Task: Find connections with filter location Bredbury with filter topic #Humanresourcewith filter profile language Potuguese with filter current company Job Vacancy Result (official) with filter school Dyal Singh College with filter industry Newspaper Publishing with filter service category Lead Generation with filter keywords title Mathematician
Action: Mouse moved to (641, 98)
Screenshot: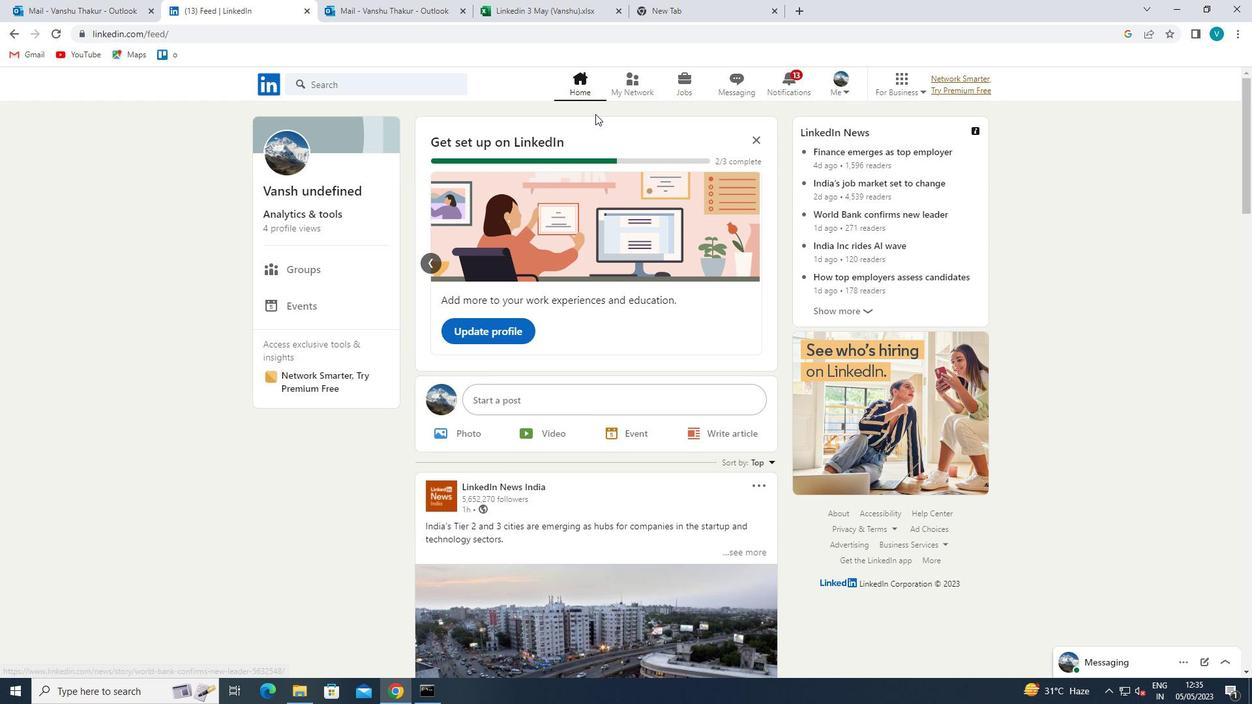 
Action: Mouse pressed left at (641, 98)
Screenshot: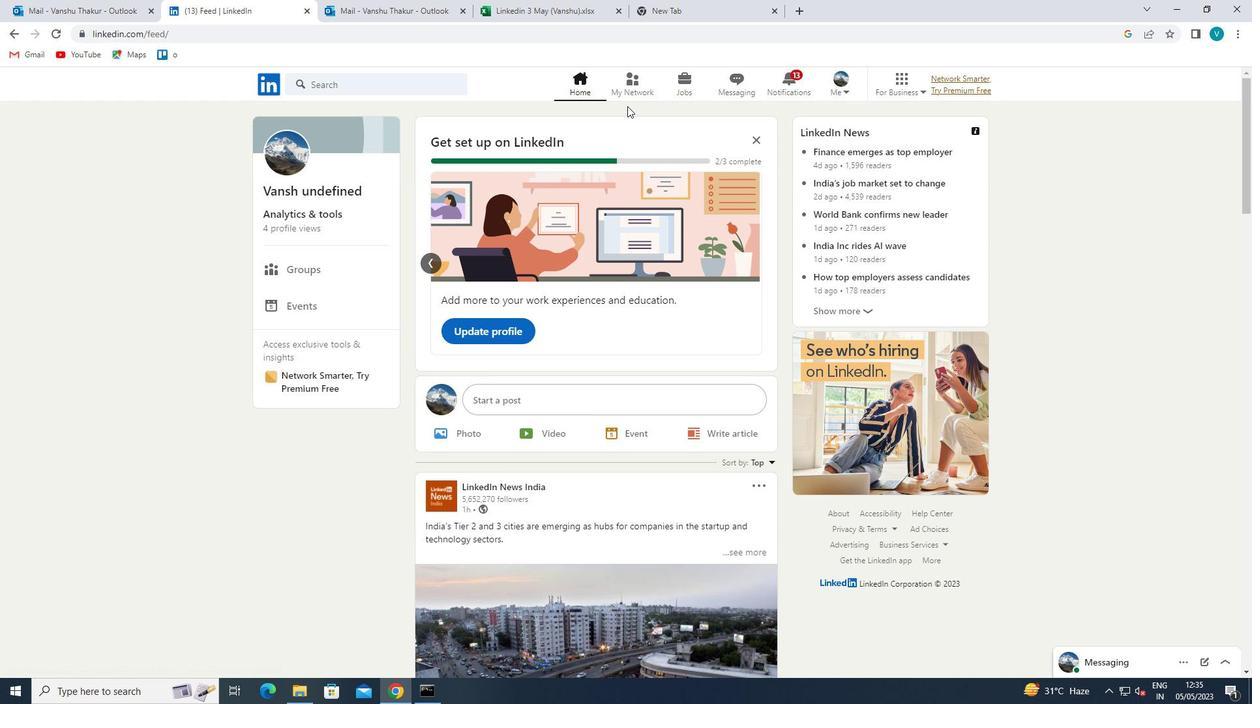 
Action: Mouse moved to (376, 165)
Screenshot: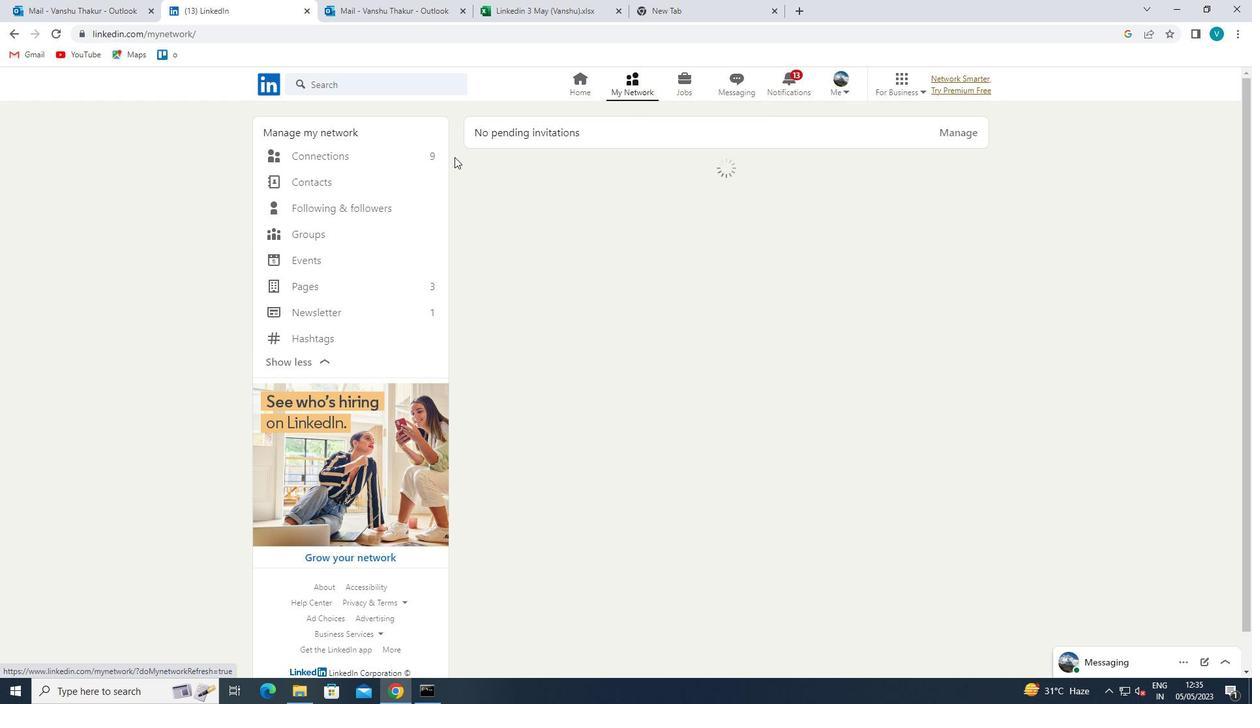 
Action: Mouse pressed left at (376, 165)
Screenshot: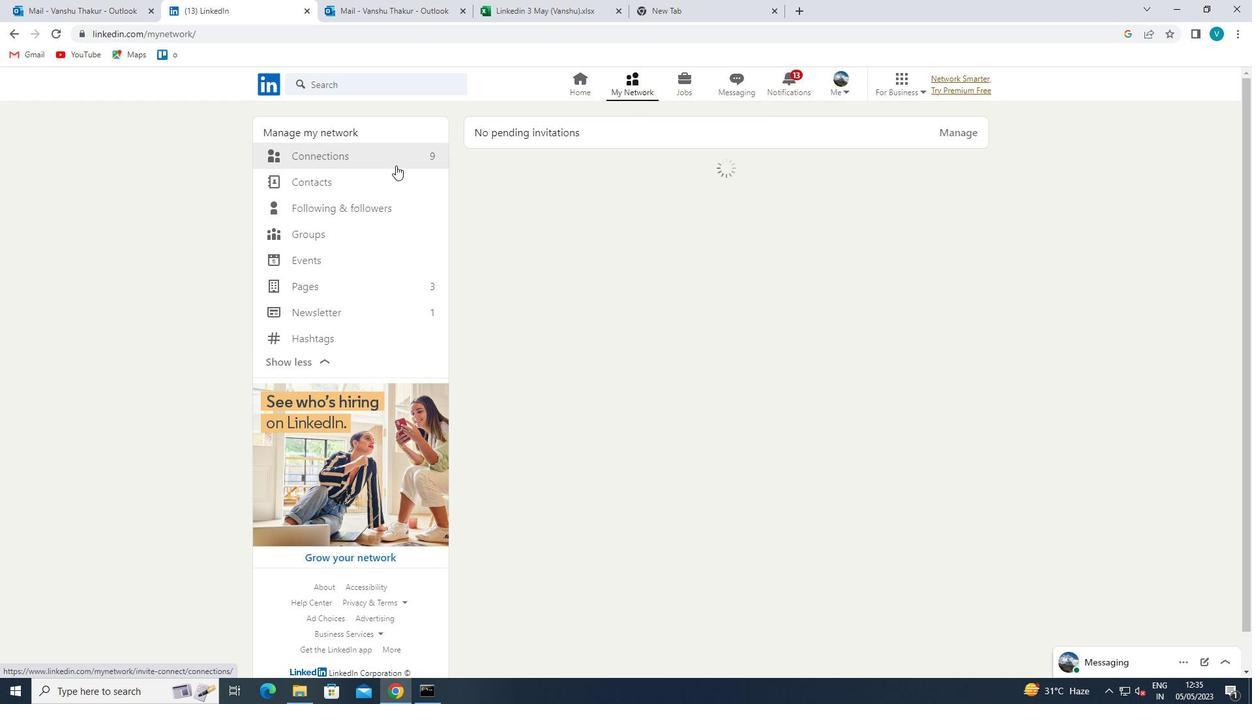 
Action: Mouse moved to (388, 150)
Screenshot: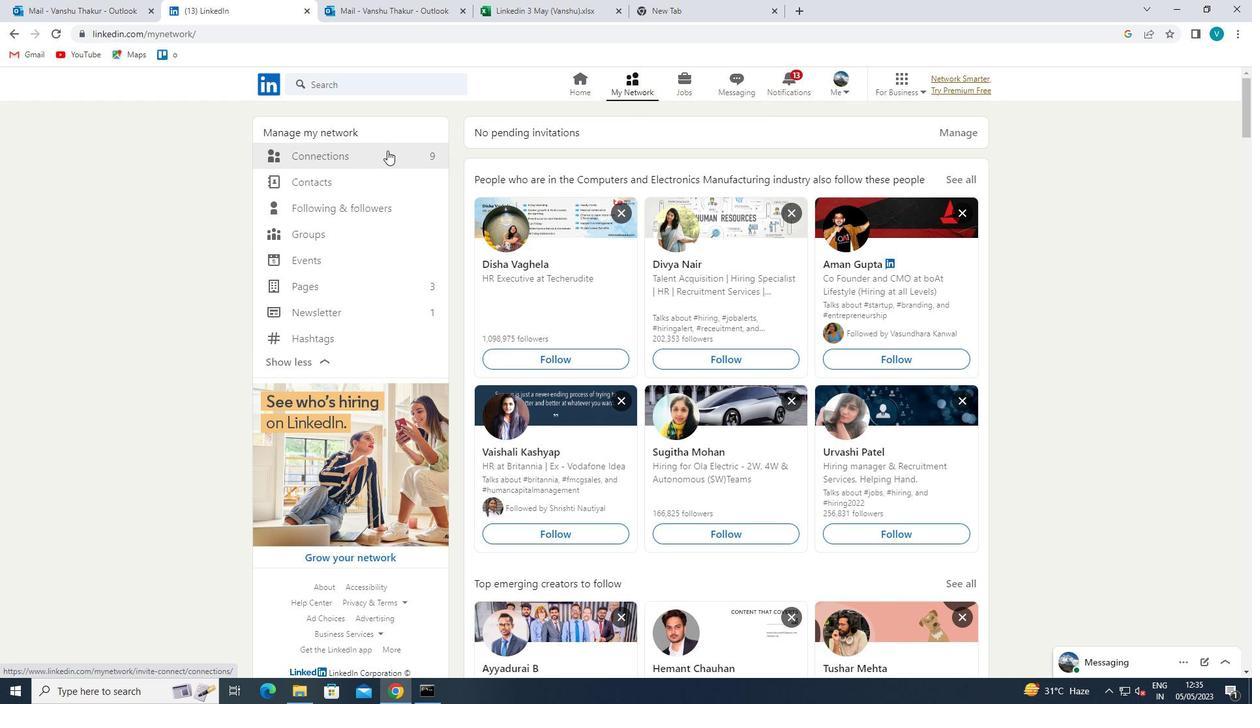 
Action: Mouse pressed left at (388, 150)
Screenshot: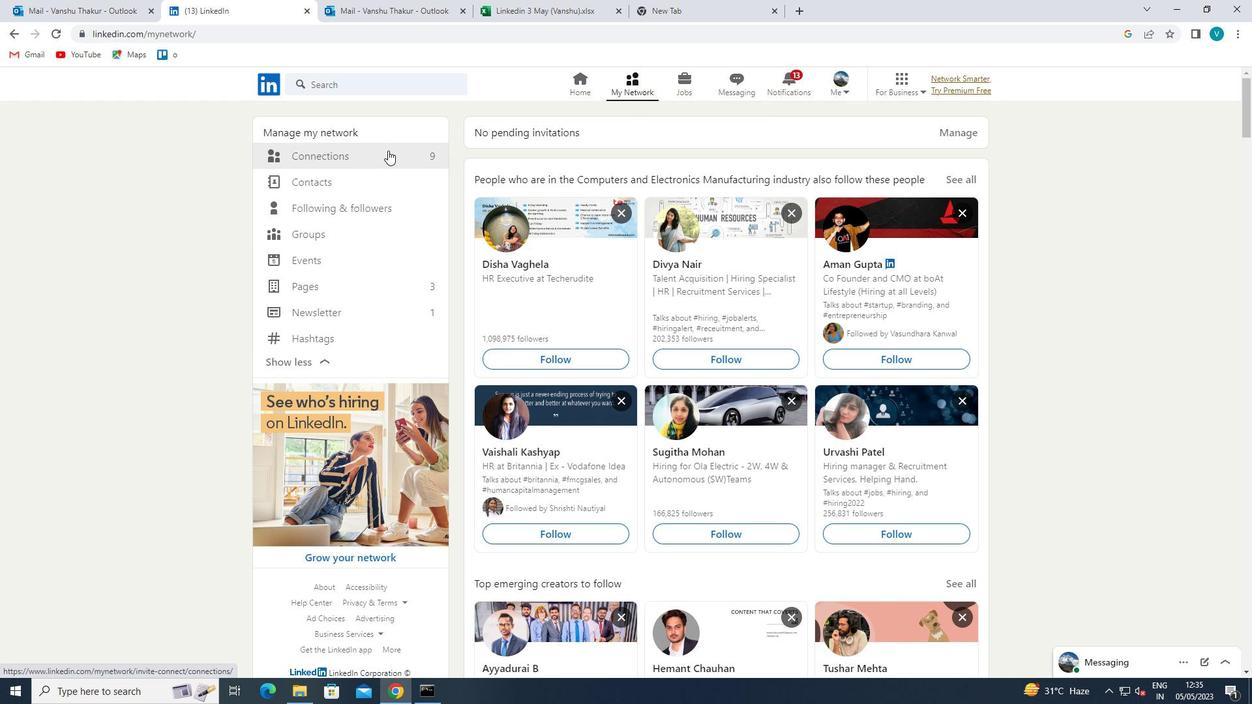 
Action: Mouse moved to (738, 160)
Screenshot: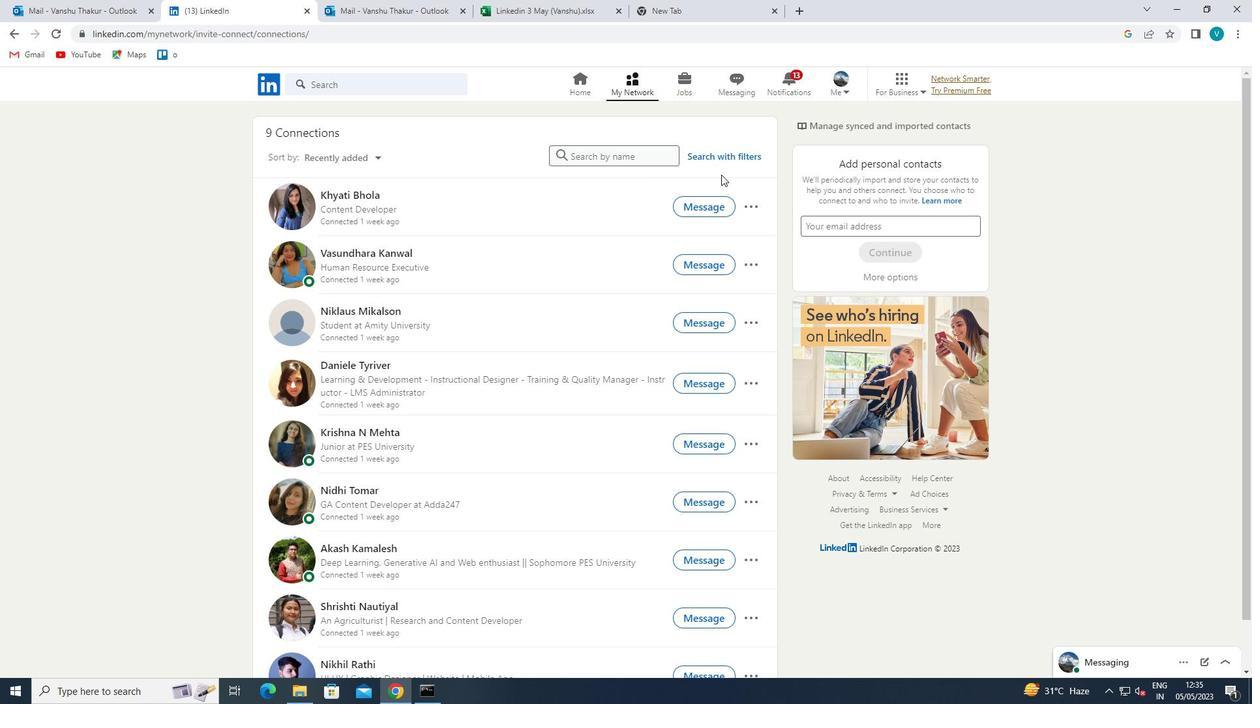 
Action: Mouse pressed left at (738, 160)
Screenshot: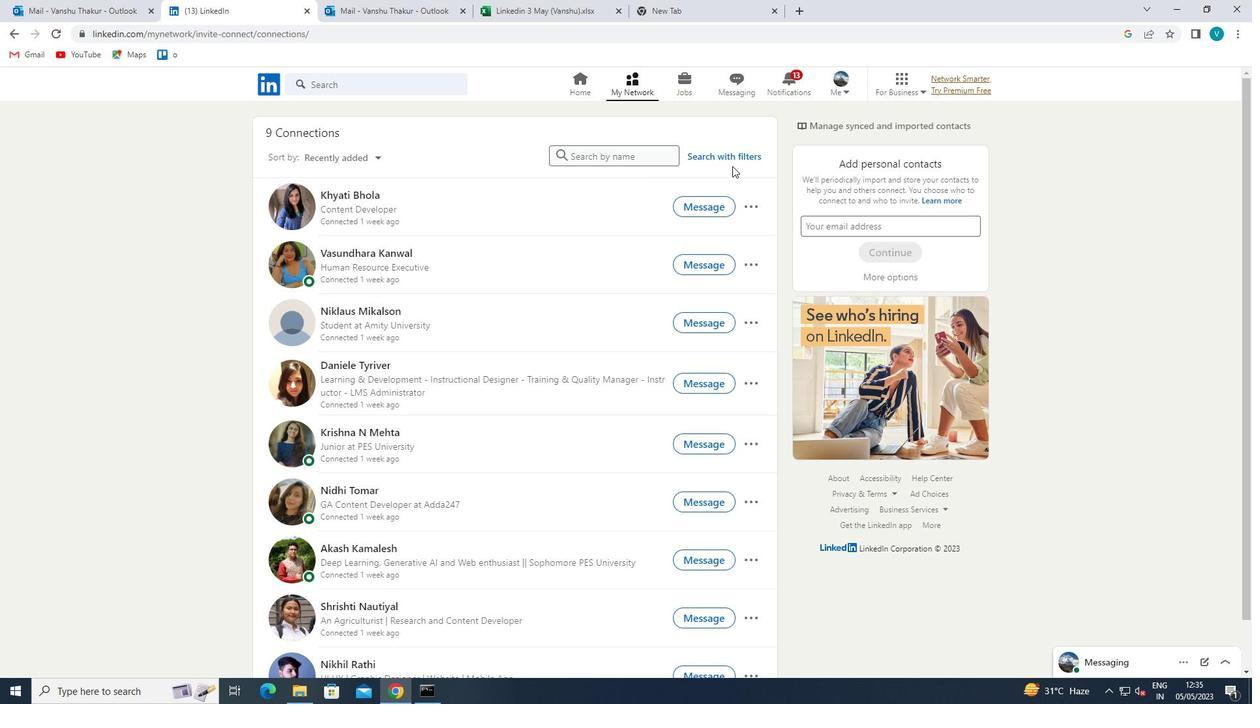 
Action: Mouse moved to (628, 120)
Screenshot: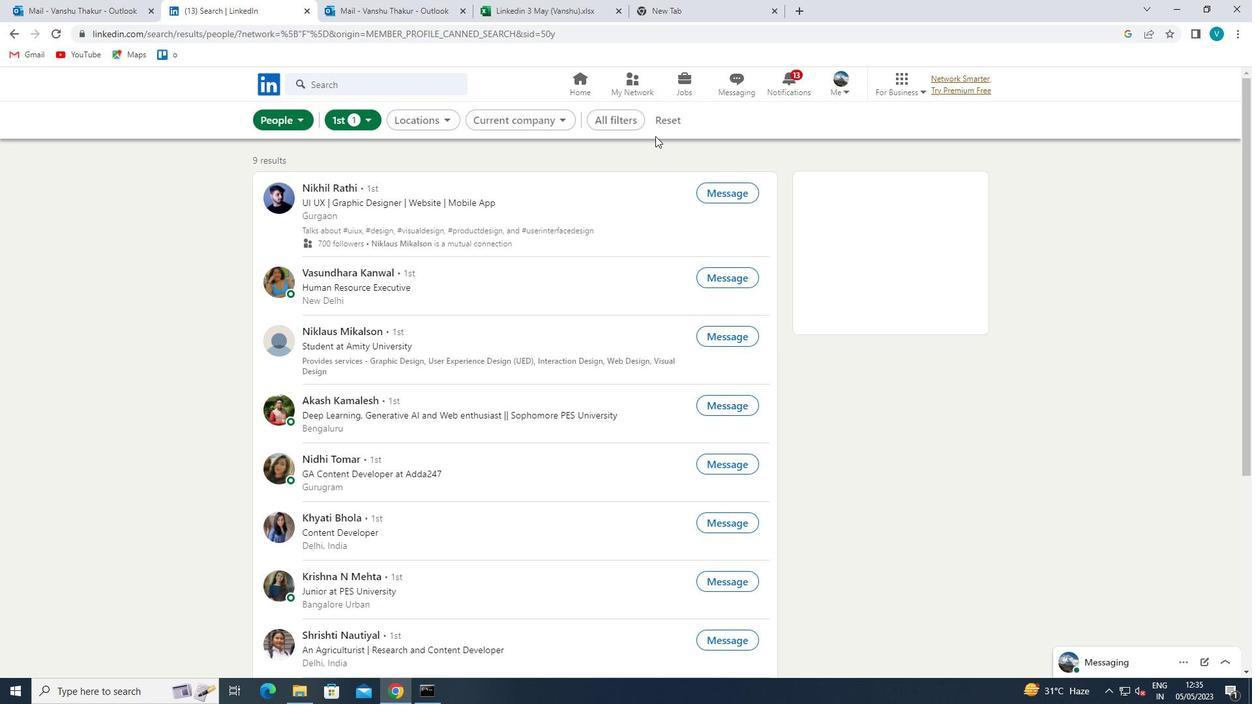 
Action: Mouse pressed left at (628, 120)
Screenshot: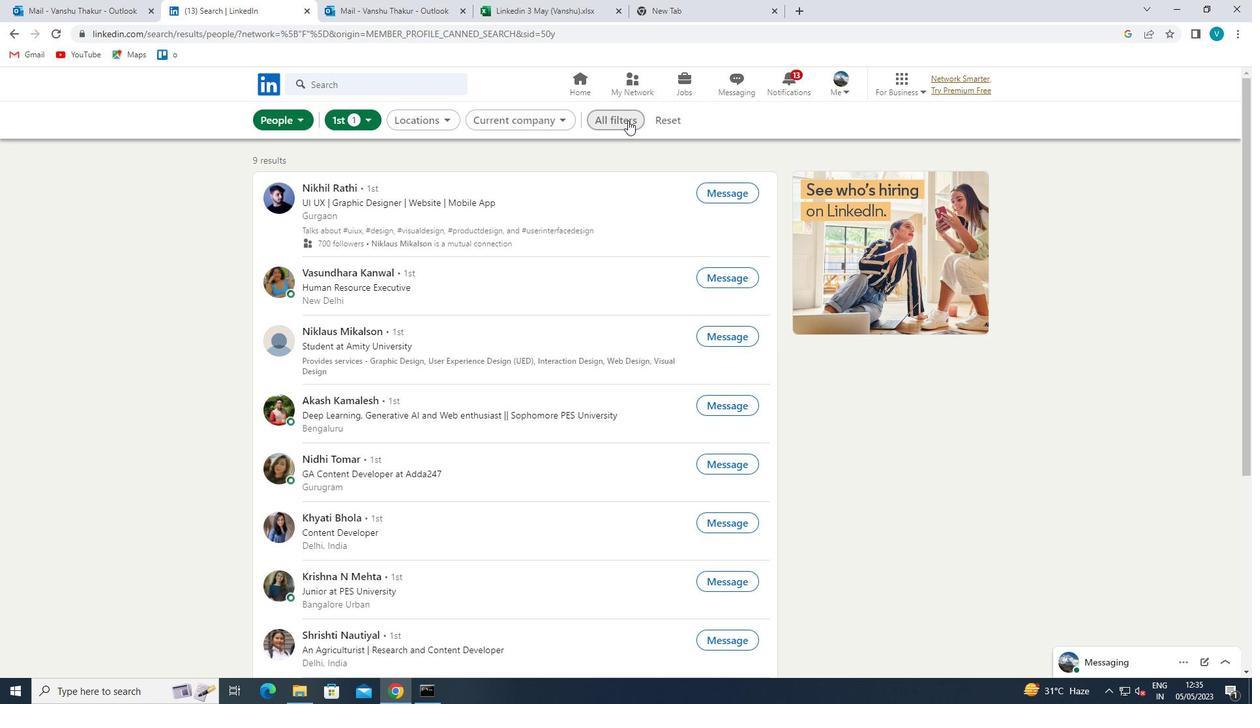 
Action: Mouse moved to (1109, 288)
Screenshot: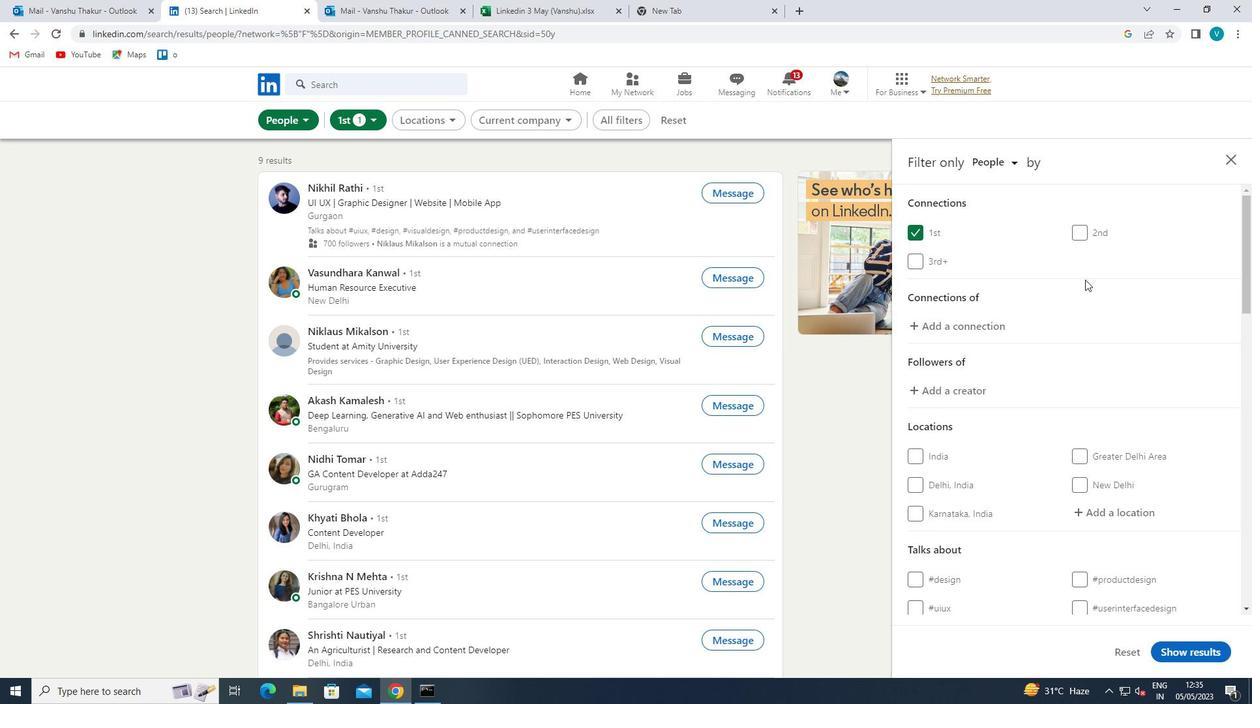 
Action: Mouse scrolled (1109, 287) with delta (0, 0)
Screenshot: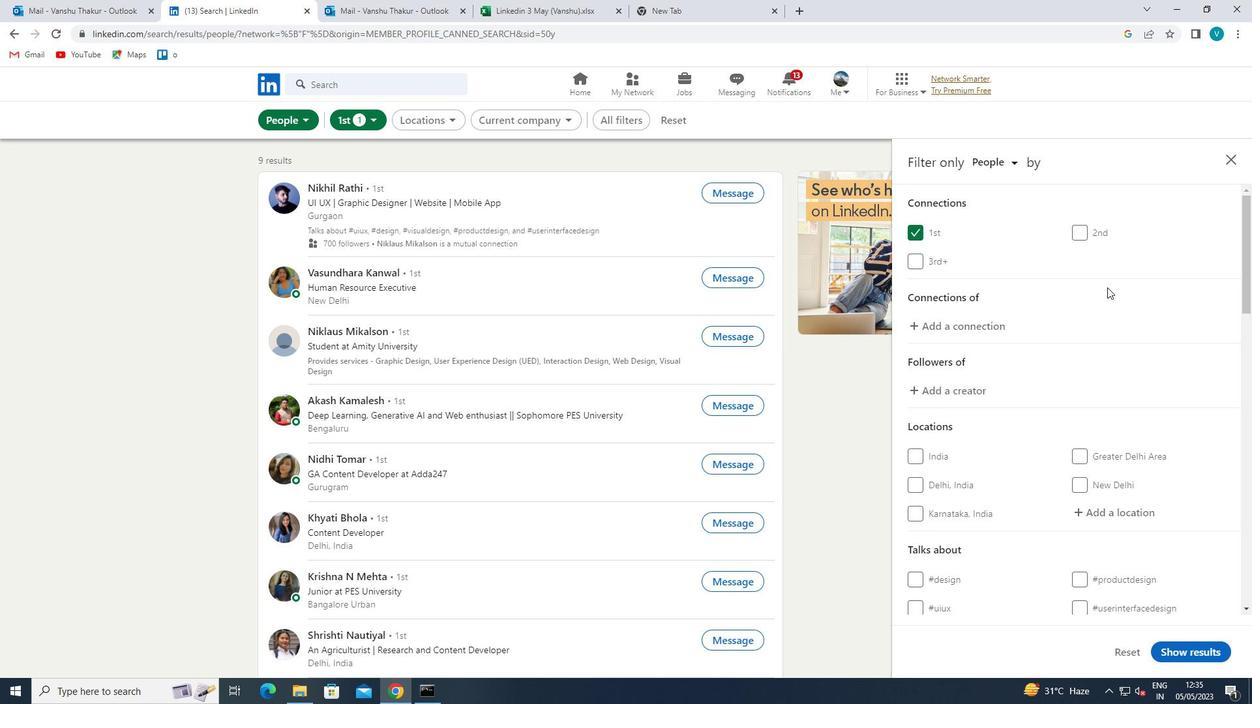 
Action: Mouse moved to (1110, 288)
Screenshot: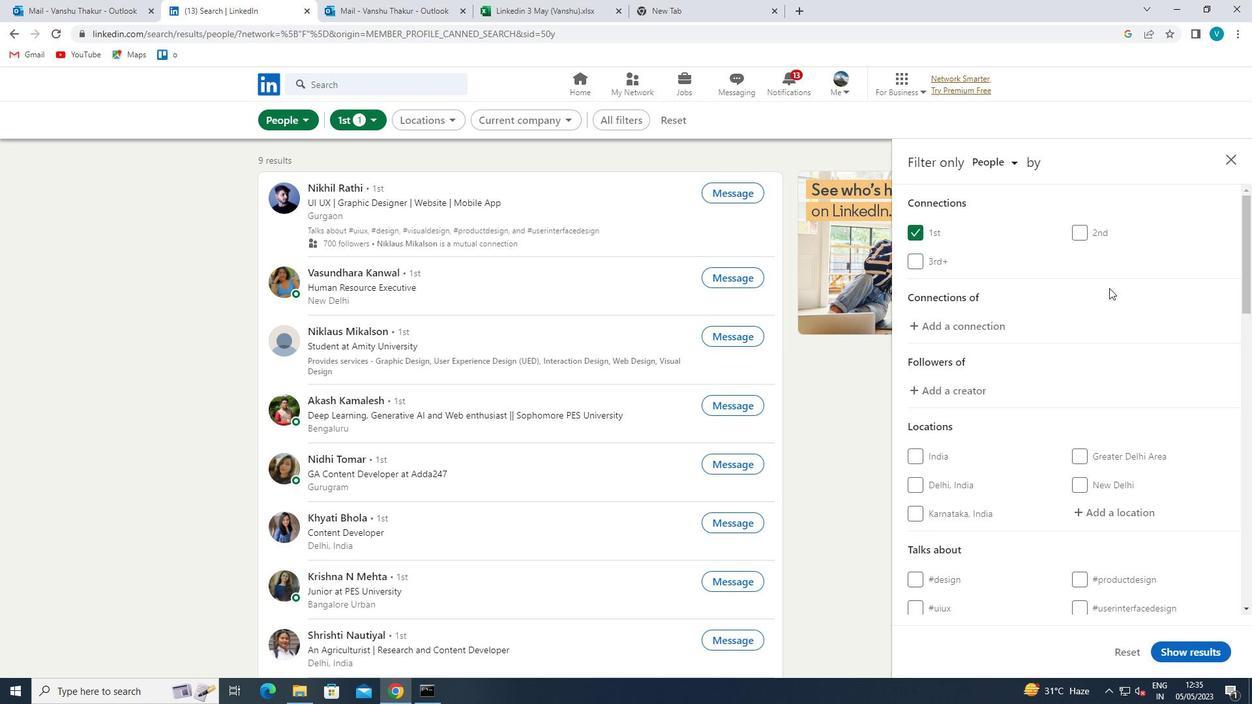 
Action: Mouse scrolled (1110, 288) with delta (0, 0)
Screenshot: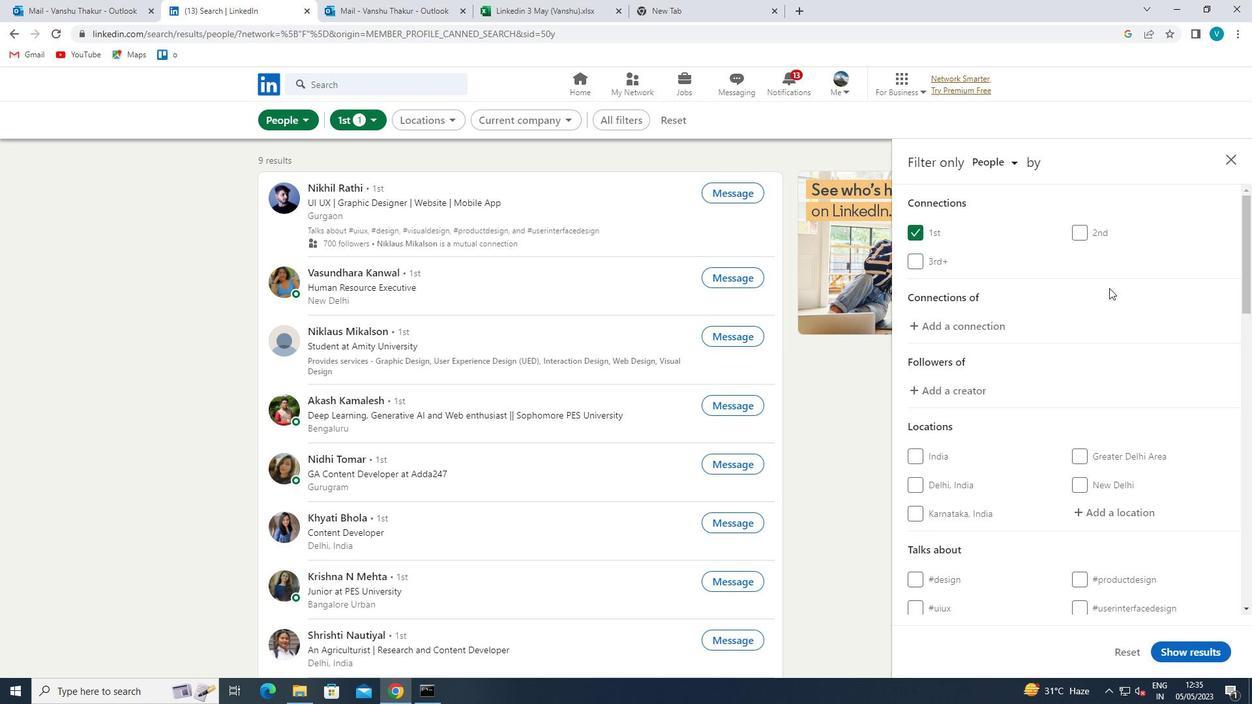 
Action: Mouse moved to (1111, 289)
Screenshot: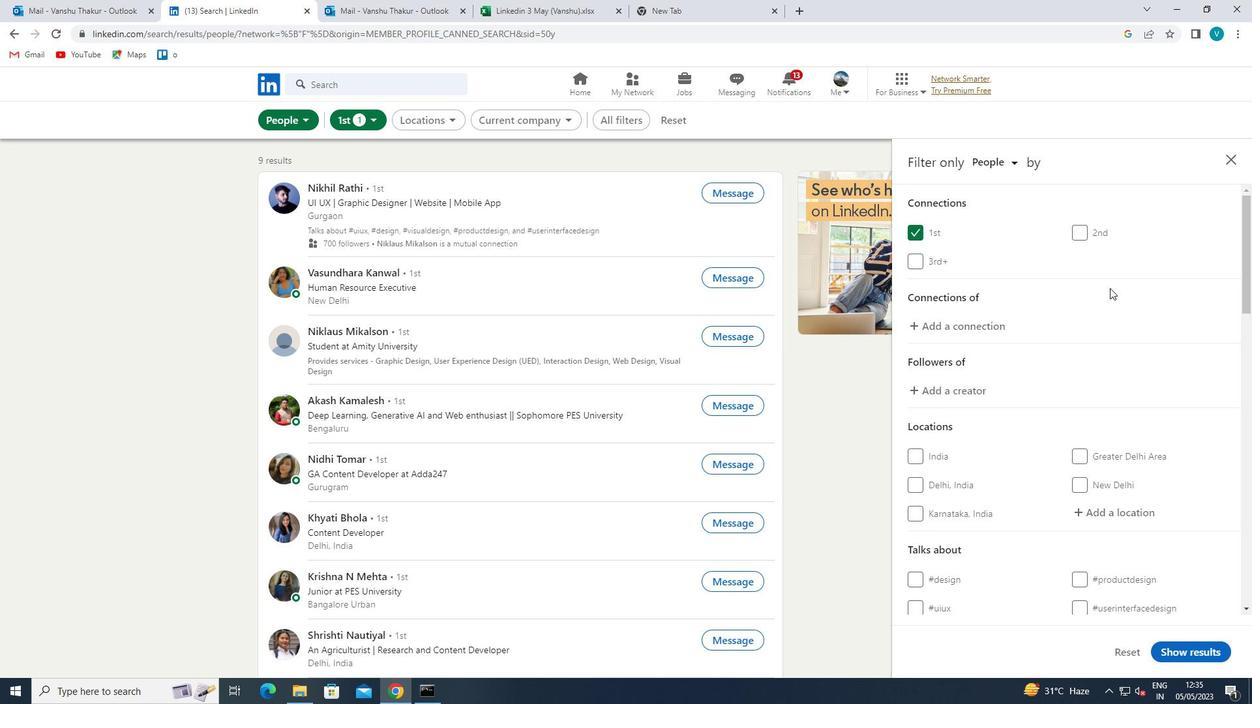 
Action: Mouse scrolled (1111, 288) with delta (0, 0)
Screenshot: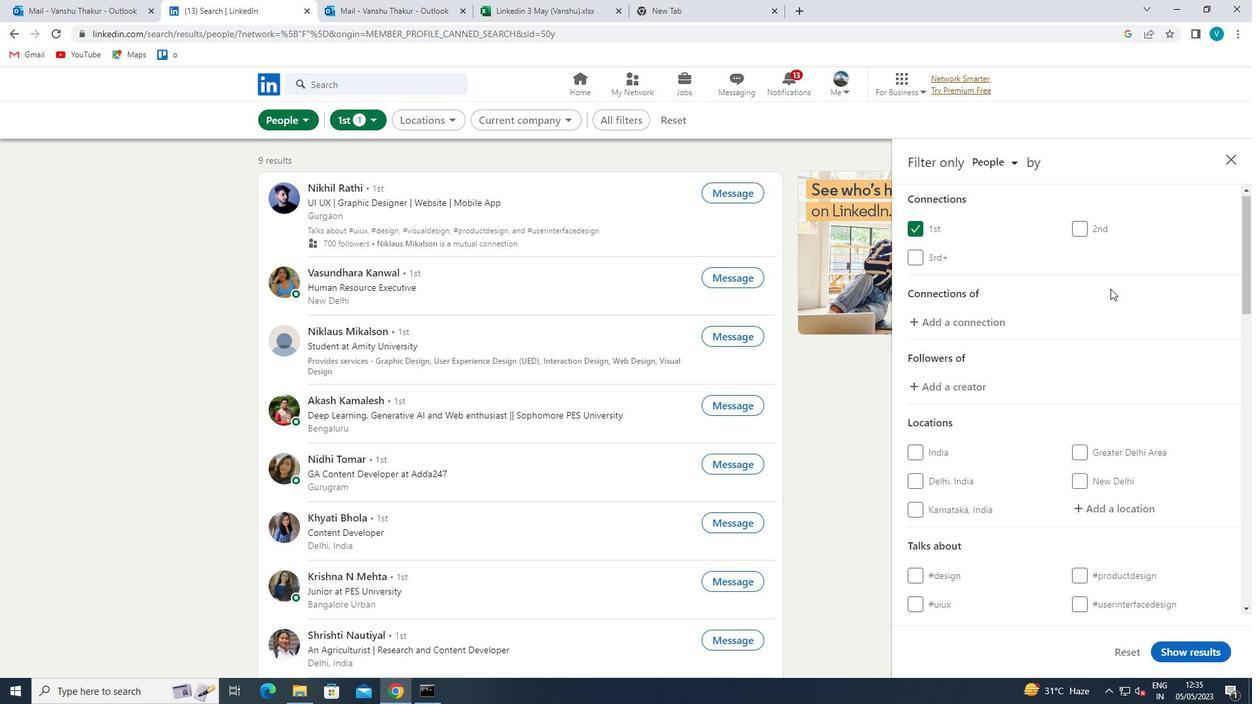 
Action: Mouse moved to (1113, 314)
Screenshot: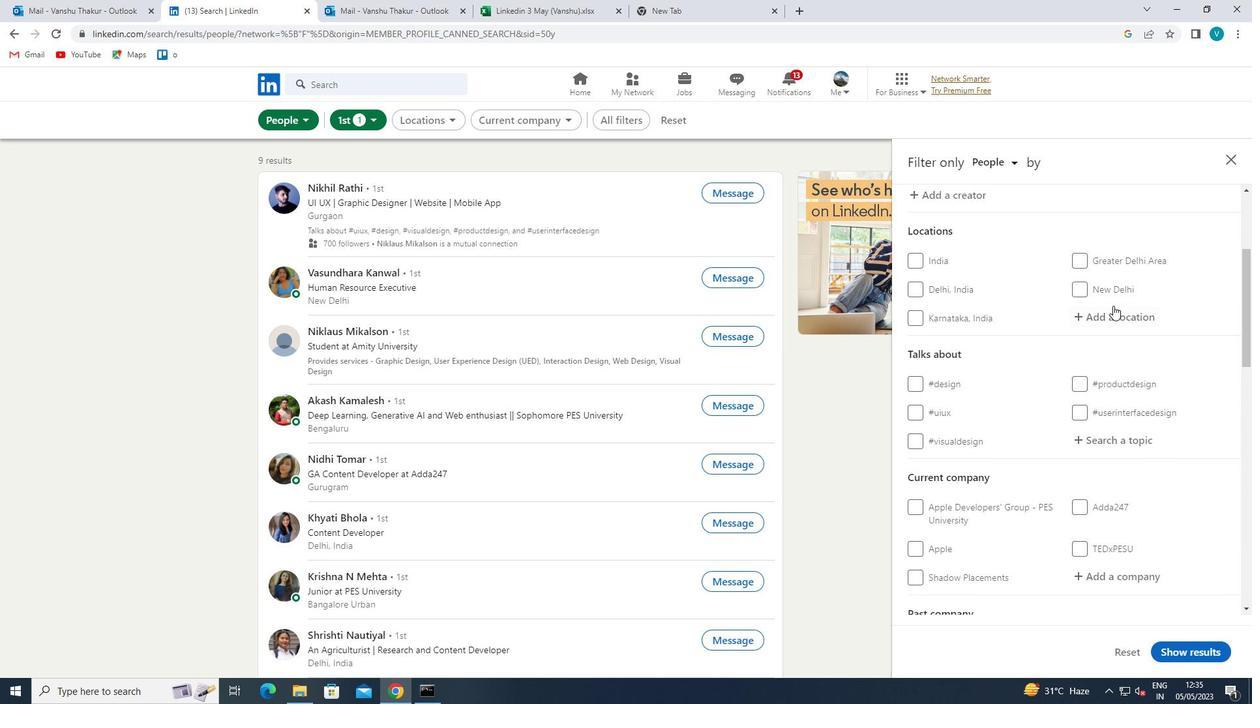 
Action: Mouse pressed left at (1113, 314)
Screenshot: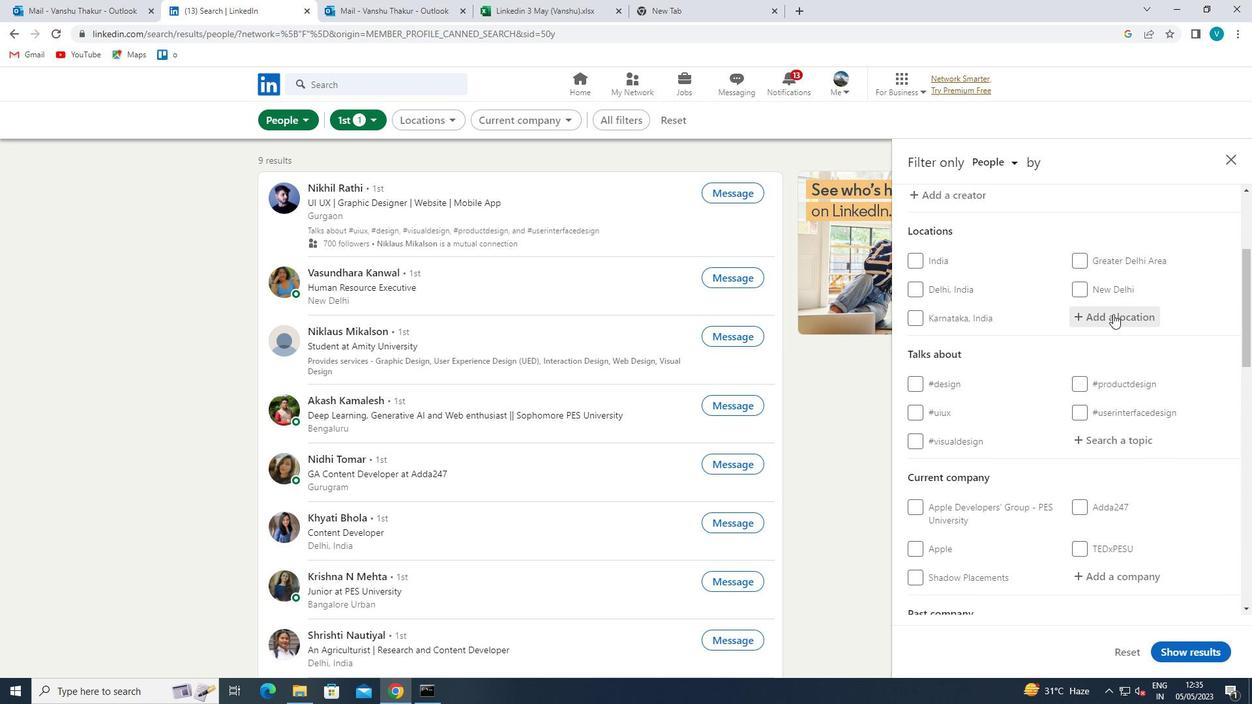 
Action: Mouse moved to (1053, 281)
Screenshot: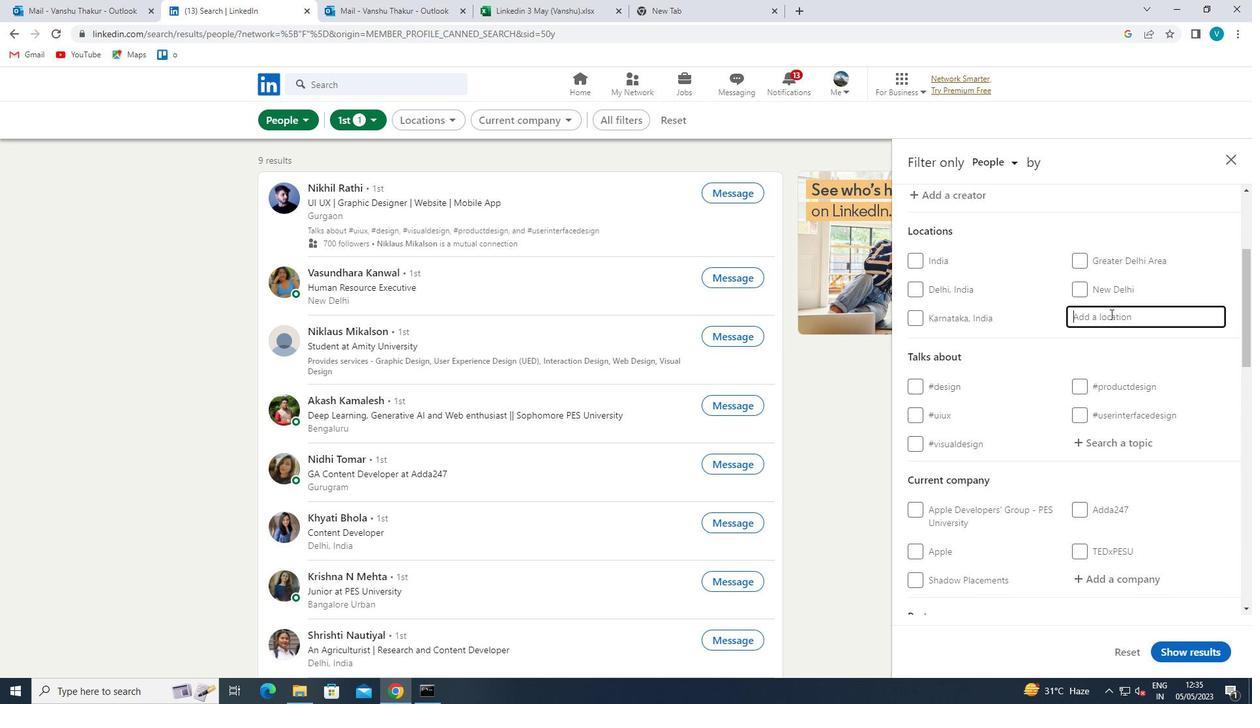 
Action: Key pressed <Key.shift>BREDBURY
Screenshot: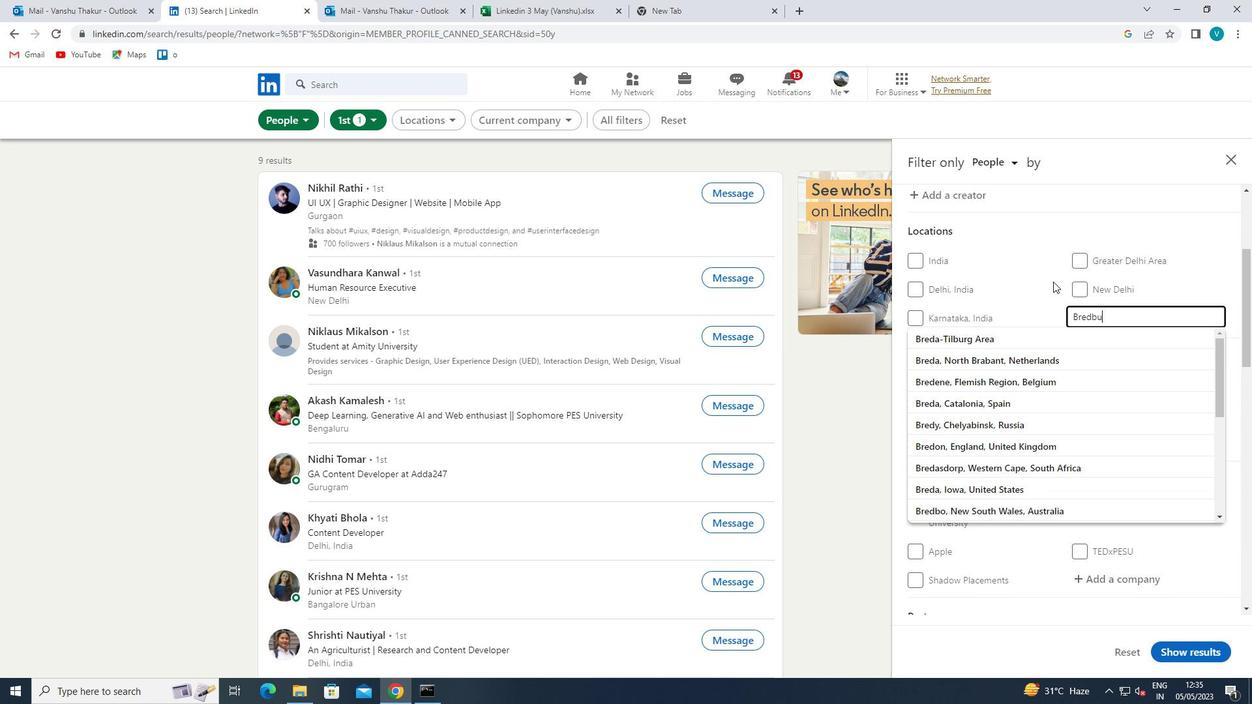 
Action: Mouse moved to (1064, 318)
Screenshot: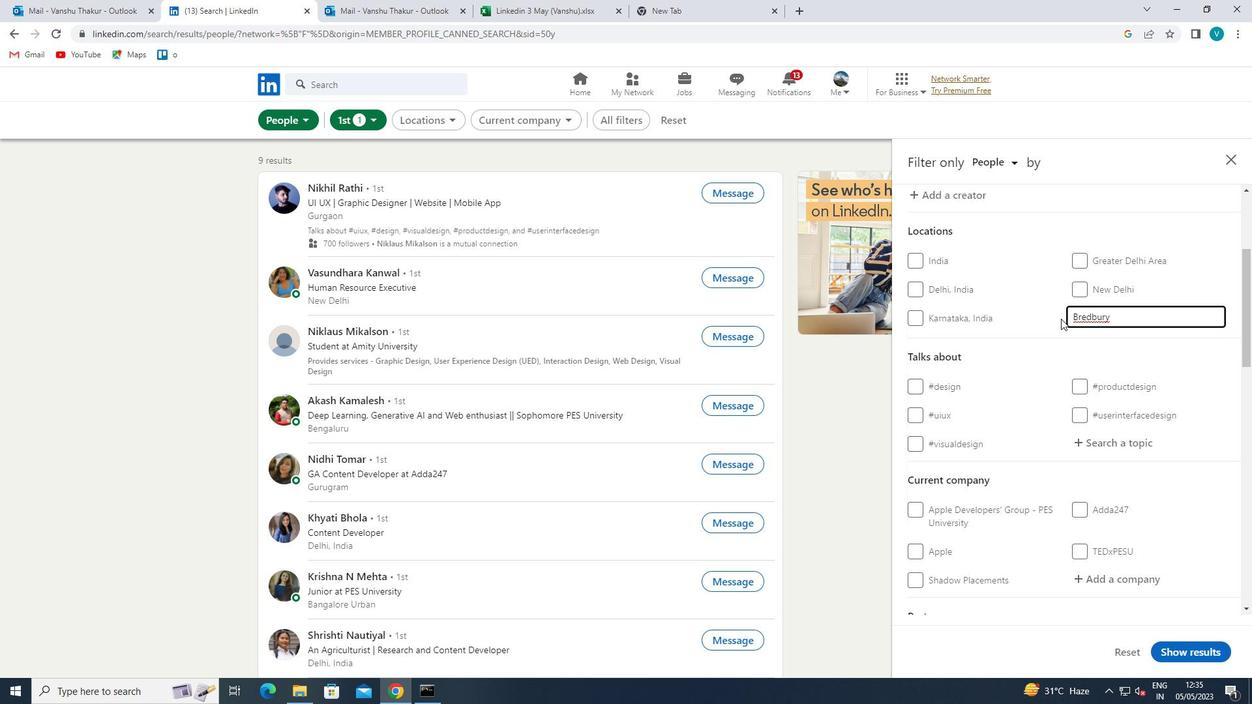 
Action: Mouse pressed left at (1064, 318)
Screenshot: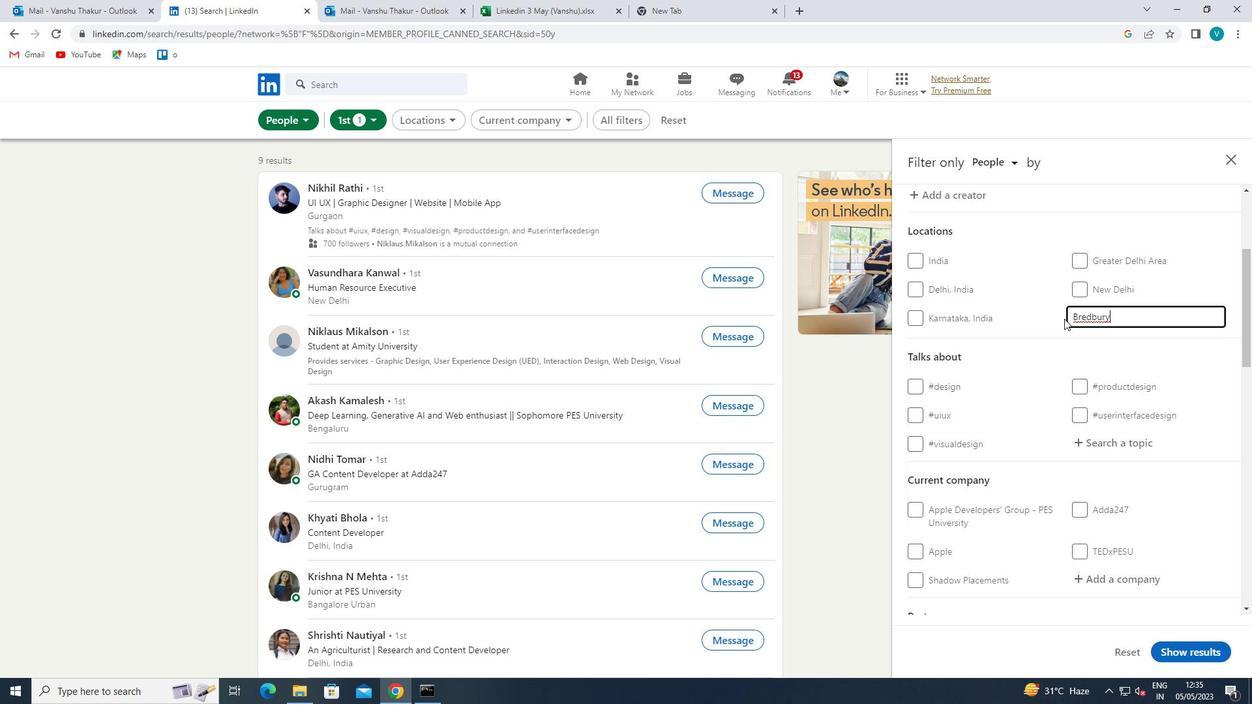 
Action: Mouse scrolled (1064, 318) with delta (0, 0)
Screenshot: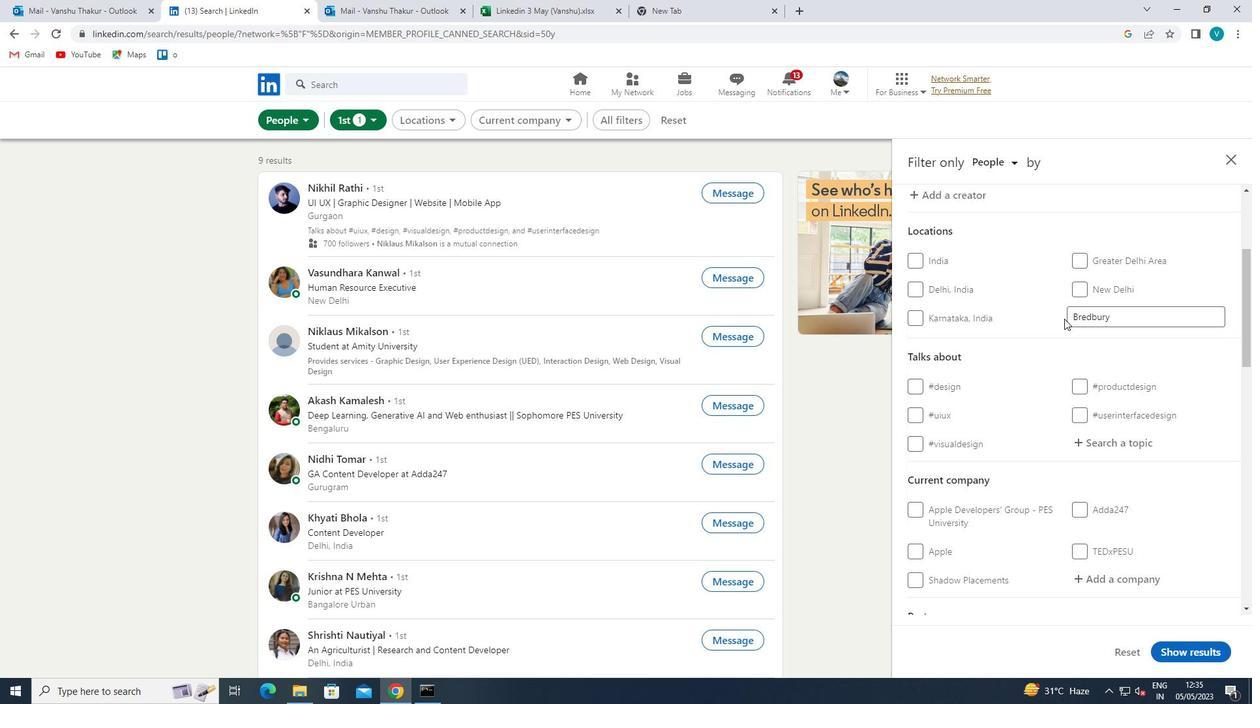 
Action: Mouse scrolled (1064, 318) with delta (0, 0)
Screenshot: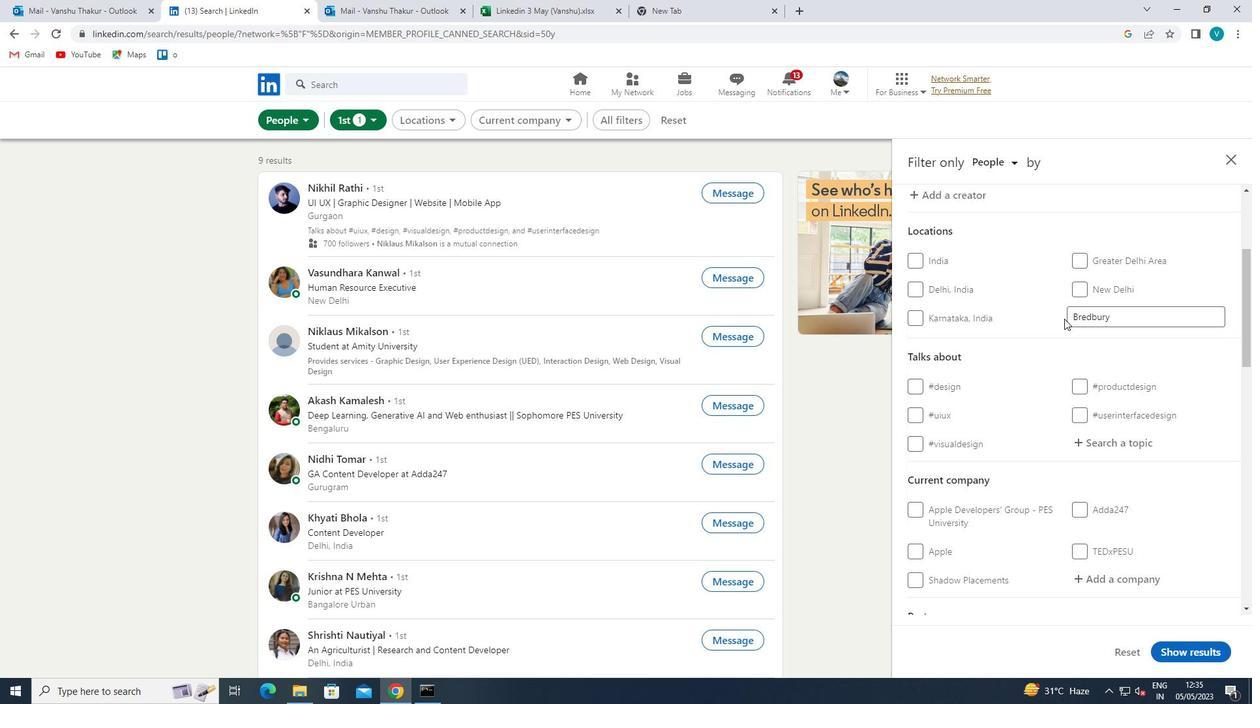 
Action: Mouse moved to (1084, 308)
Screenshot: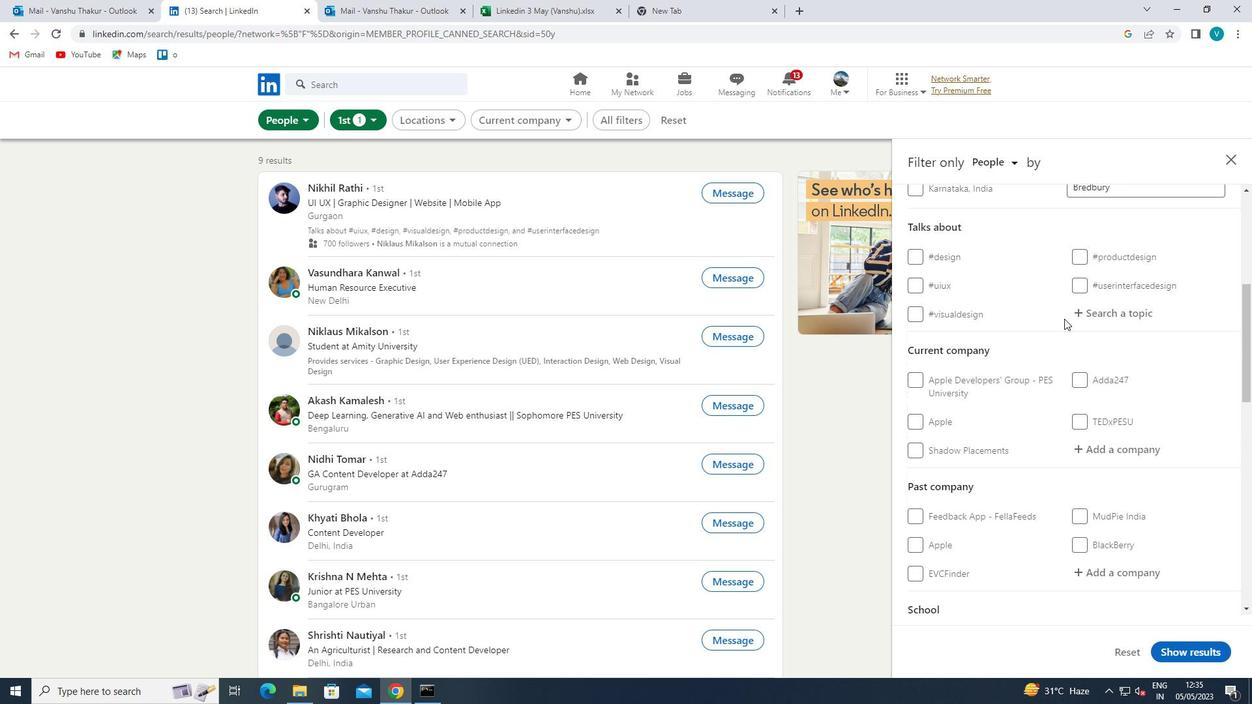 
Action: Mouse pressed left at (1084, 308)
Screenshot: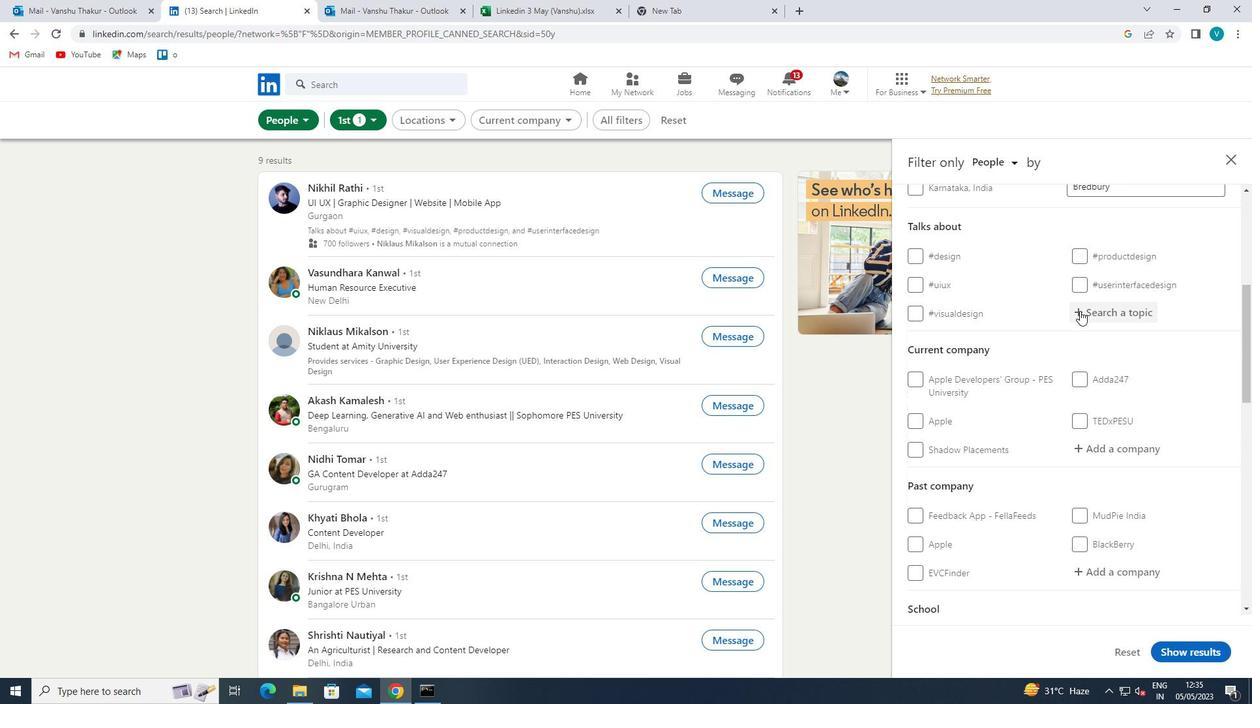 
Action: Key pressed HUMANRESO
Screenshot: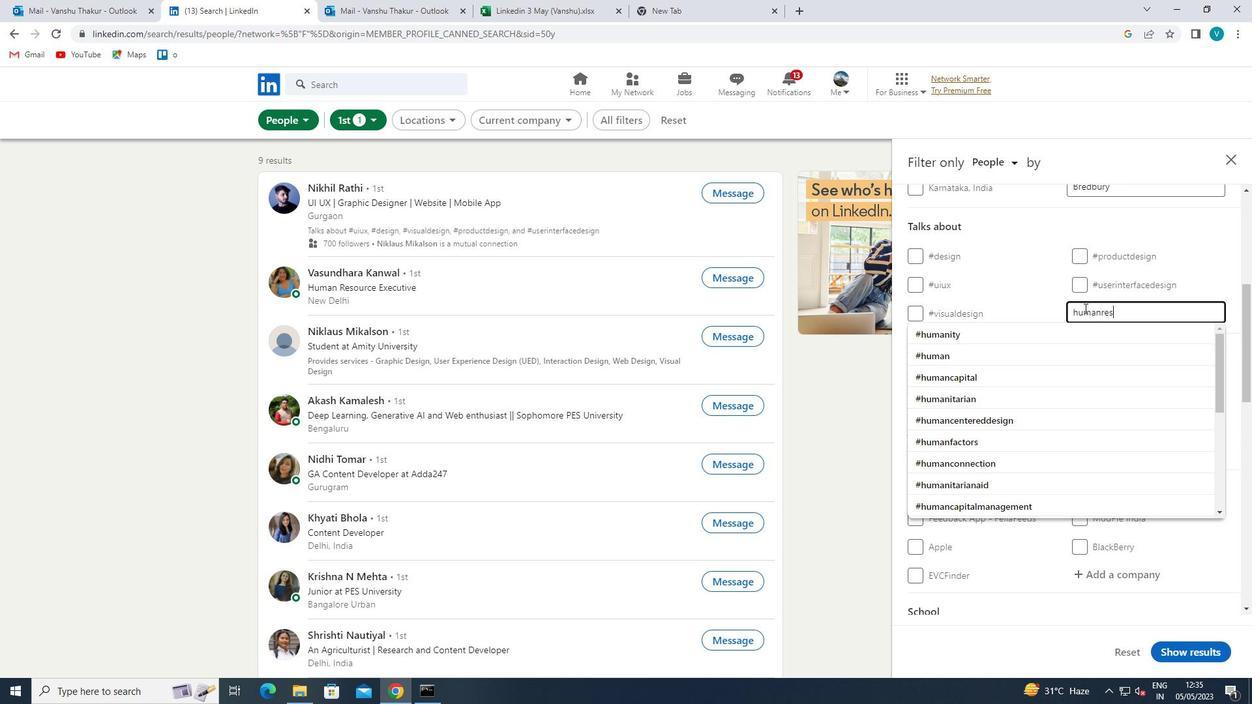 
Action: Mouse moved to (1047, 352)
Screenshot: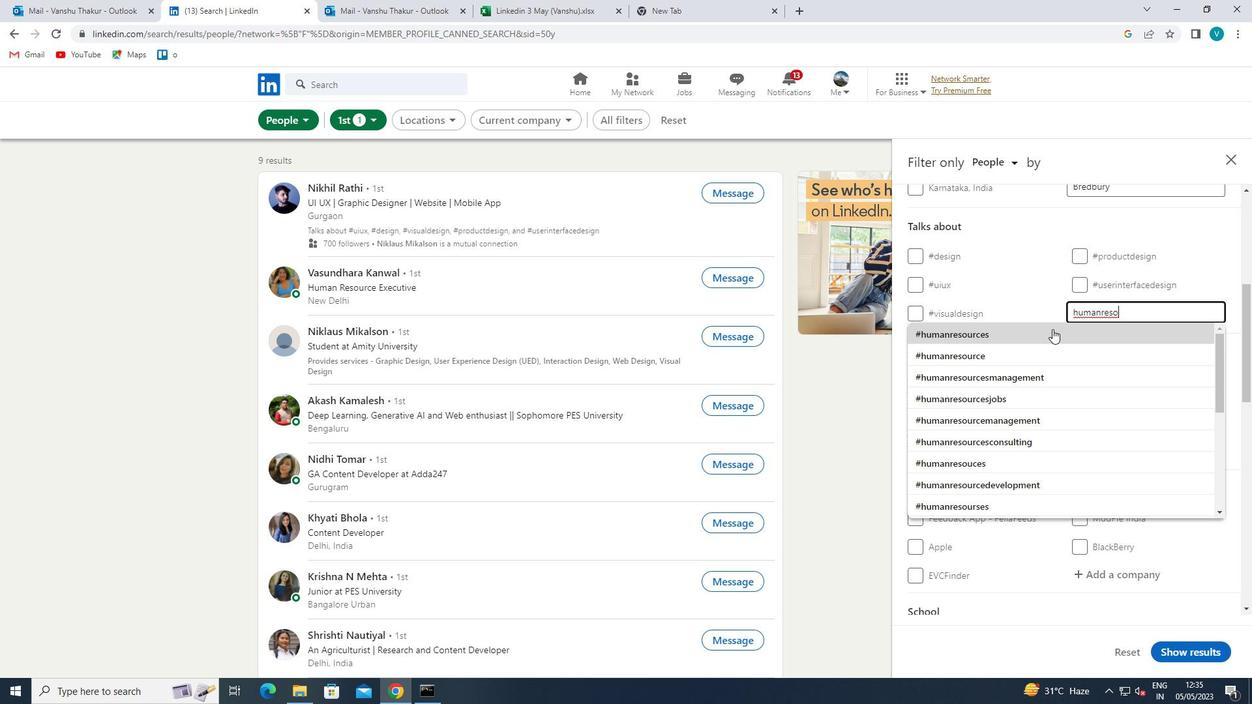 
Action: Mouse pressed left at (1047, 352)
Screenshot: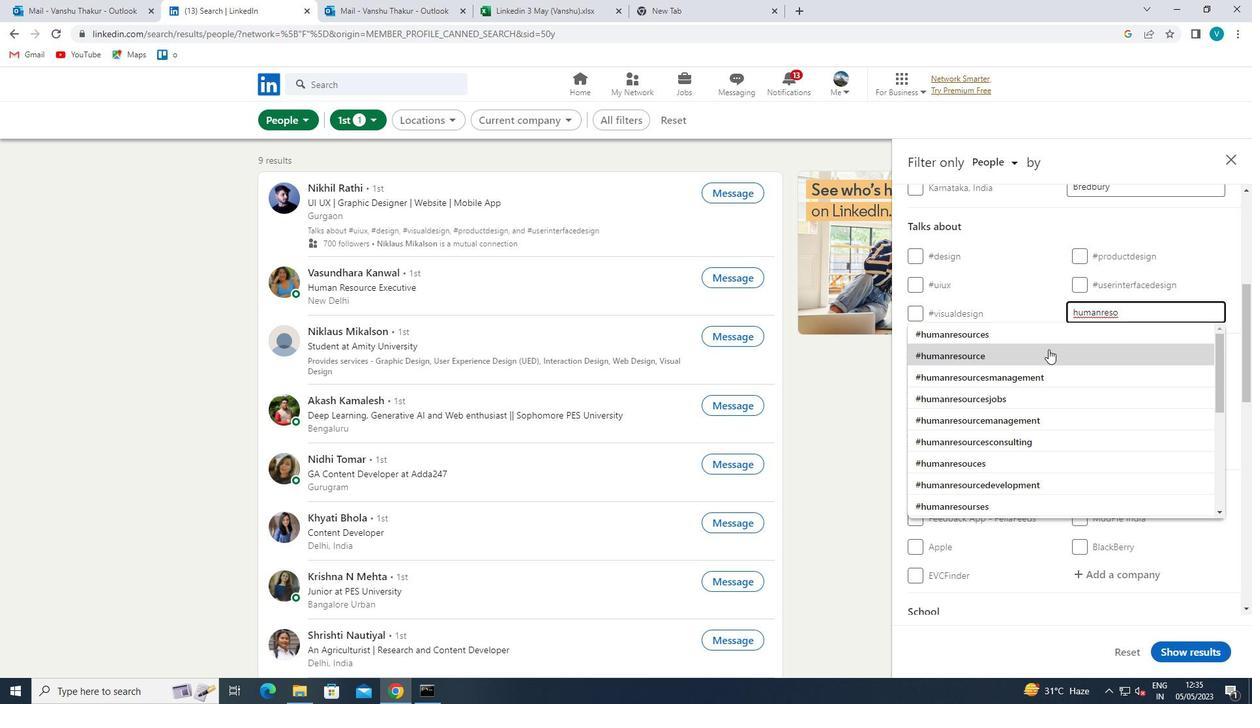 
Action: Mouse scrolled (1047, 352) with delta (0, 0)
Screenshot: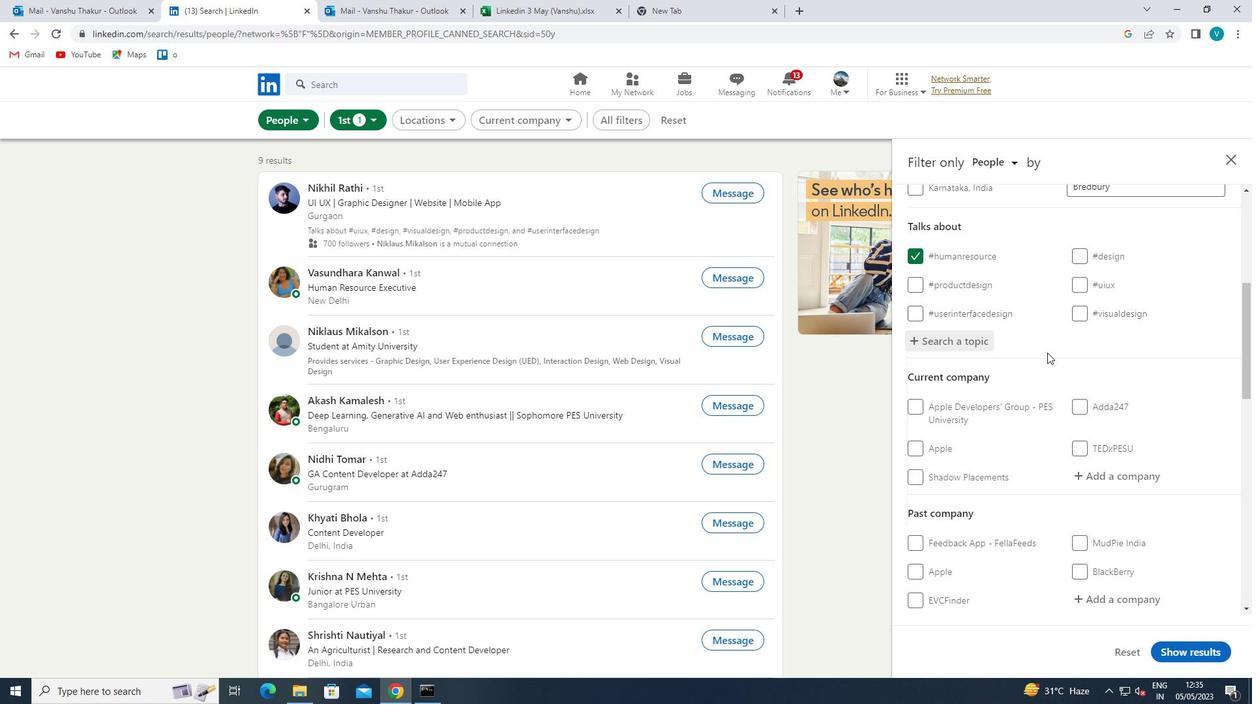 
Action: Mouse scrolled (1047, 352) with delta (0, 0)
Screenshot: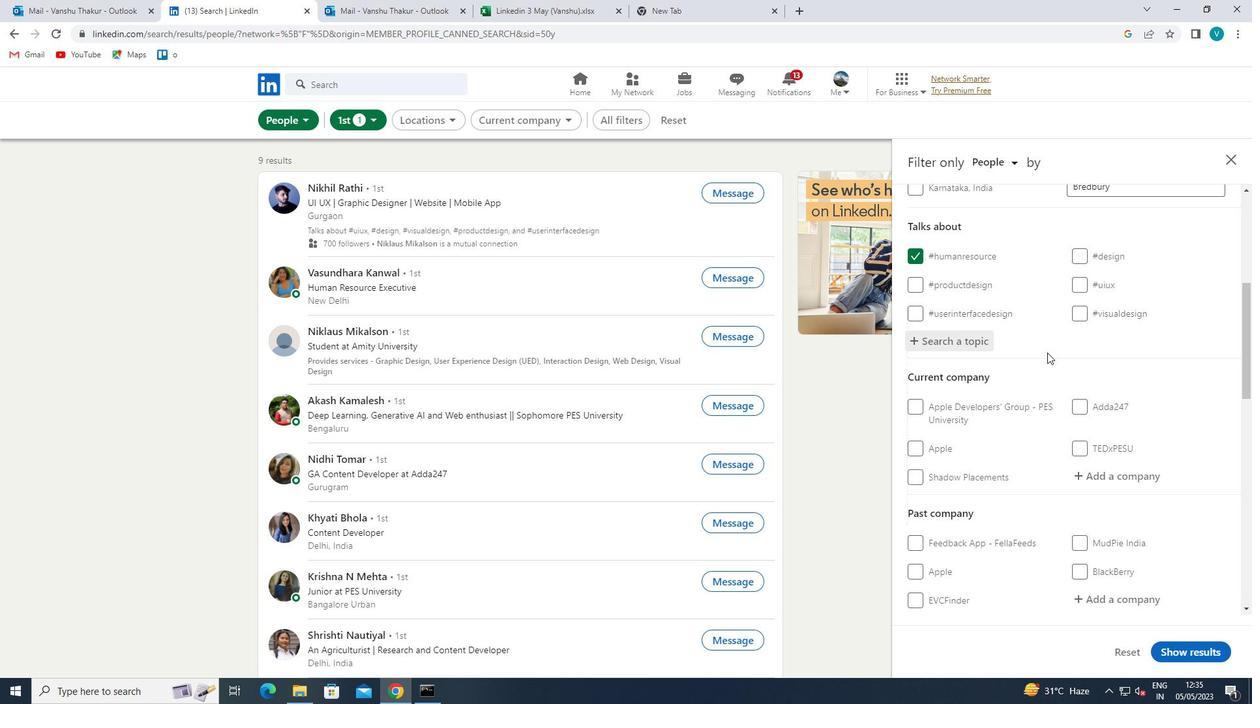 
Action: Mouse scrolled (1047, 352) with delta (0, 0)
Screenshot: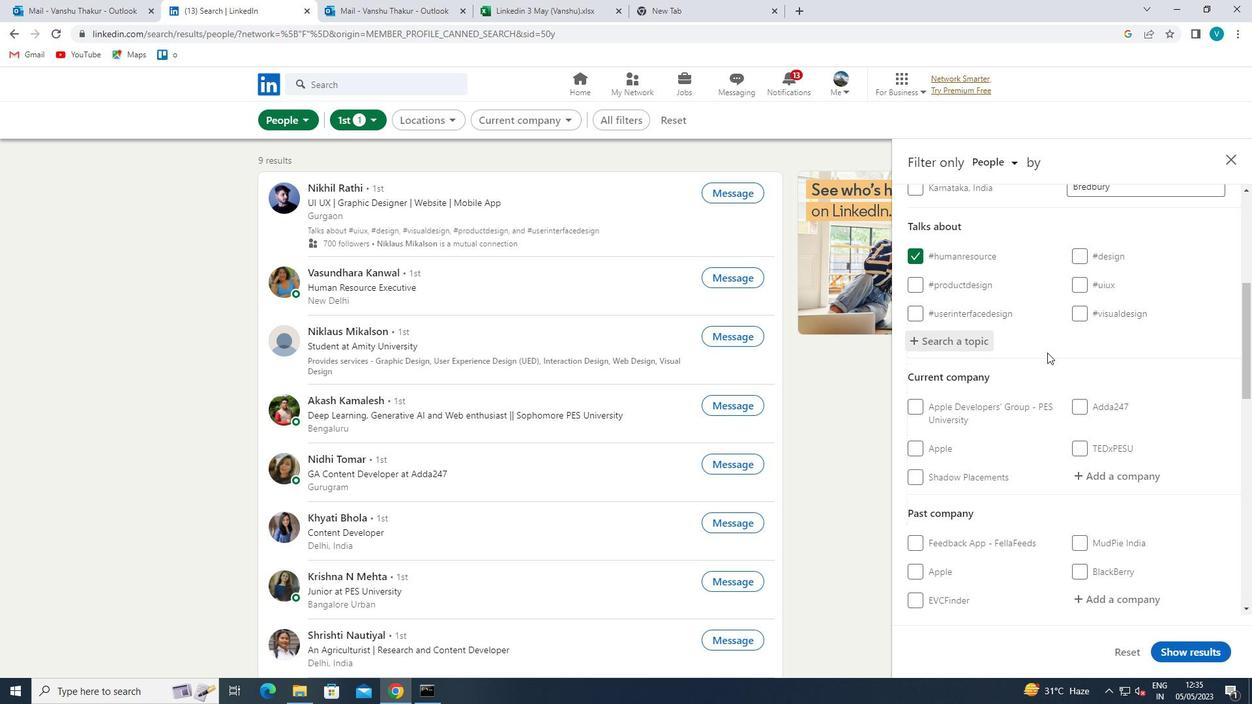 
Action: Mouse moved to (1095, 313)
Screenshot: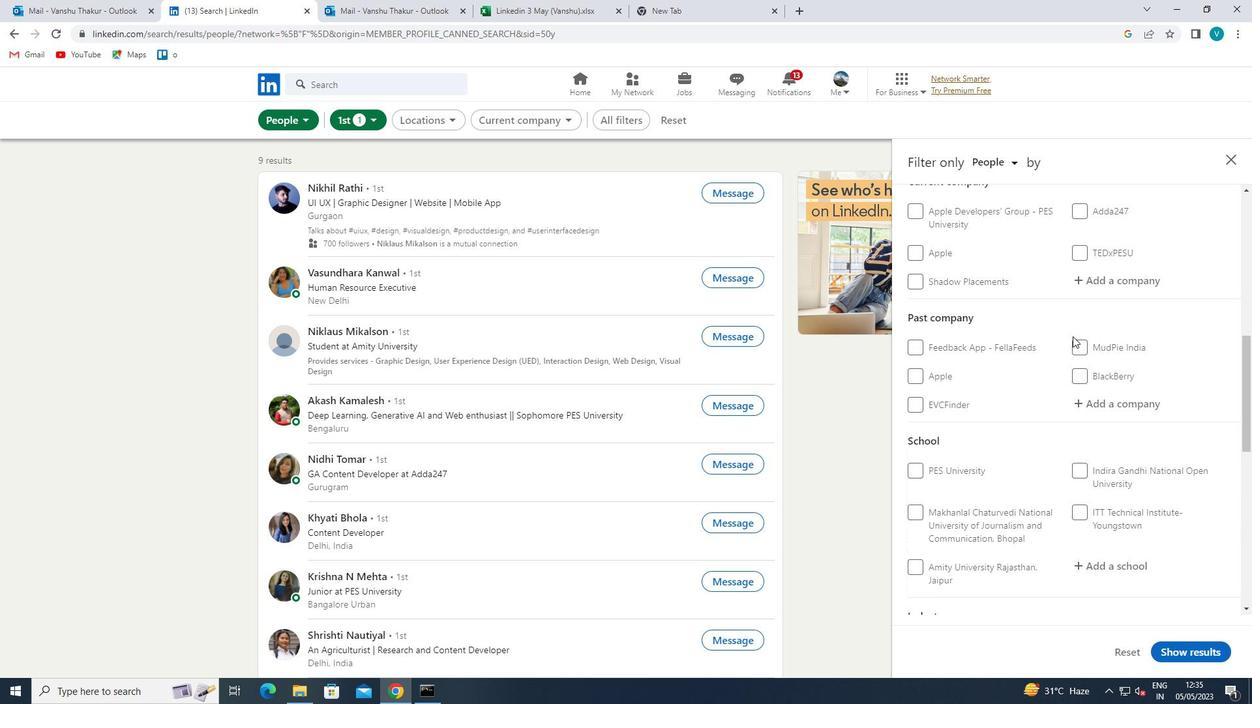 
Action: Mouse scrolled (1095, 313) with delta (0, 0)
Screenshot: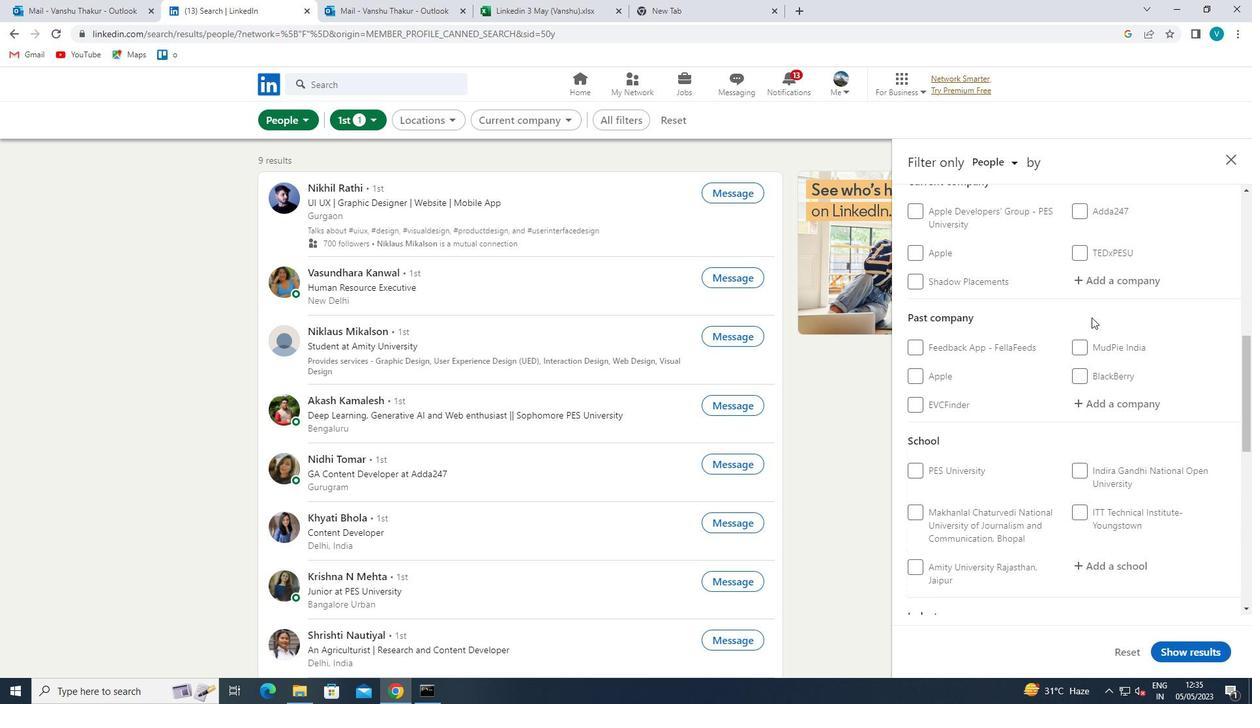 
Action: Mouse moved to (1101, 353)
Screenshot: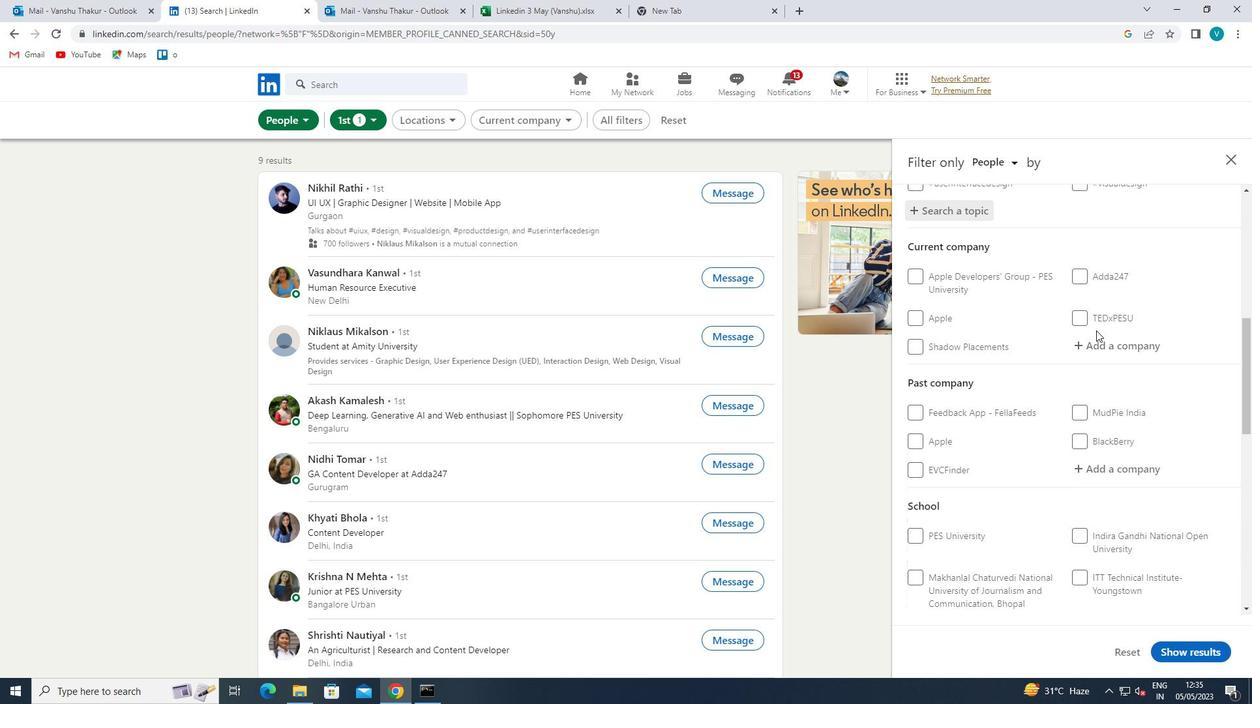 
Action: Mouse pressed left at (1101, 353)
Screenshot: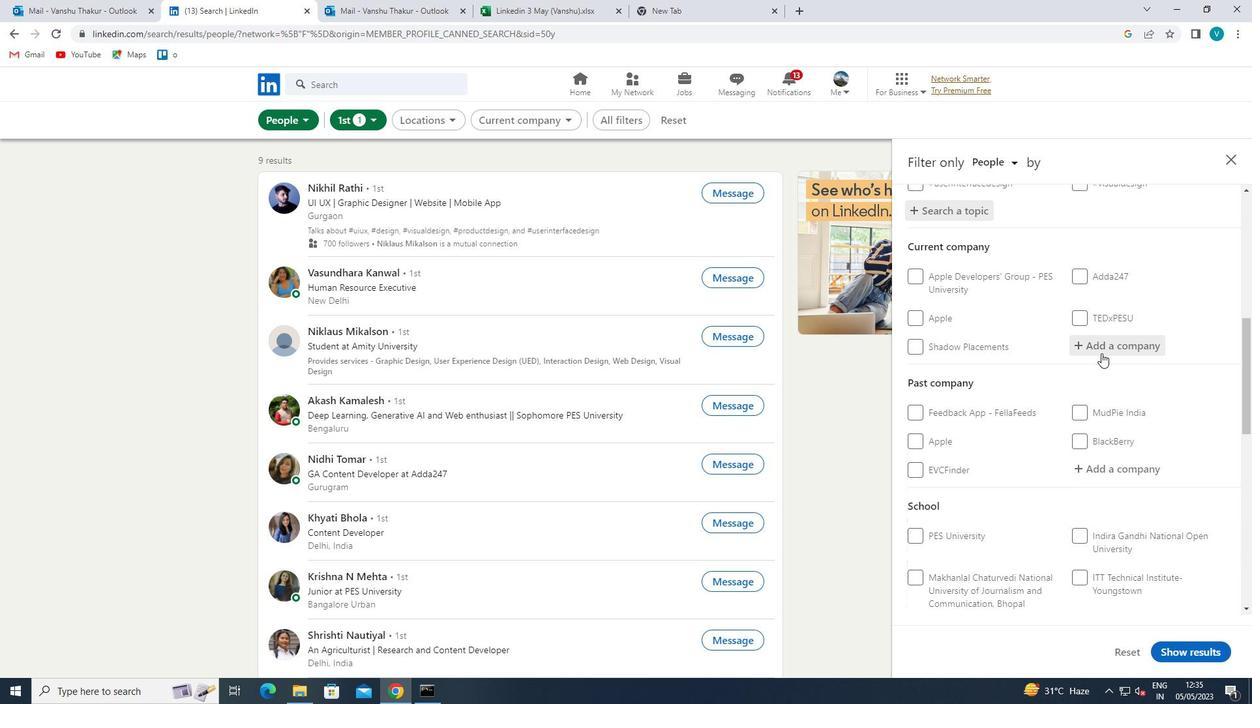 
Action: Key pressed <Key.shift>JOB<Key.space><Key.shift>VACANCY
Screenshot: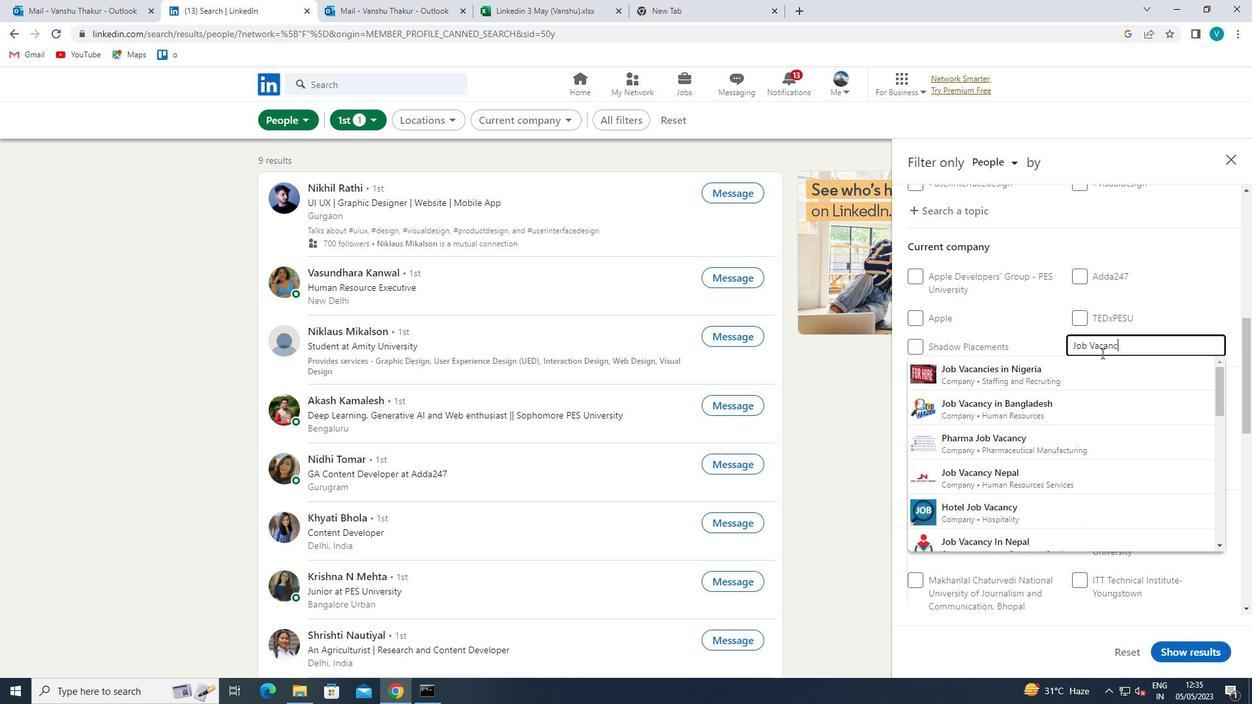 
Action: Mouse moved to (1133, 315)
Screenshot: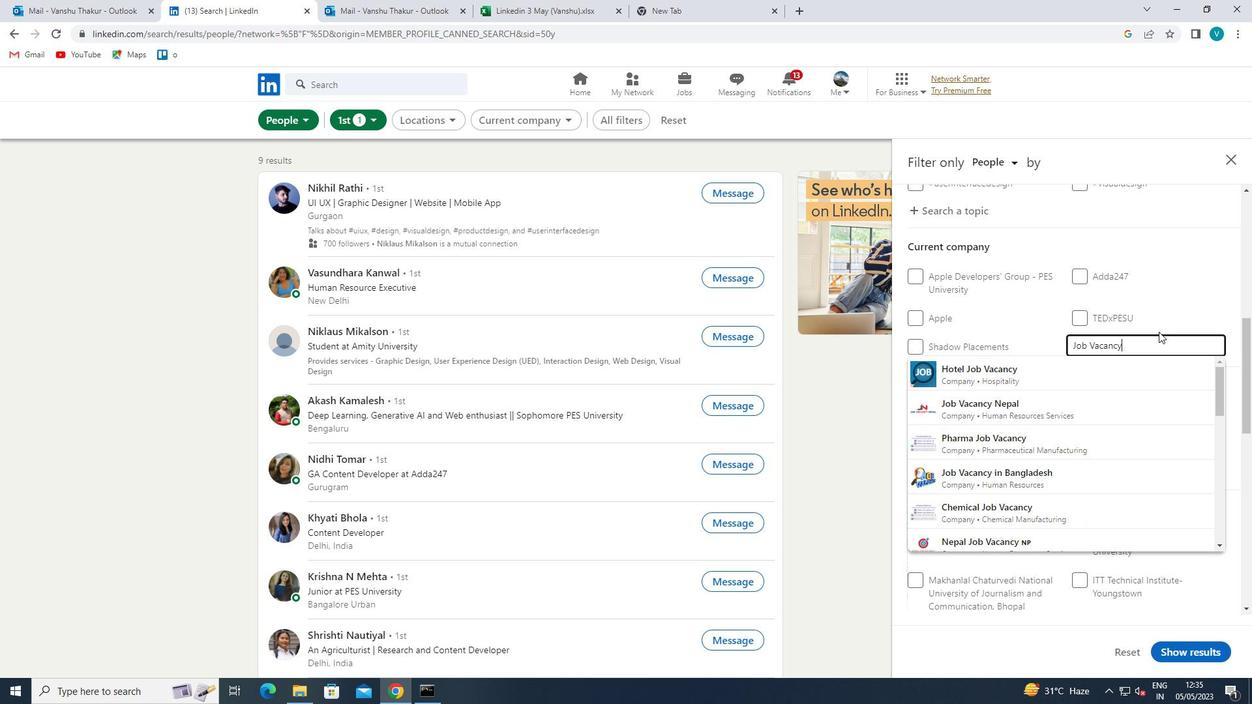
Action: Key pressed <Key.space><Key.shift>RESULT
Screenshot: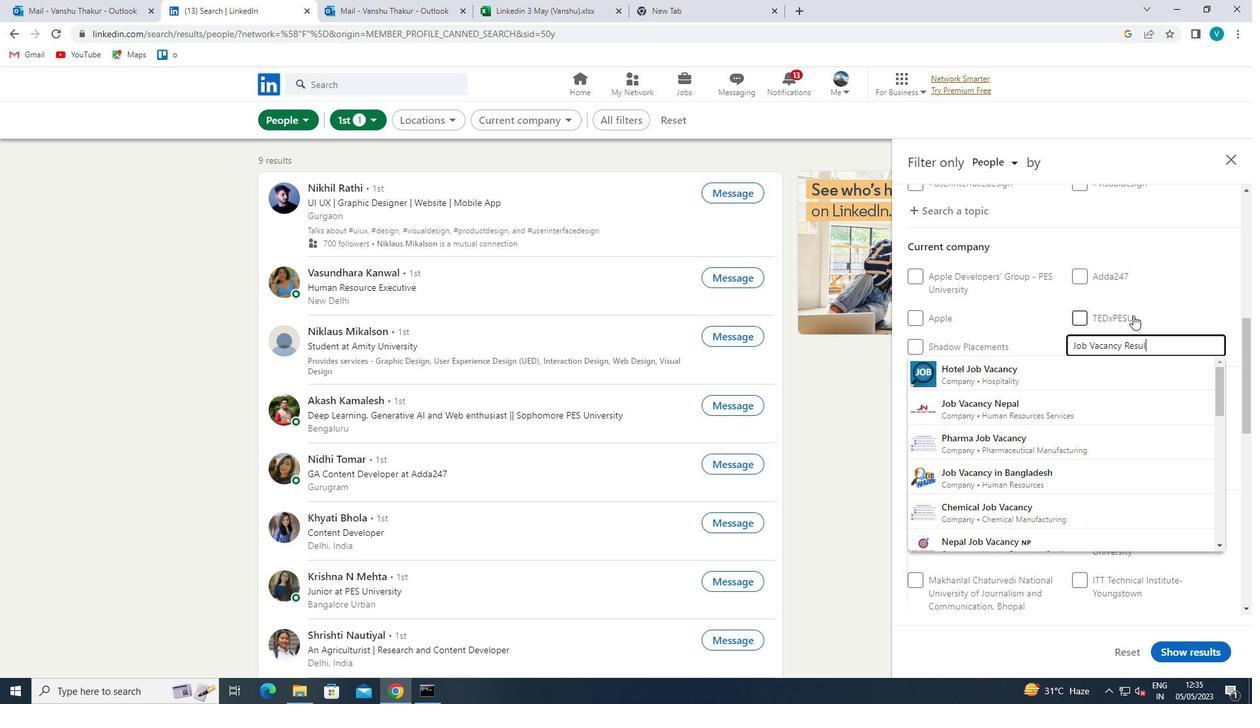 
Action: Mouse moved to (1083, 366)
Screenshot: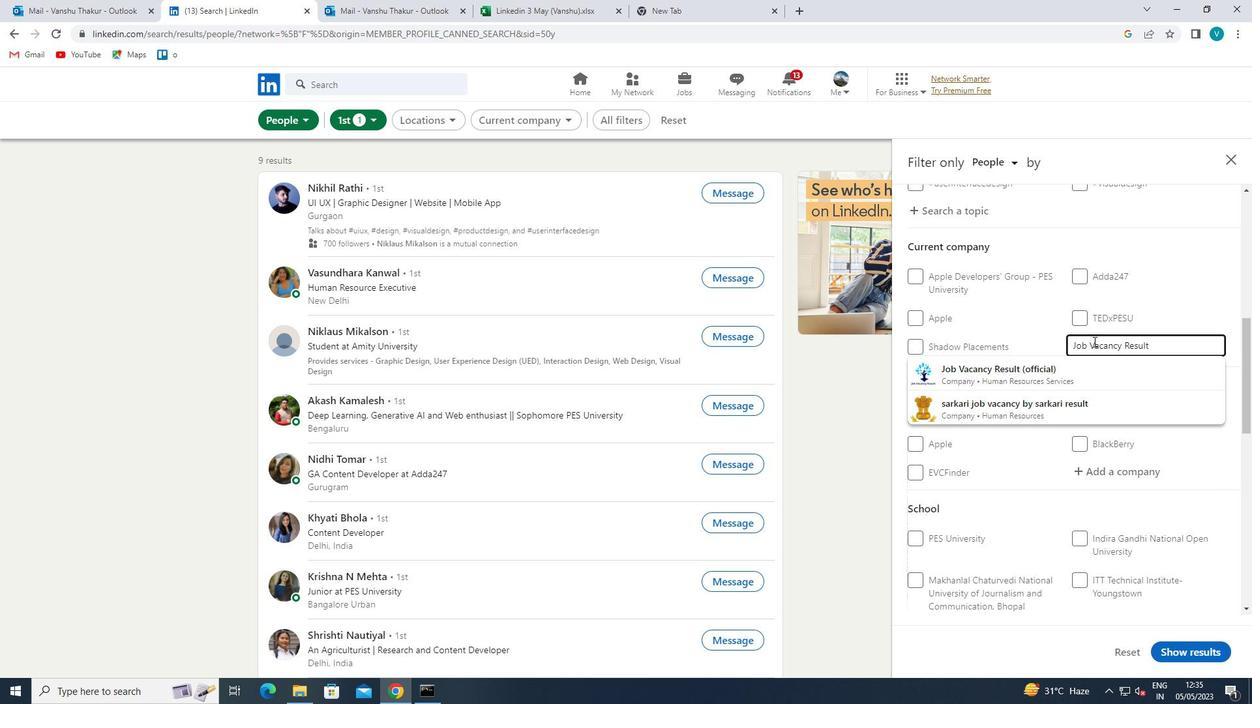 
Action: Mouse pressed left at (1083, 366)
Screenshot: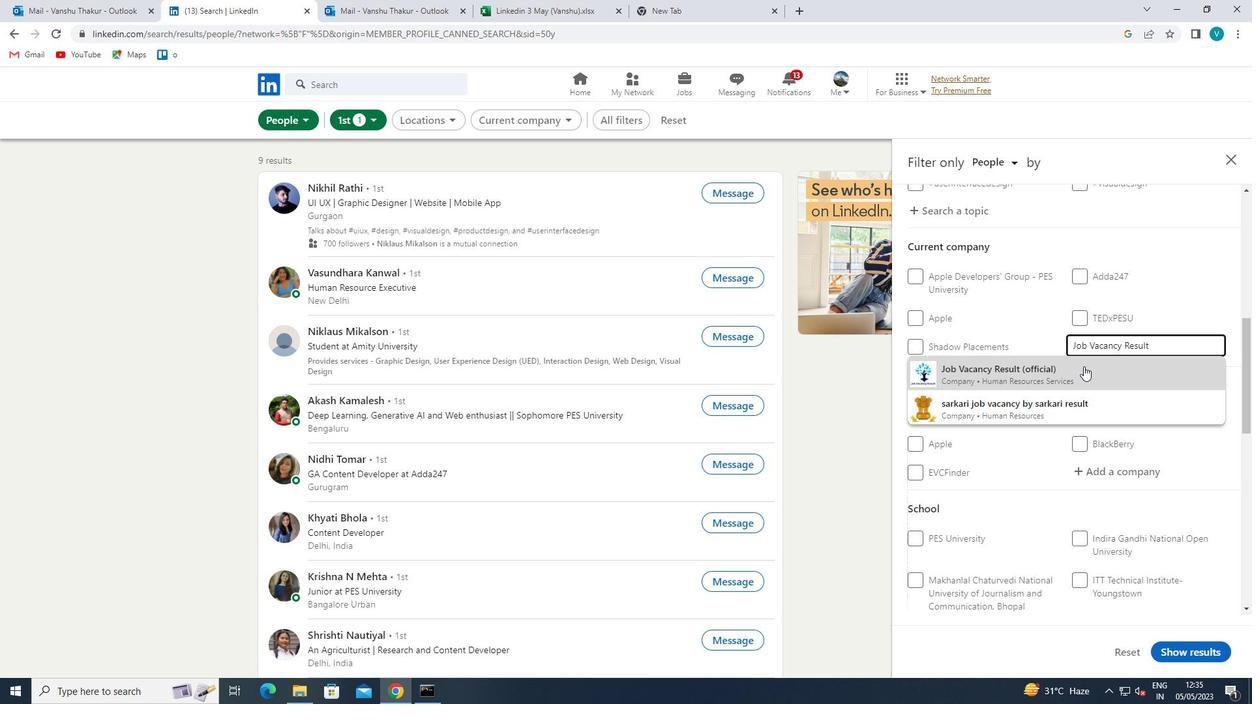 
Action: Mouse scrolled (1083, 365) with delta (0, 0)
Screenshot: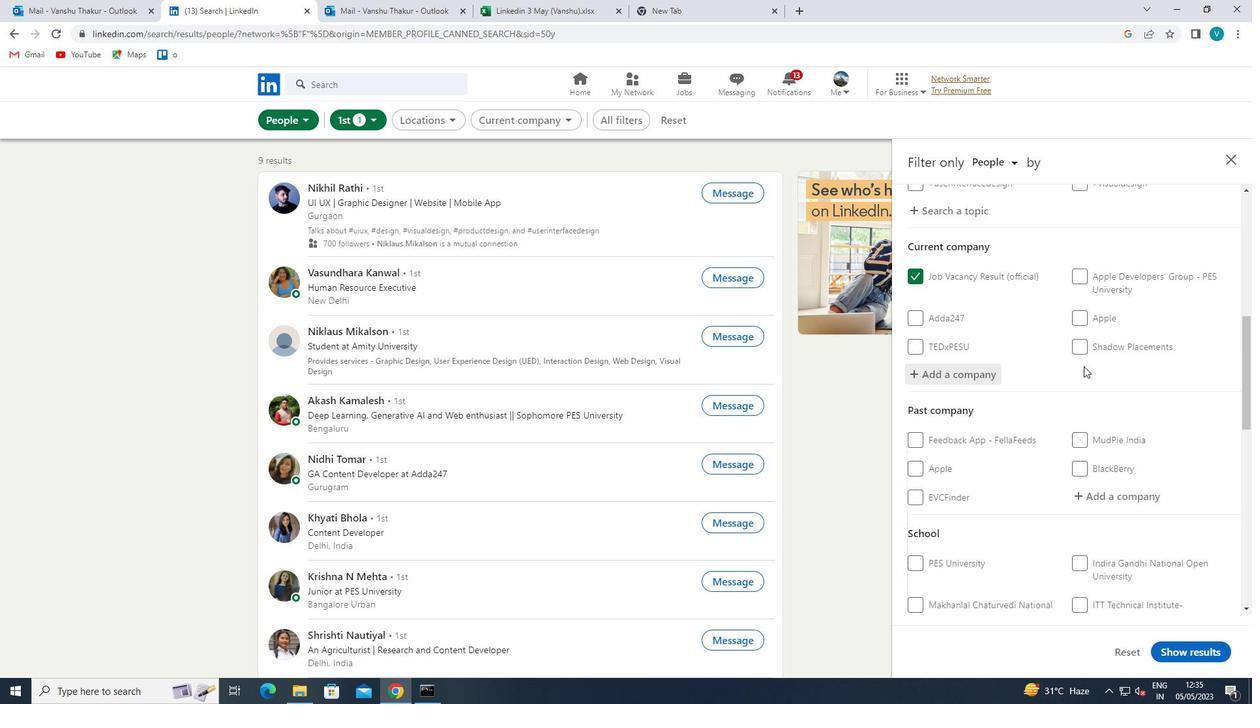
Action: Mouse scrolled (1083, 365) with delta (0, 0)
Screenshot: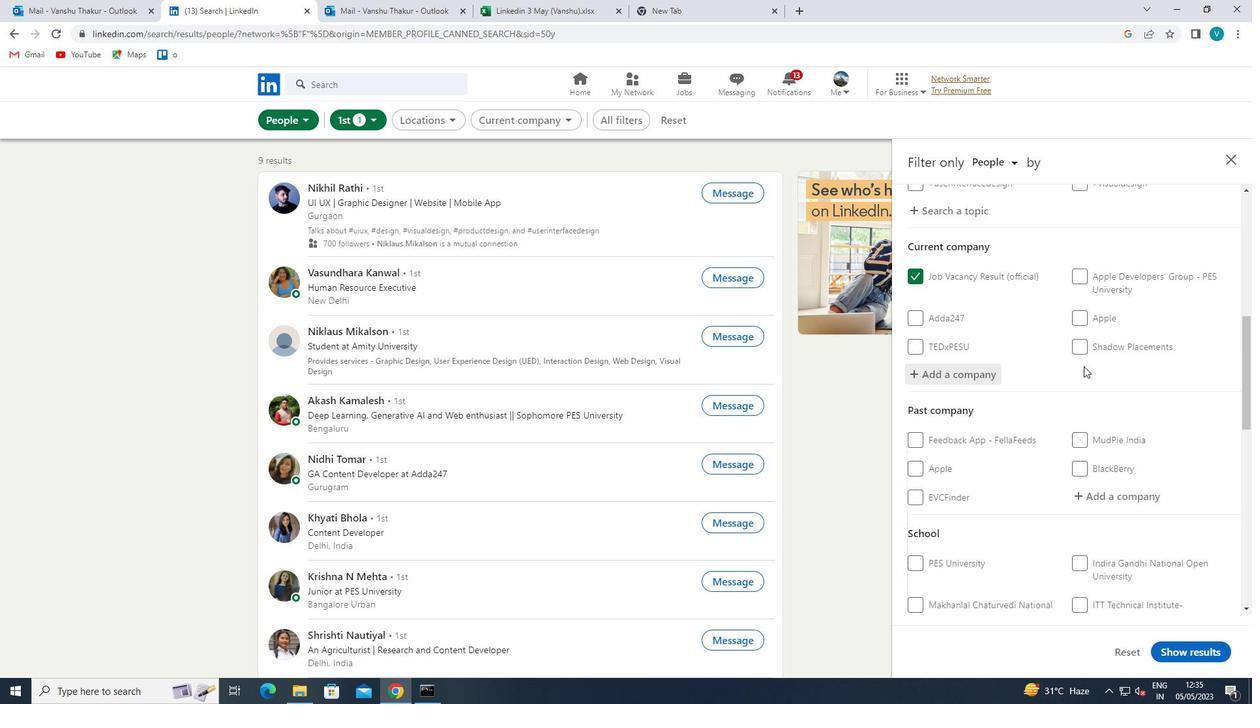 
Action: Mouse scrolled (1083, 365) with delta (0, 0)
Screenshot: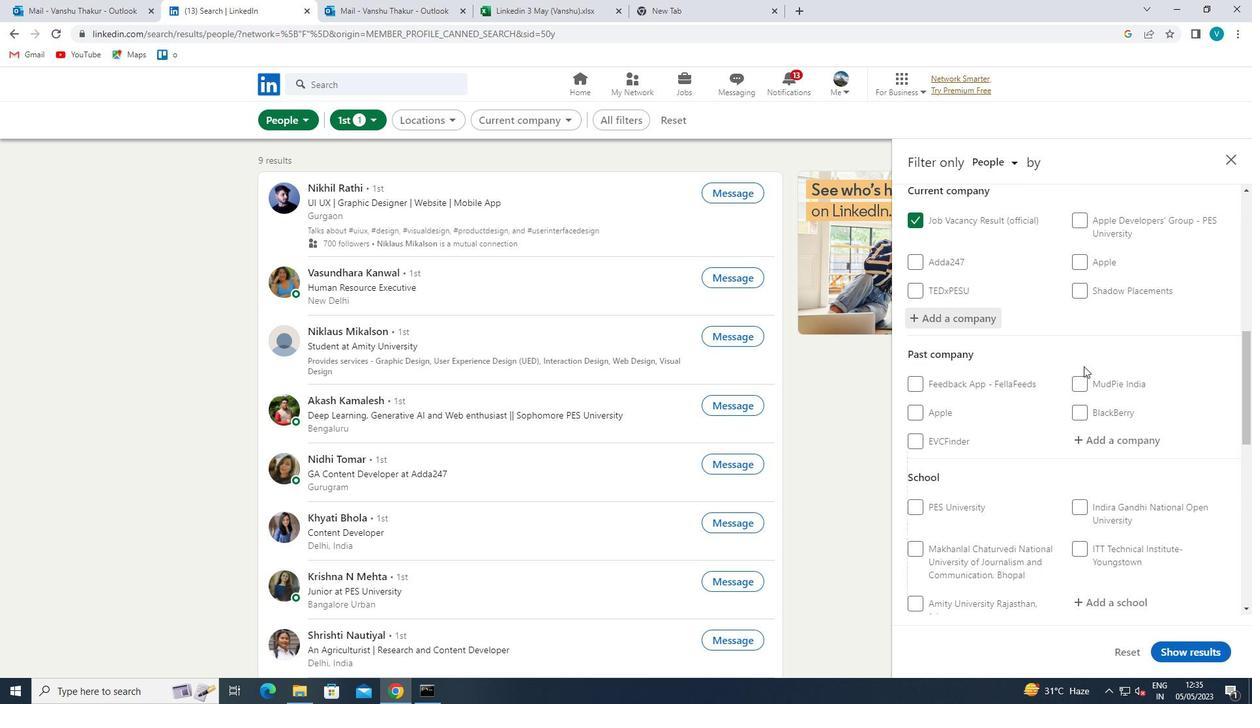 
Action: Mouse moved to (1115, 467)
Screenshot: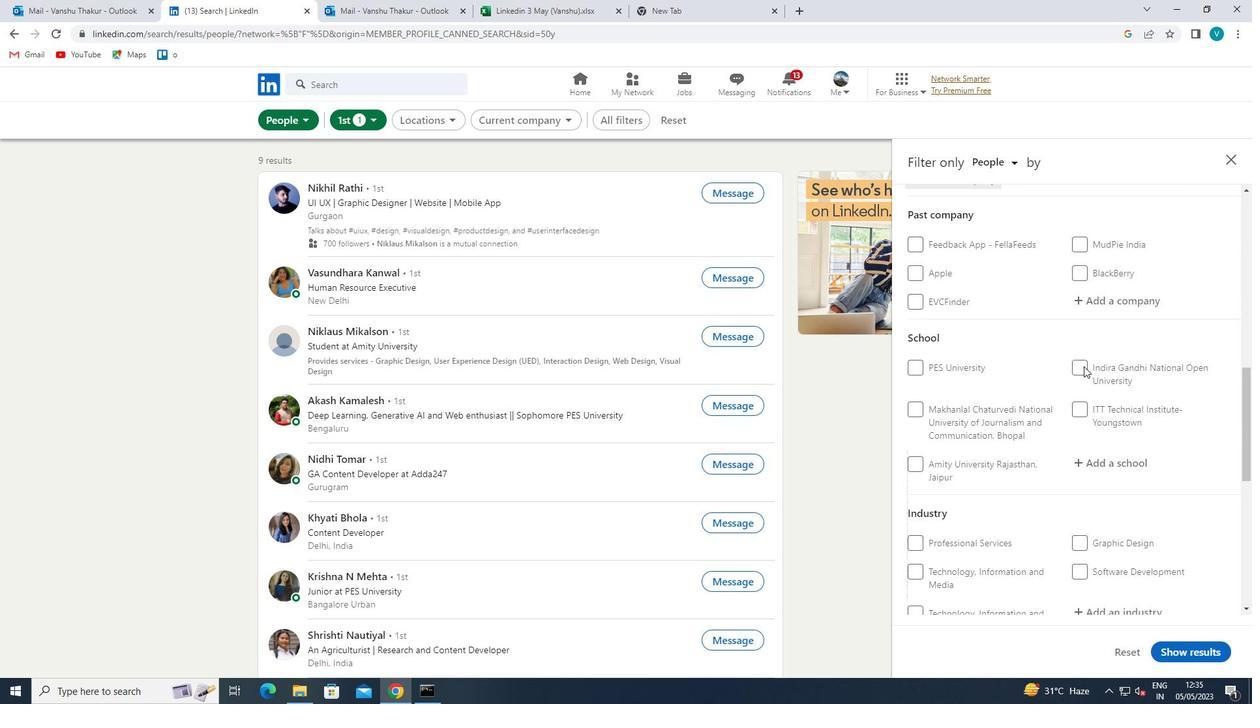 
Action: Mouse pressed left at (1115, 467)
Screenshot: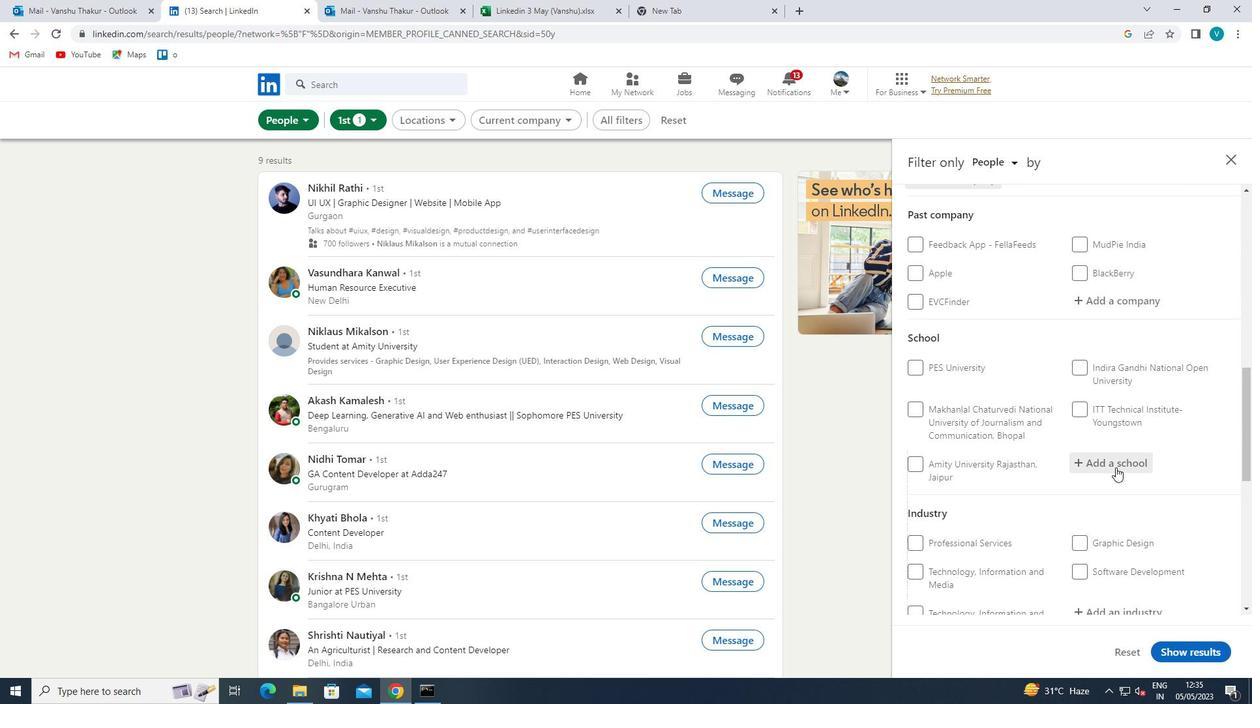 
Action: Key pressed <Key.shift>DYAL<Key.space>
Screenshot: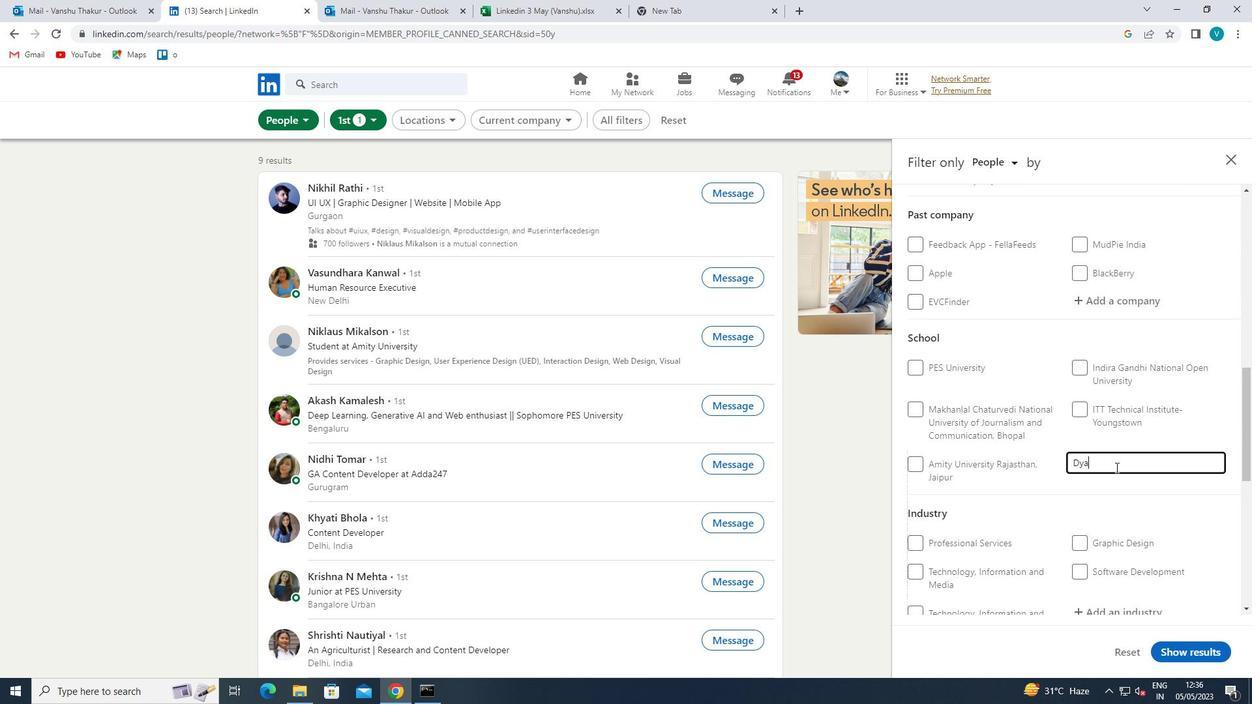 
Action: Mouse moved to (1100, 484)
Screenshot: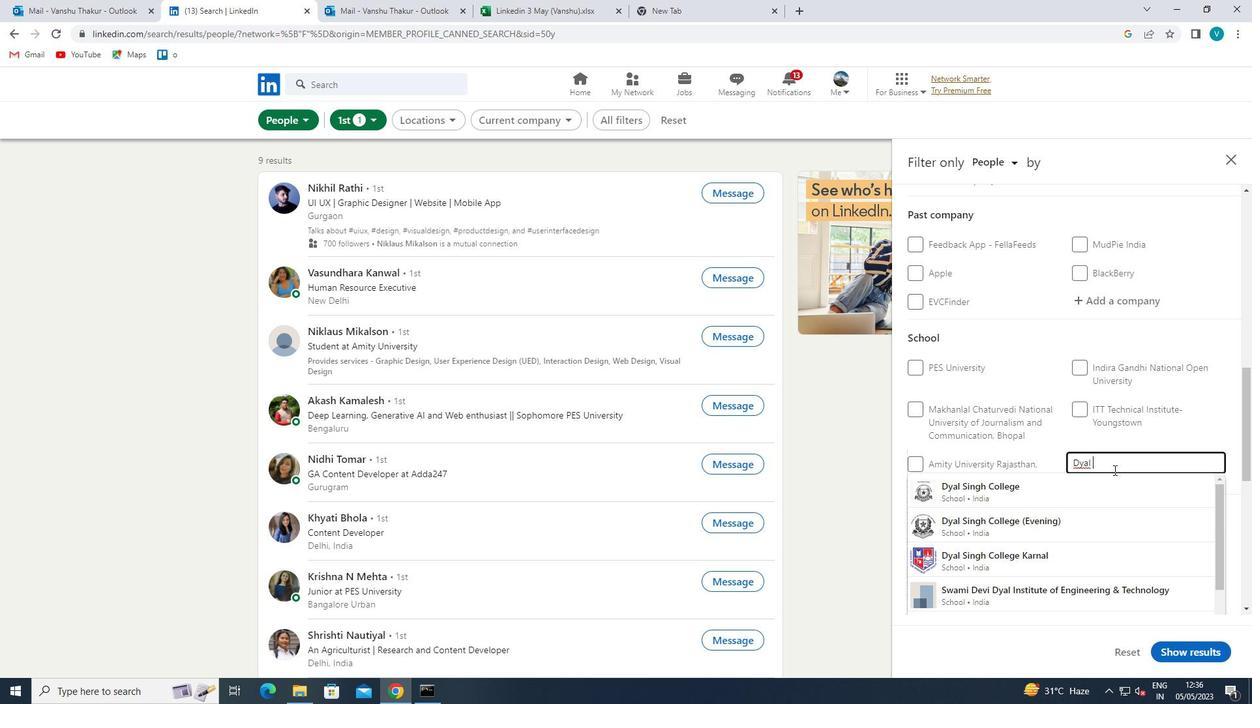 
Action: Mouse pressed left at (1100, 484)
Screenshot: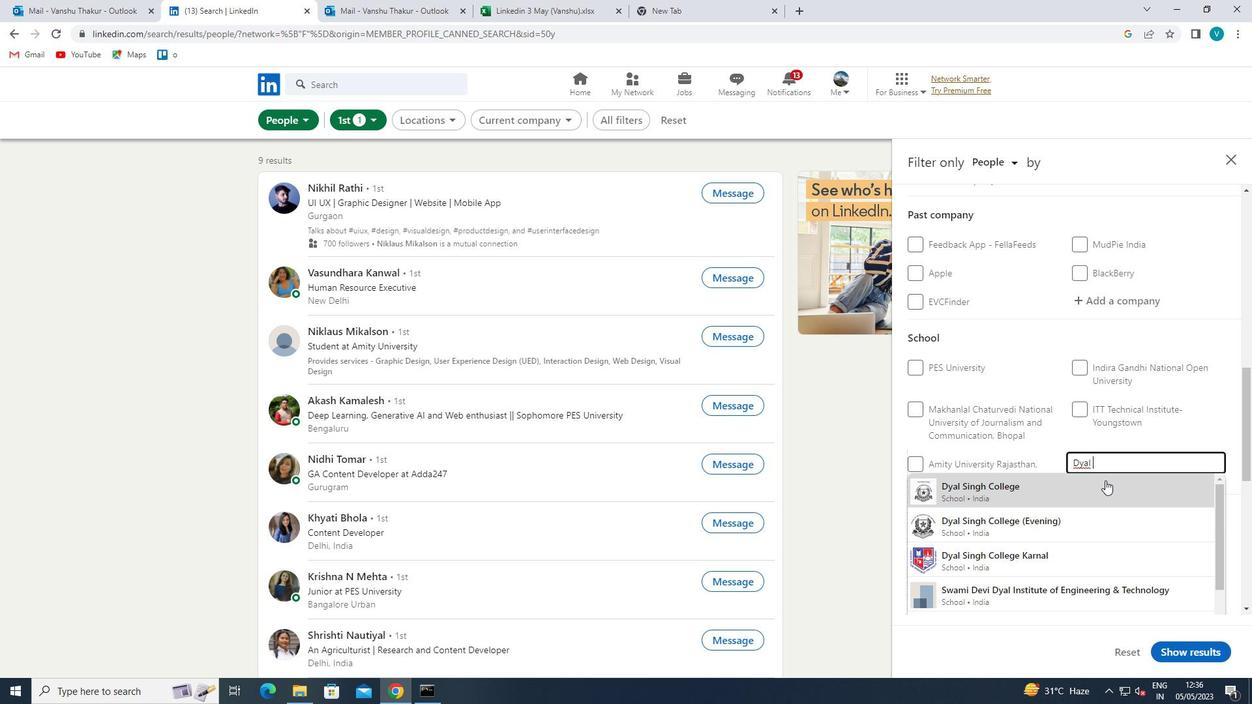 
Action: Mouse moved to (1102, 484)
Screenshot: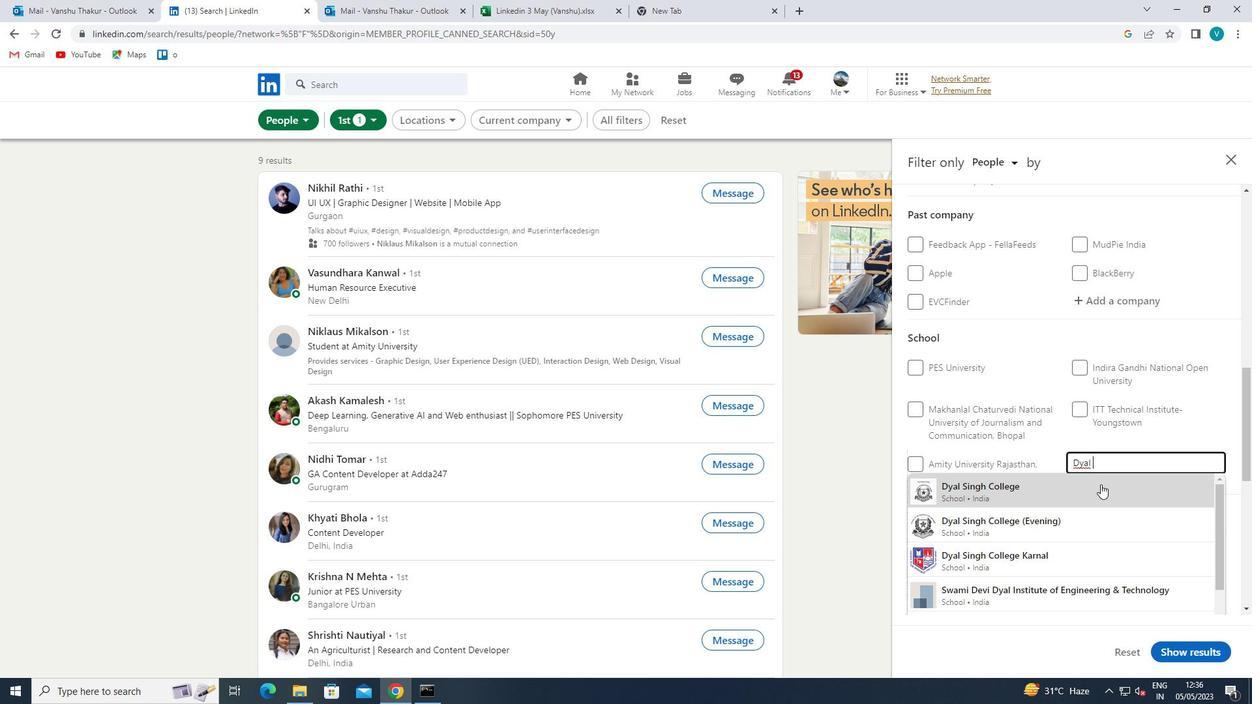 
Action: Mouse scrolled (1102, 483) with delta (0, 0)
Screenshot: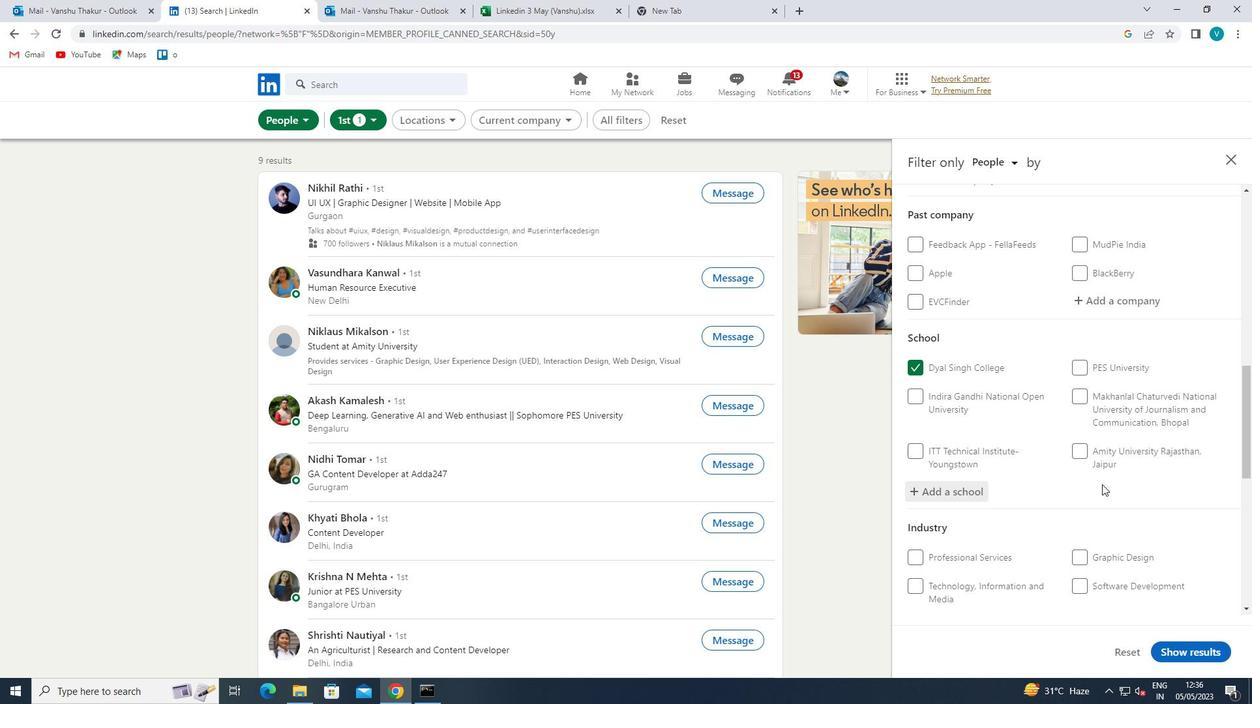 
Action: Mouse scrolled (1102, 483) with delta (0, 0)
Screenshot: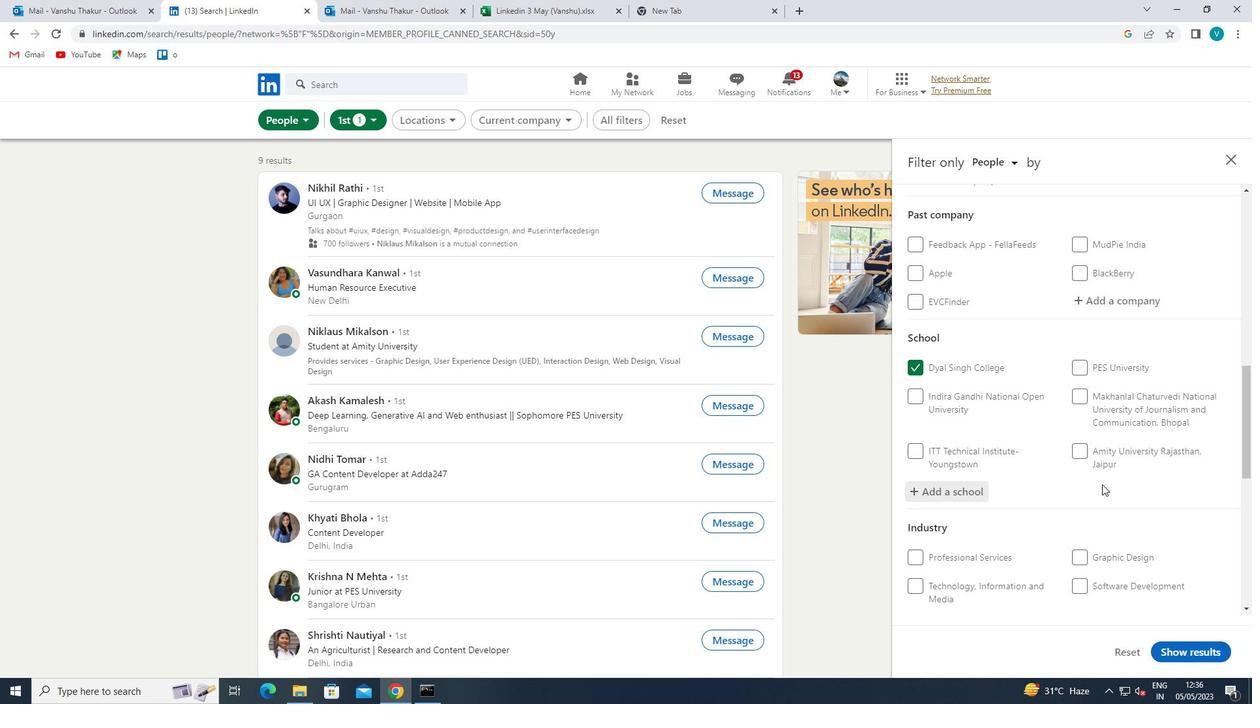 
Action: Mouse scrolled (1102, 483) with delta (0, 0)
Screenshot: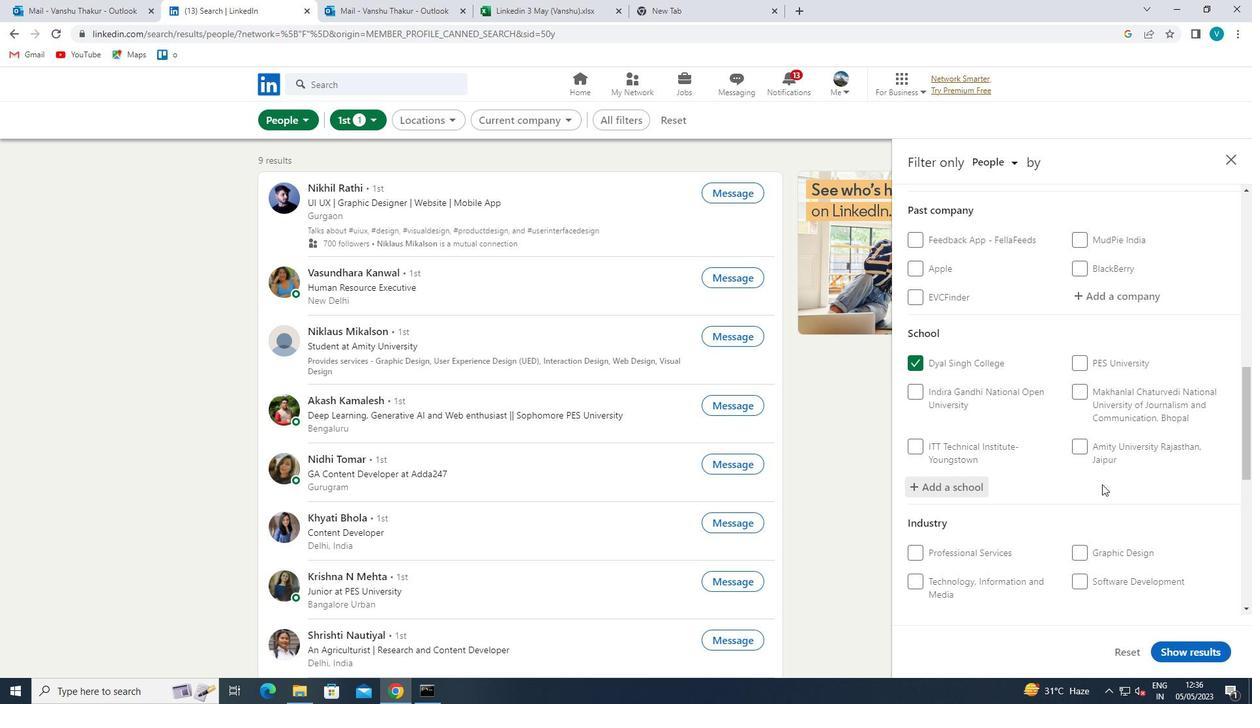 
Action: Mouse moved to (1117, 425)
Screenshot: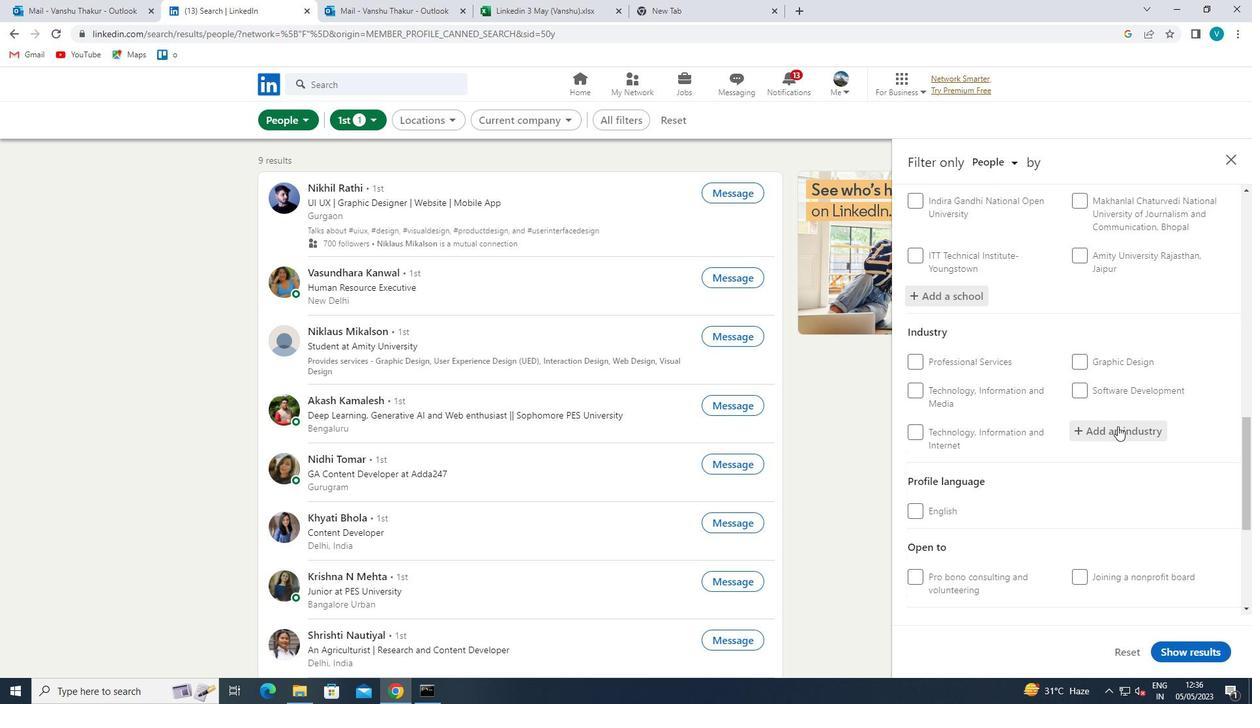 
Action: Mouse pressed left at (1117, 425)
Screenshot: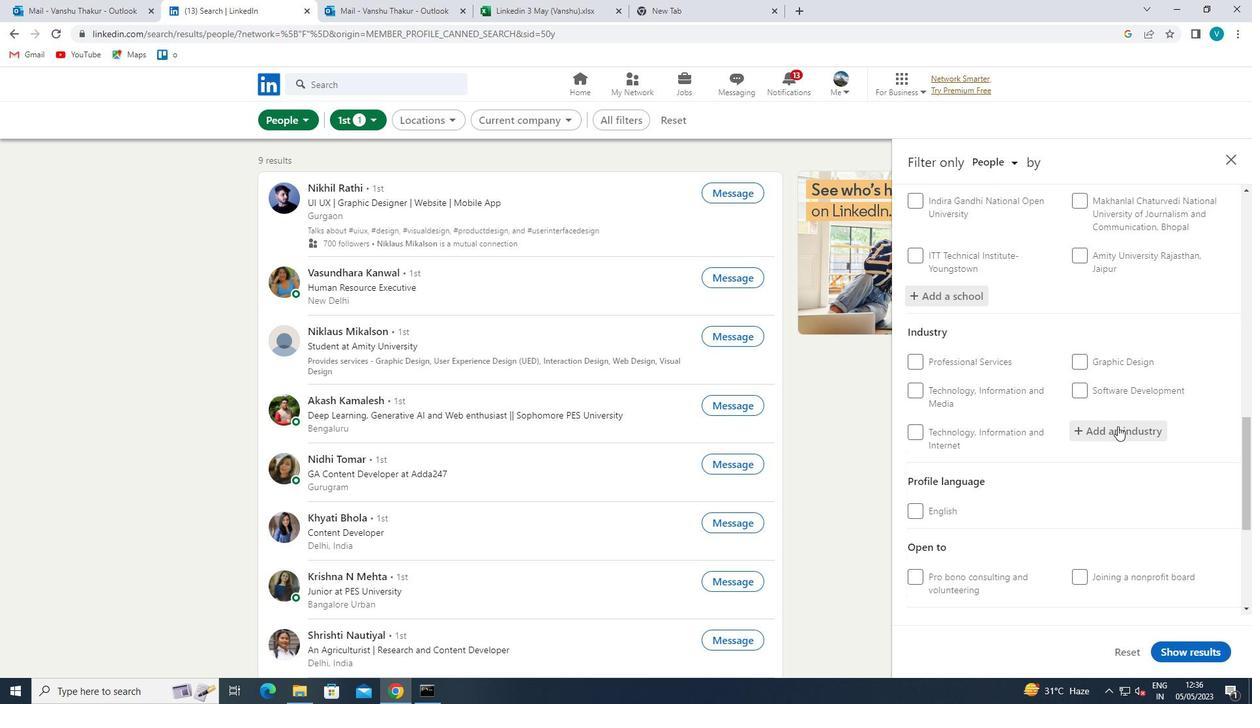 
Action: Key pressed <Key.shift>NEWSPAP
Screenshot: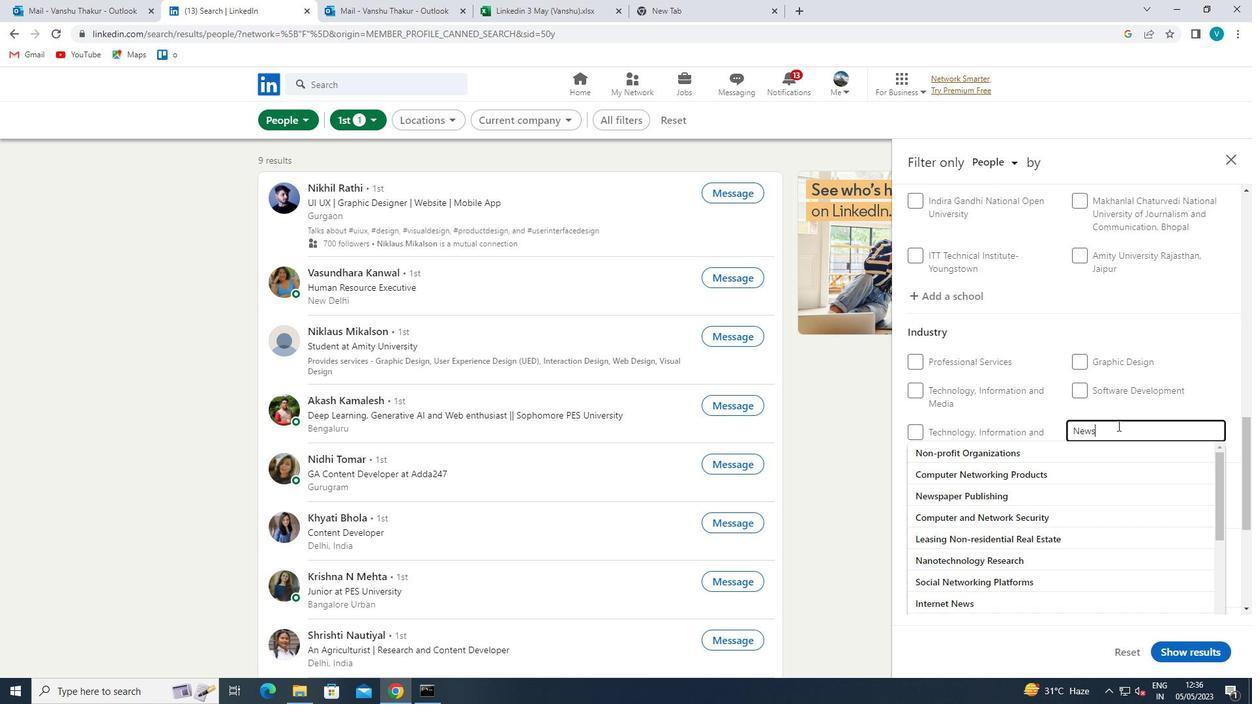 
Action: Mouse moved to (1098, 444)
Screenshot: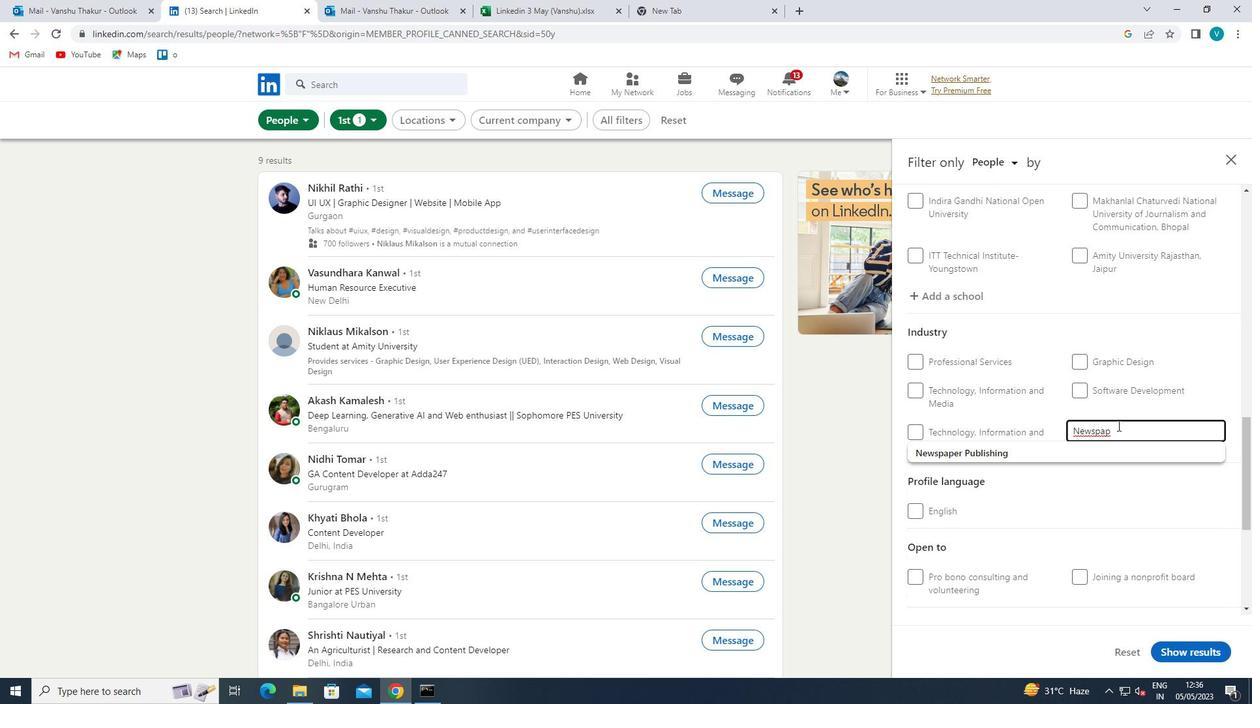 
Action: Mouse pressed left at (1098, 444)
Screenshot: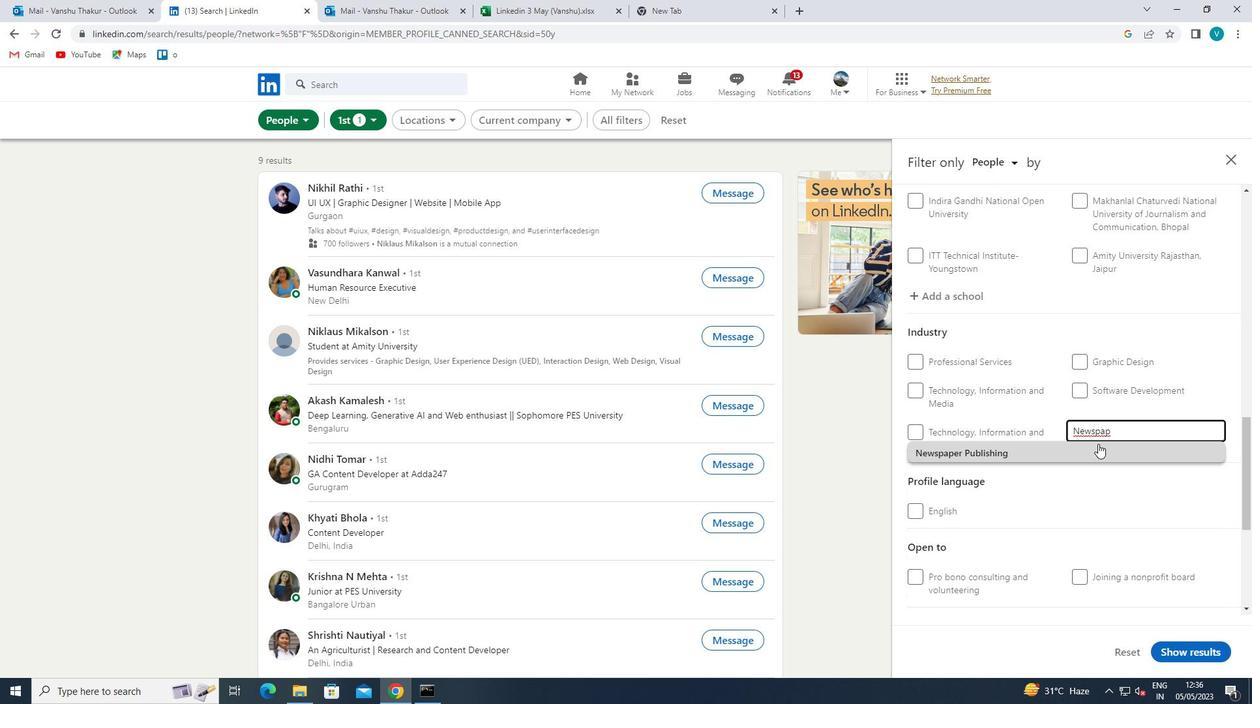
Action: Mouse scrolled (1098, 443) with delta (0, 0)
Screenshot: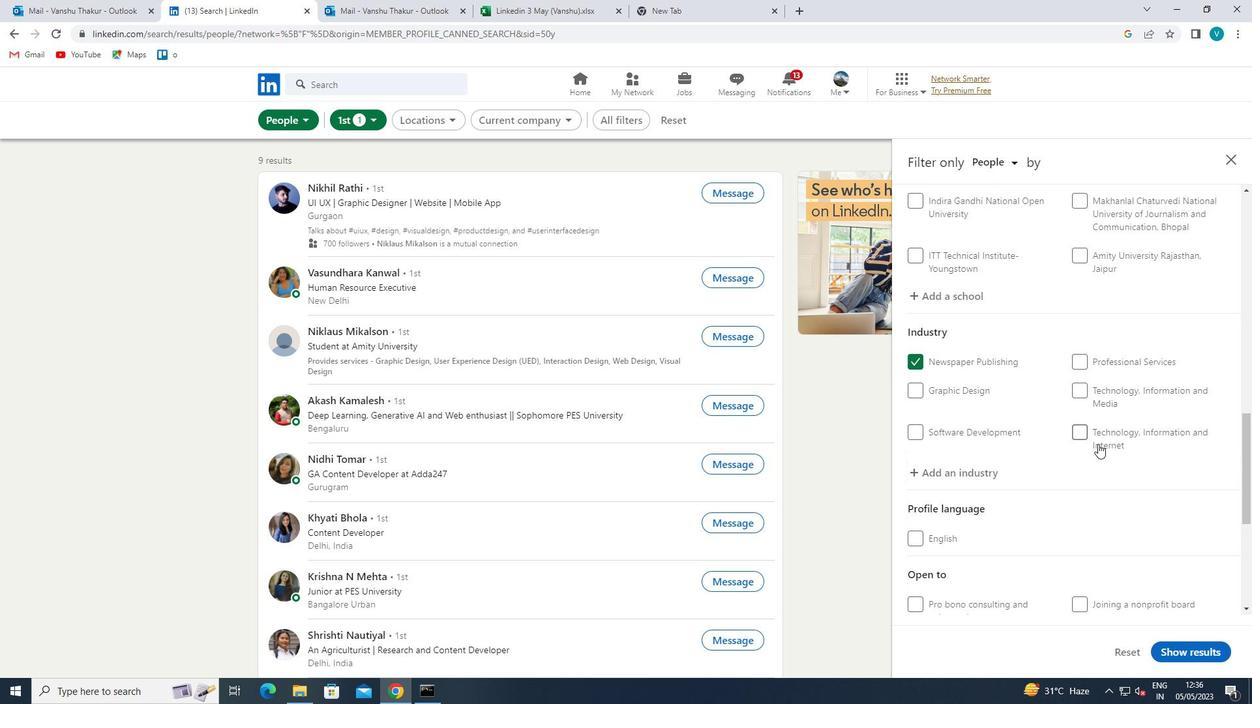 
Action: Mouse scrolled (1098, 443) with delta (0, 0)
Screenshot: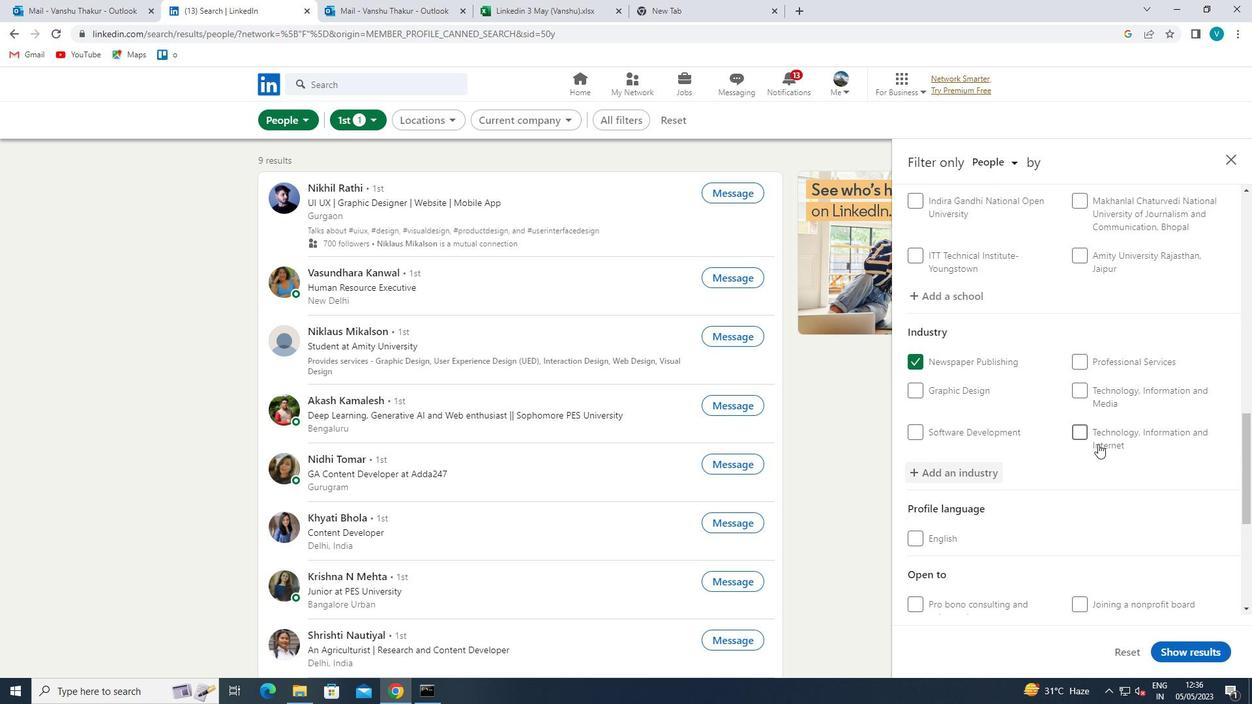 
Action: Mouse scrolled (1098, 443) with delta (0, 0)
Screenshot: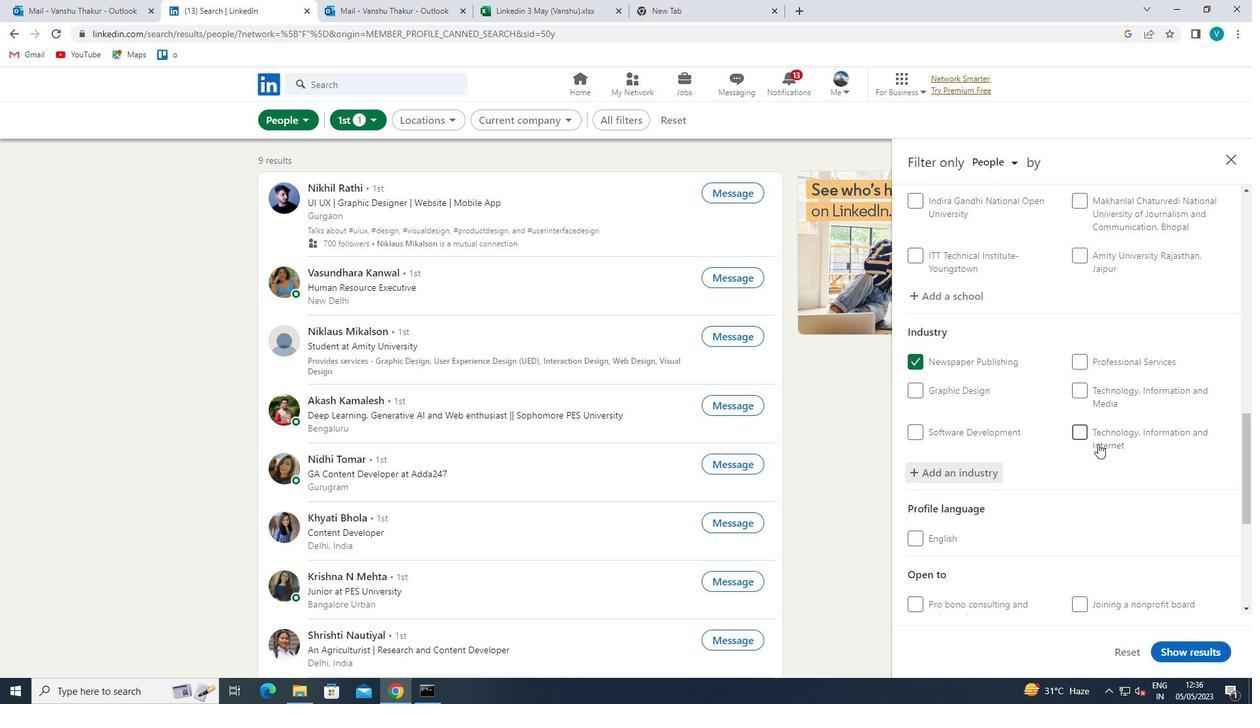 
Action: Mouse scrolled (1098, 443) with delta (0, 0)
Screenshot: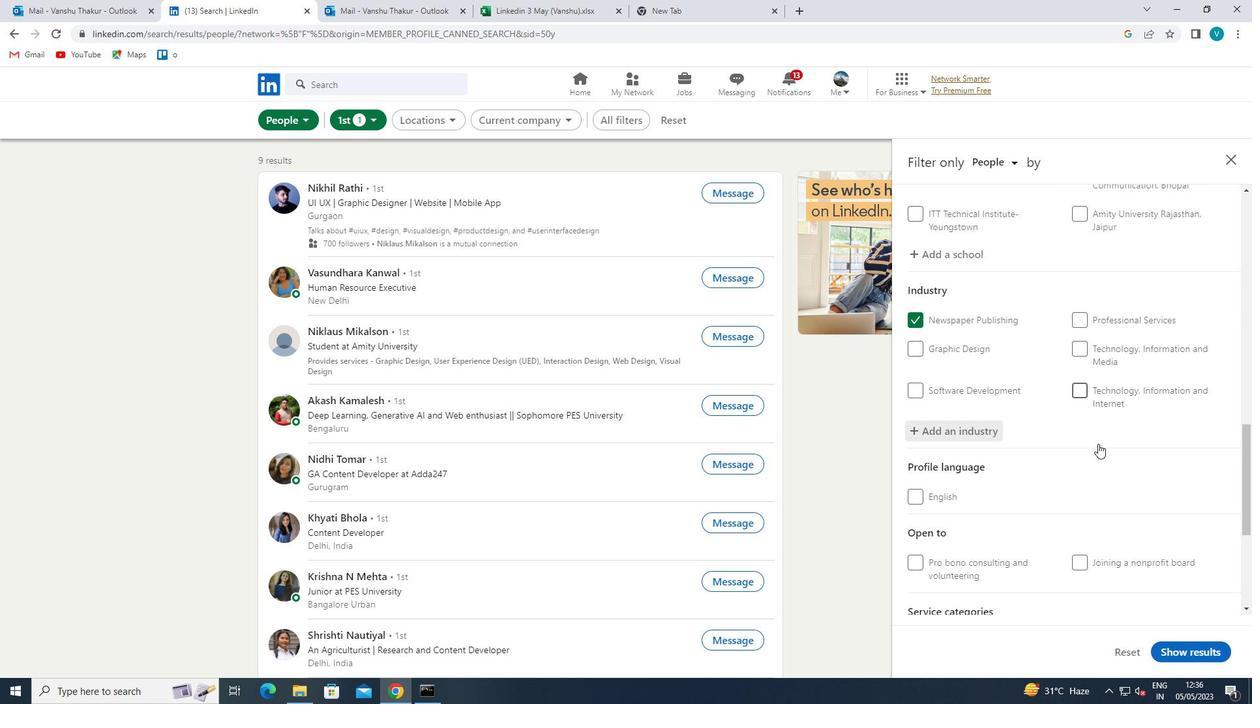 
Action: Mouse scrolled (1098, 443) with delta (0, 0)
Screenshot: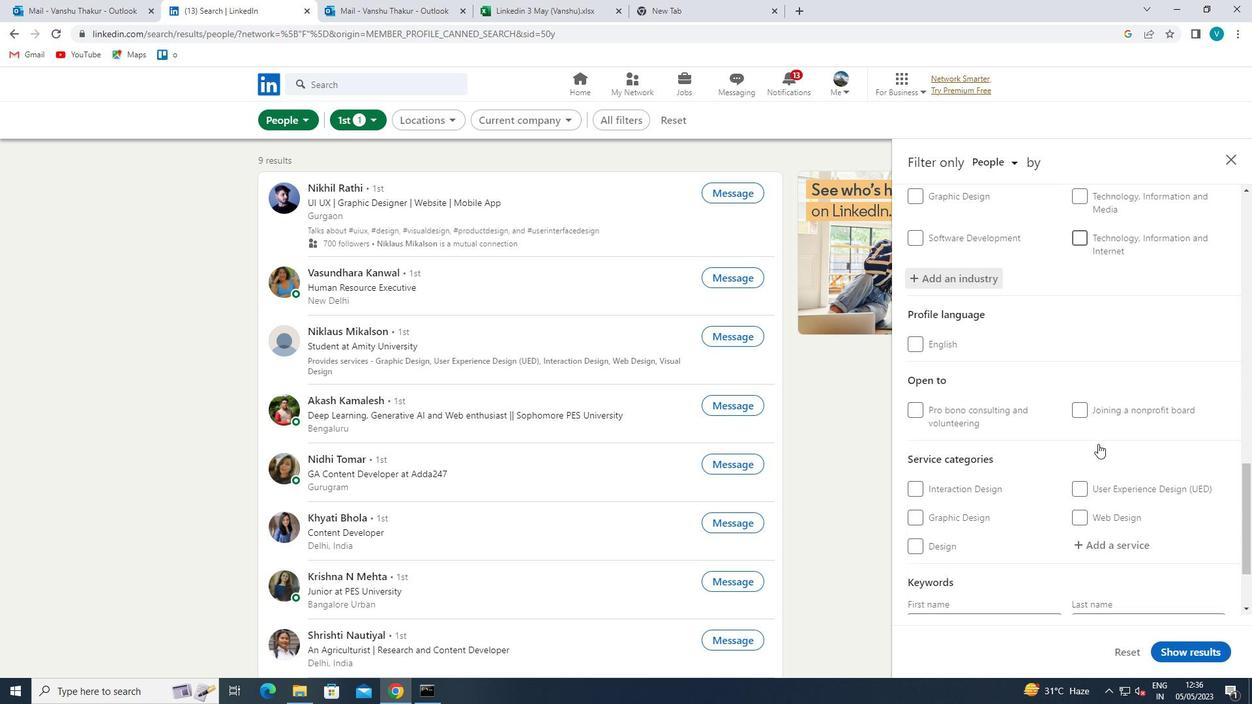 
Action: Mouse moved to (1114, 429)
Screenshot: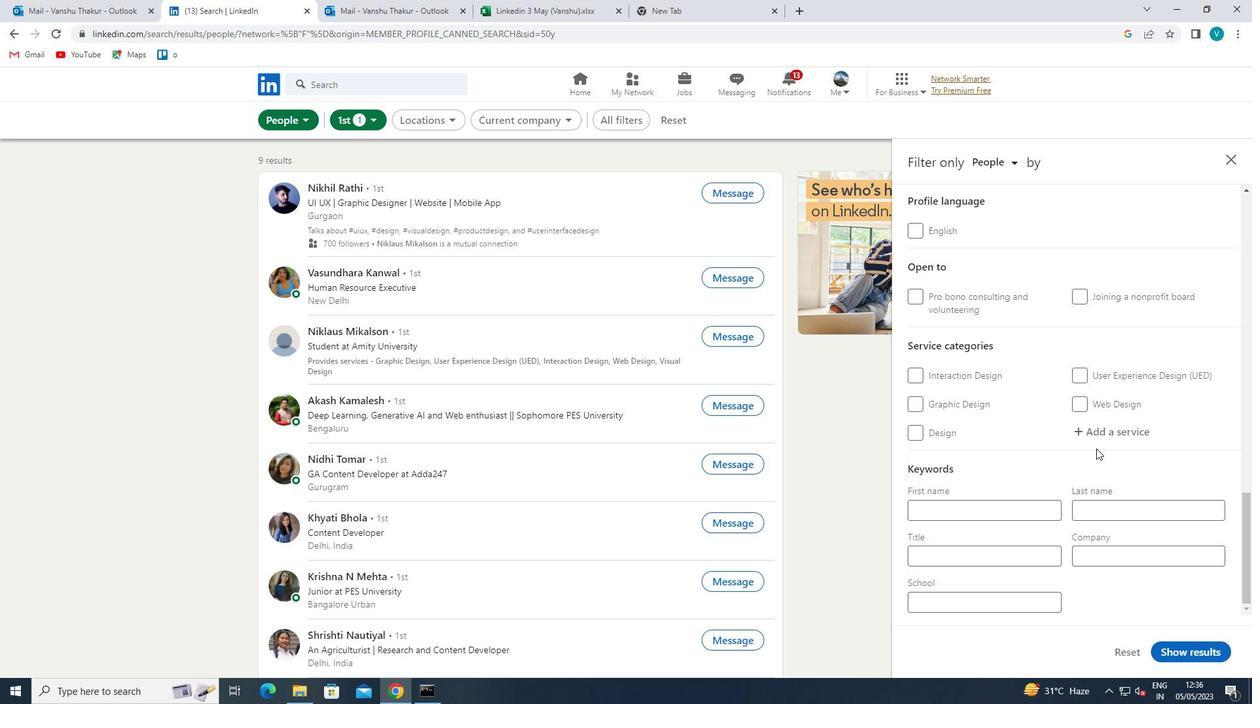 
Action: Mouse pressed left at (1114, 429)
Screenshot: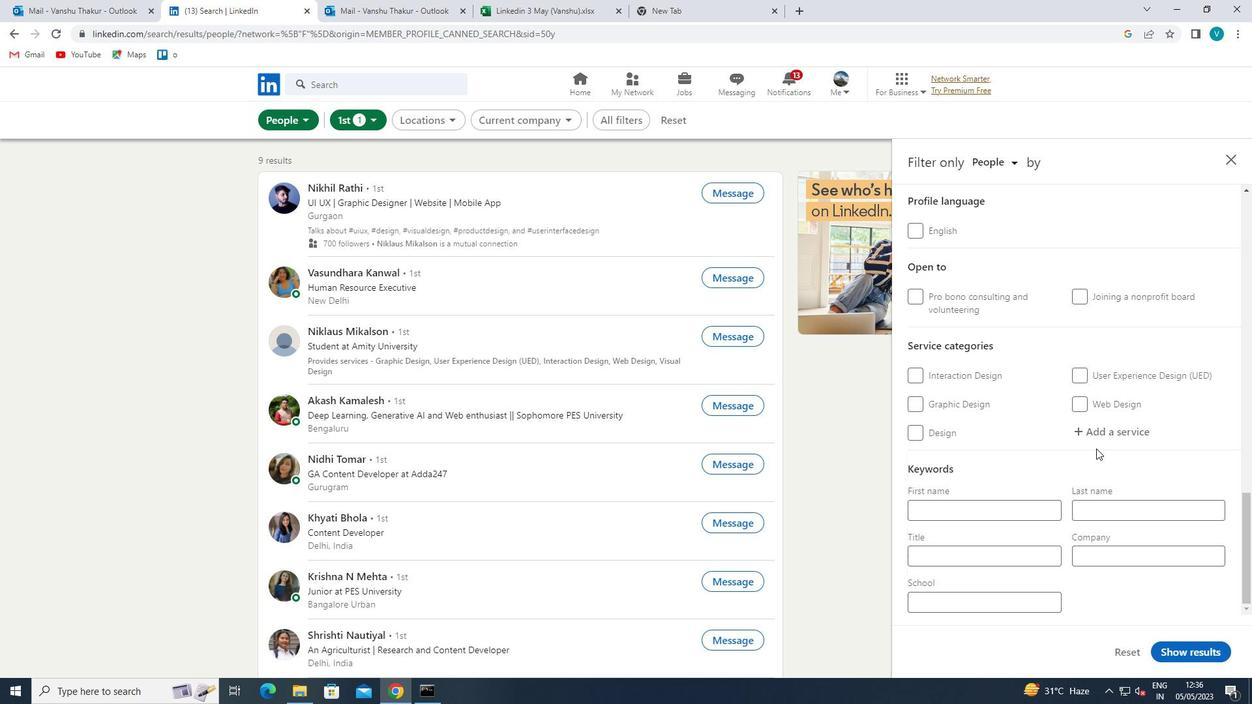 
Action: Key pressed <Key.shift>LEAD<Key.space>
Screenshot: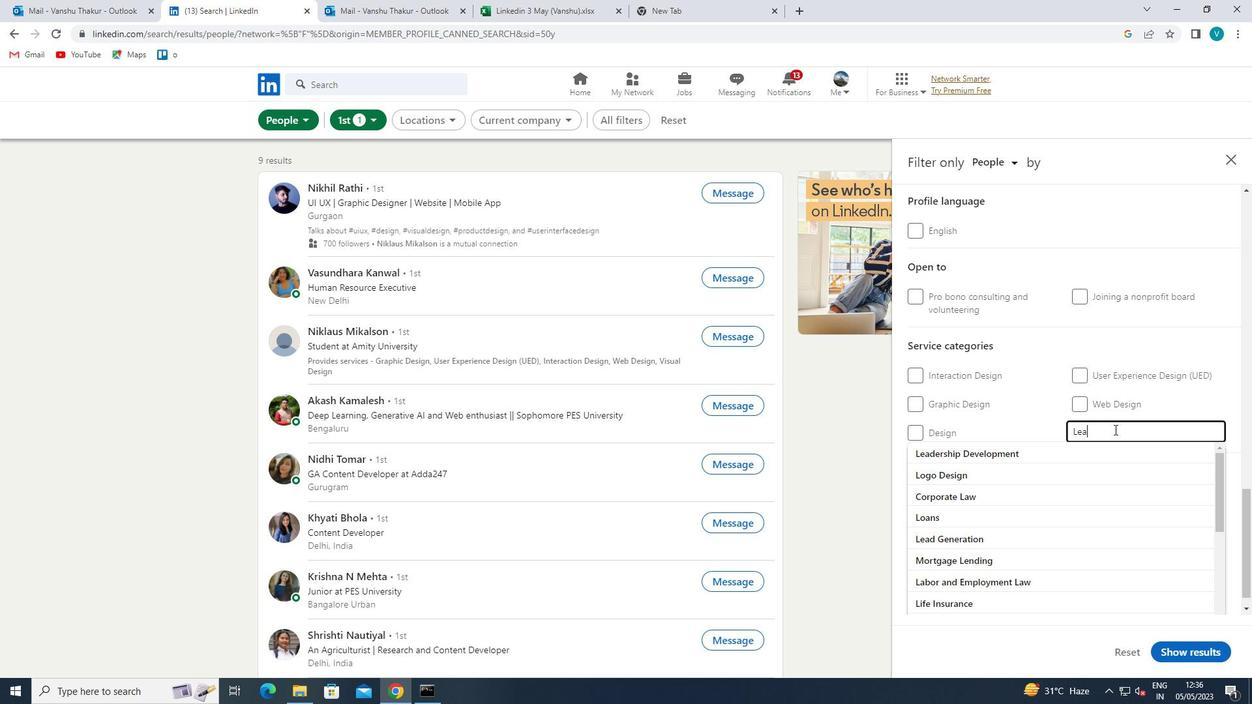 
Action: Mouse moved to (1100, 441)
Screenshot: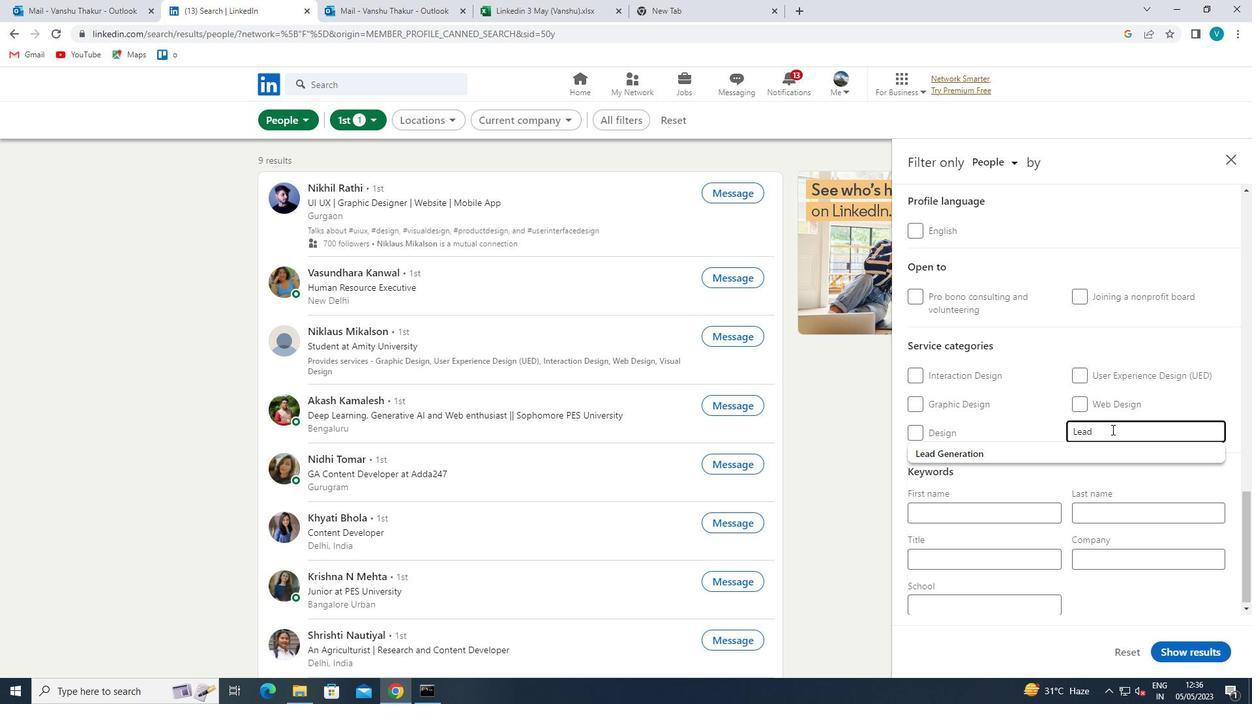 
Action: Mouse pressed left at (1100, 441)
Screenshot: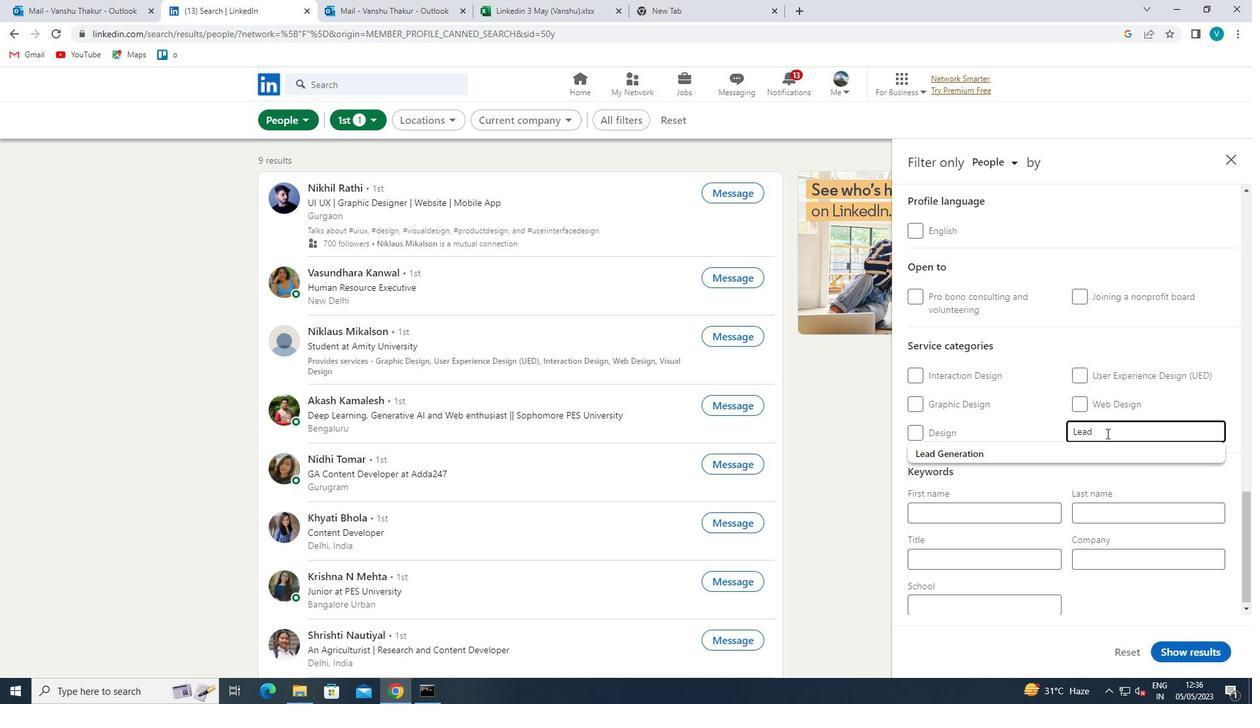 
Action: Mouse moved to (1100, 441)
Screenshot: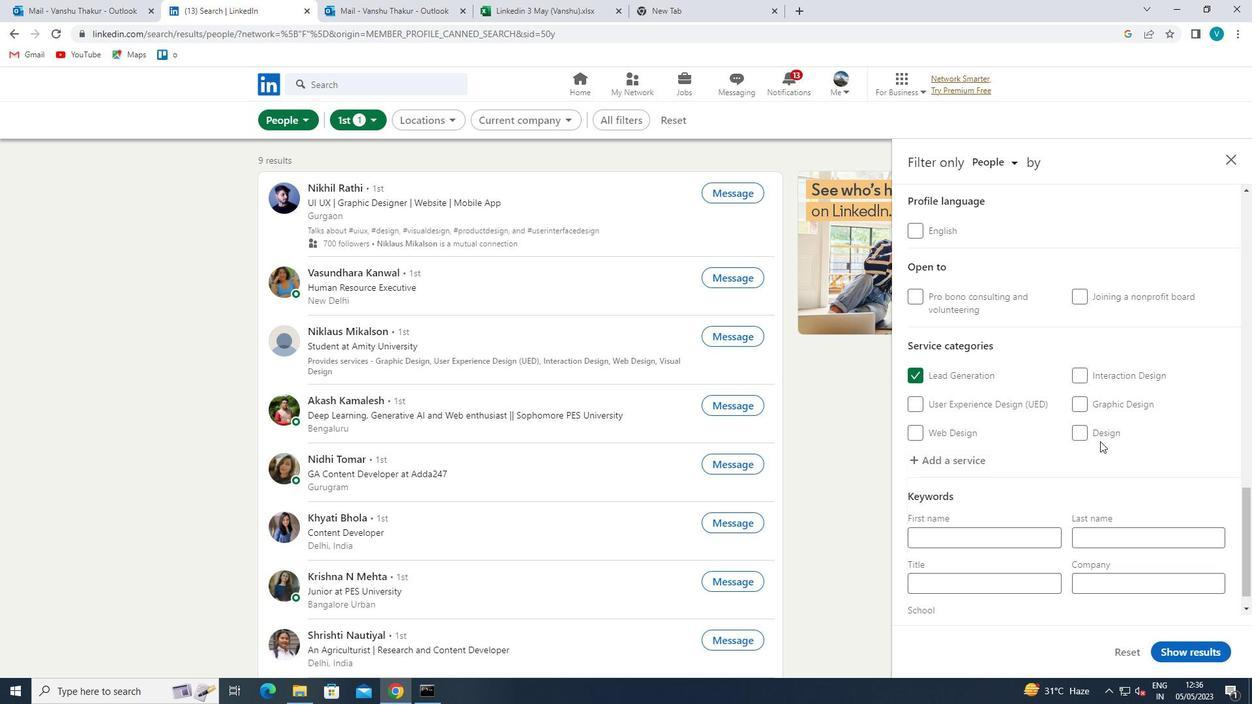 
Action: Mouse scrolled (1100, 440) with delta (0, 0)
Screenshot: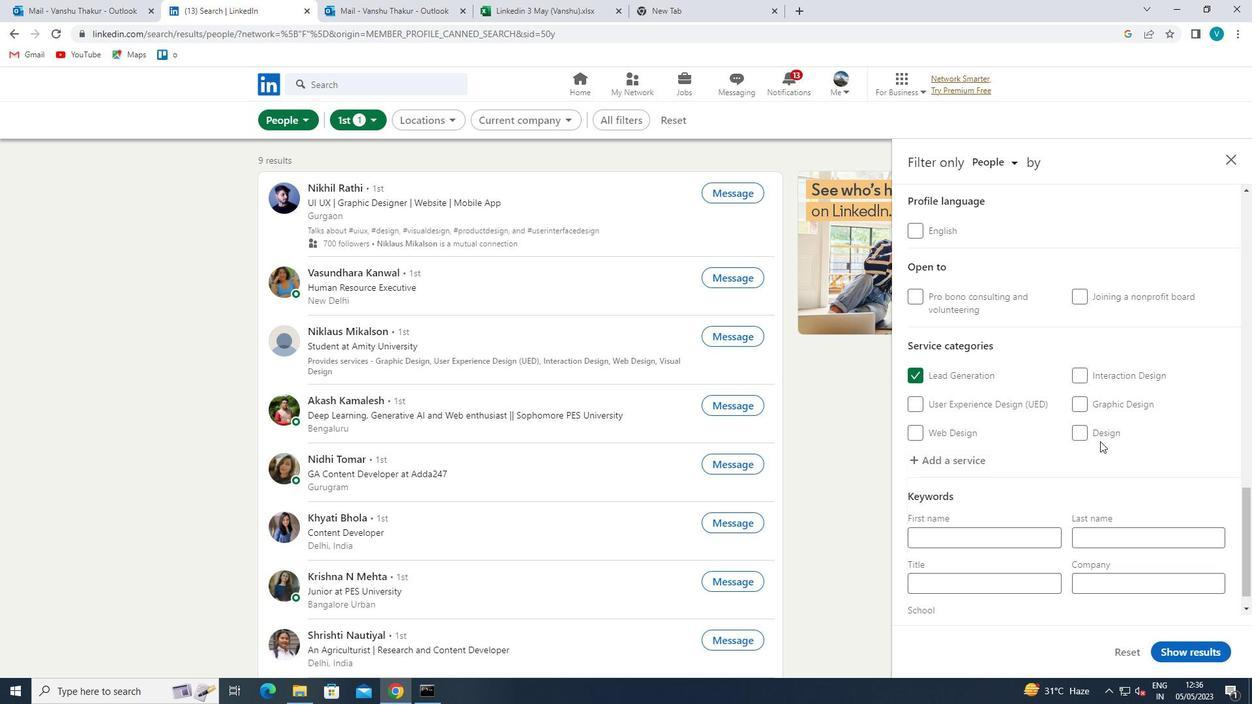 
Action: Mouse moved to (1099, 442)
Screenshot: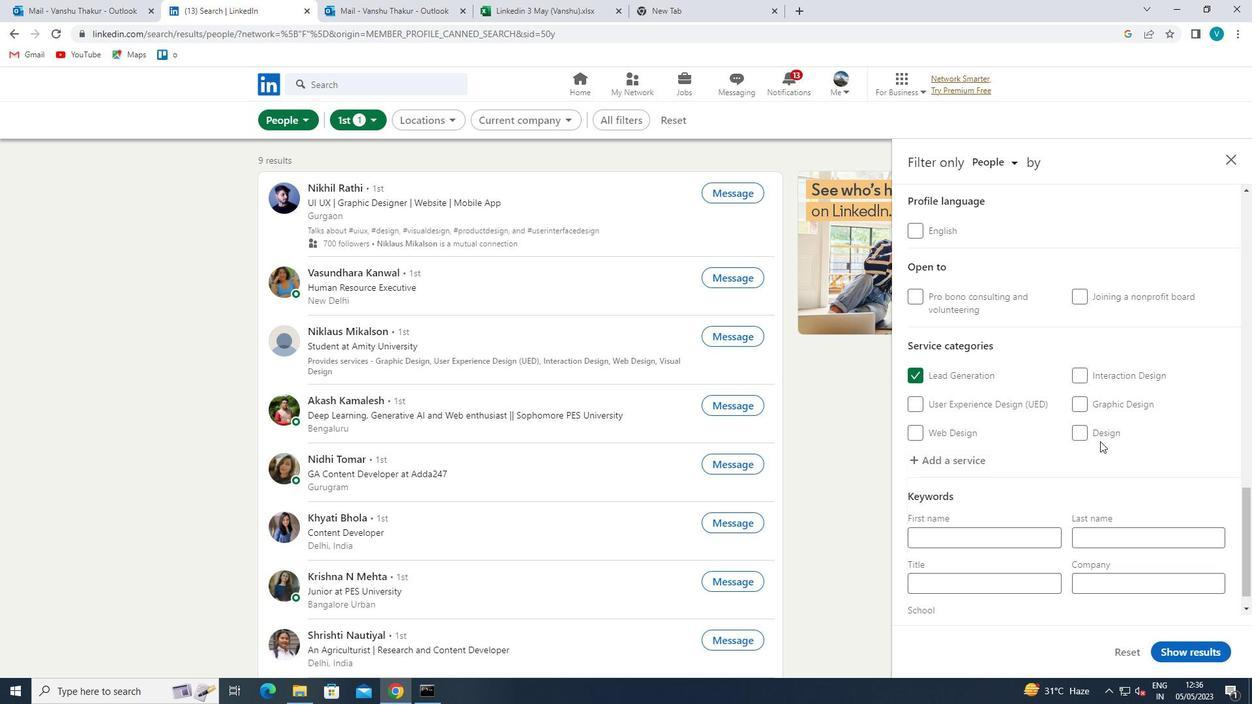 
Action: Mouse scrolled (1099, 442) with delta (0, 0)
Screenshot: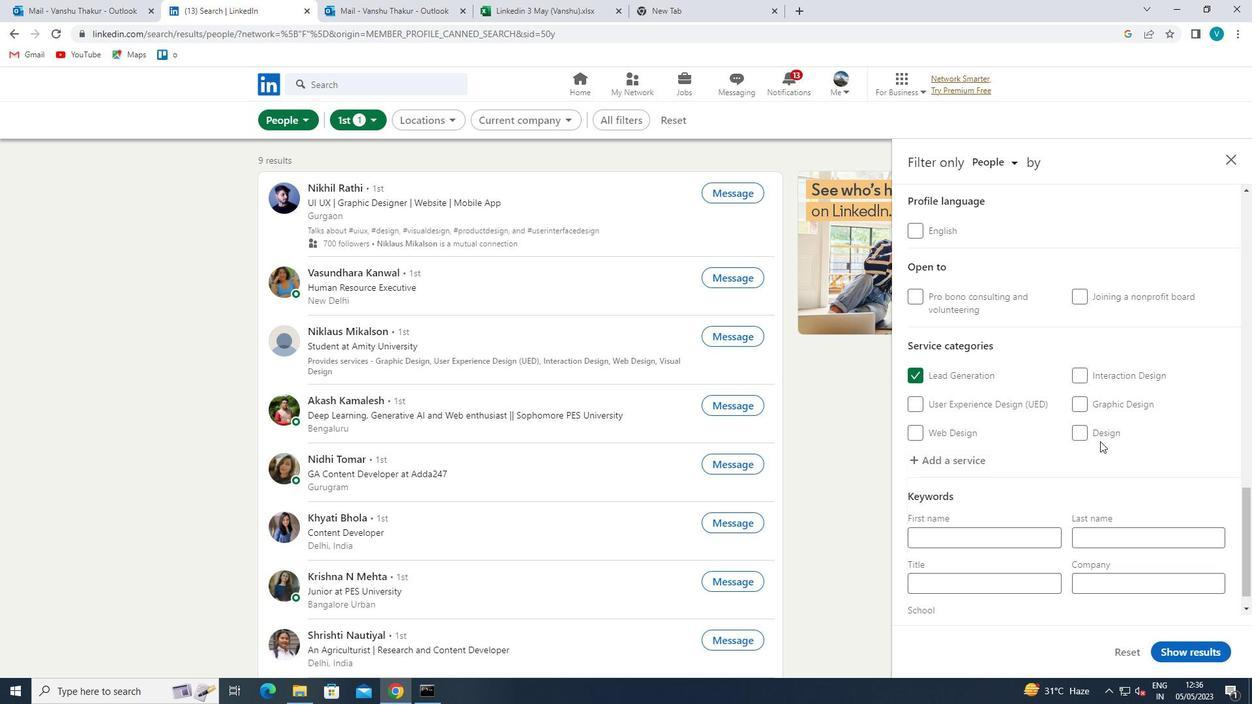 
Action: Mouse moved to (1098, 442)
Screenshot: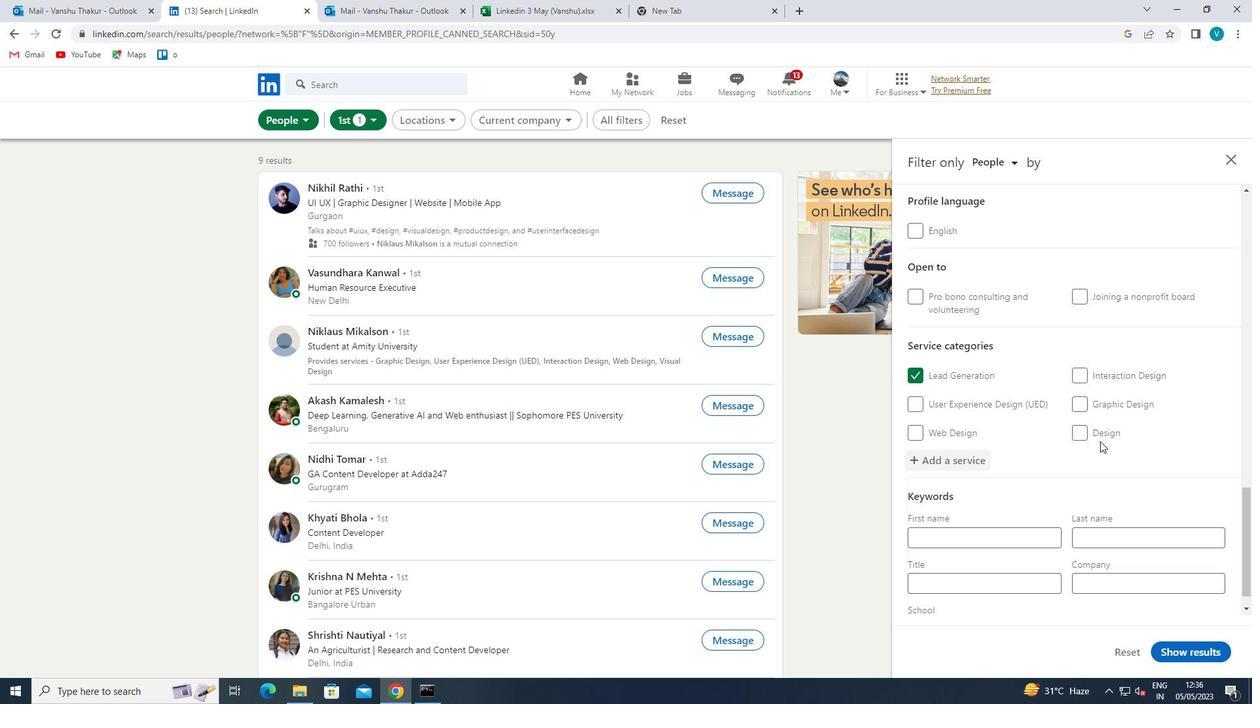 
Action: Mouse scrolled (1098, 442) with delta (0, 0)
Screenshot: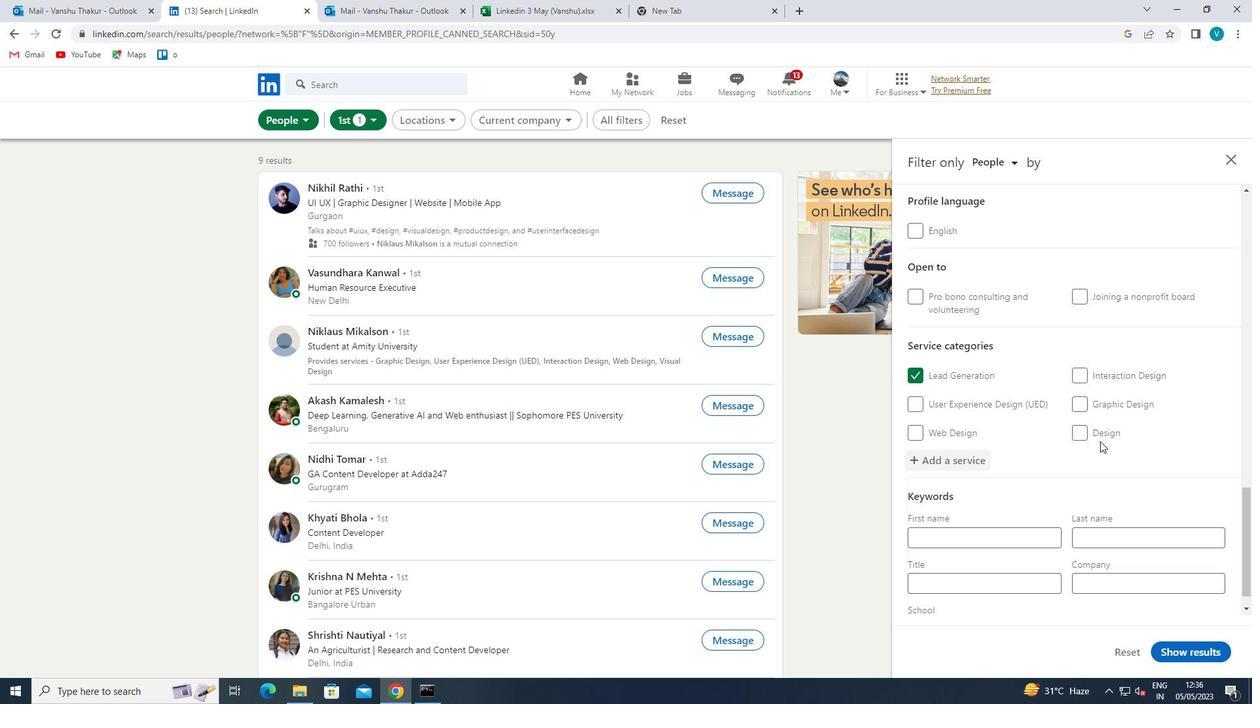
Action: Mouse moved to (1096, 443)
Screenshot: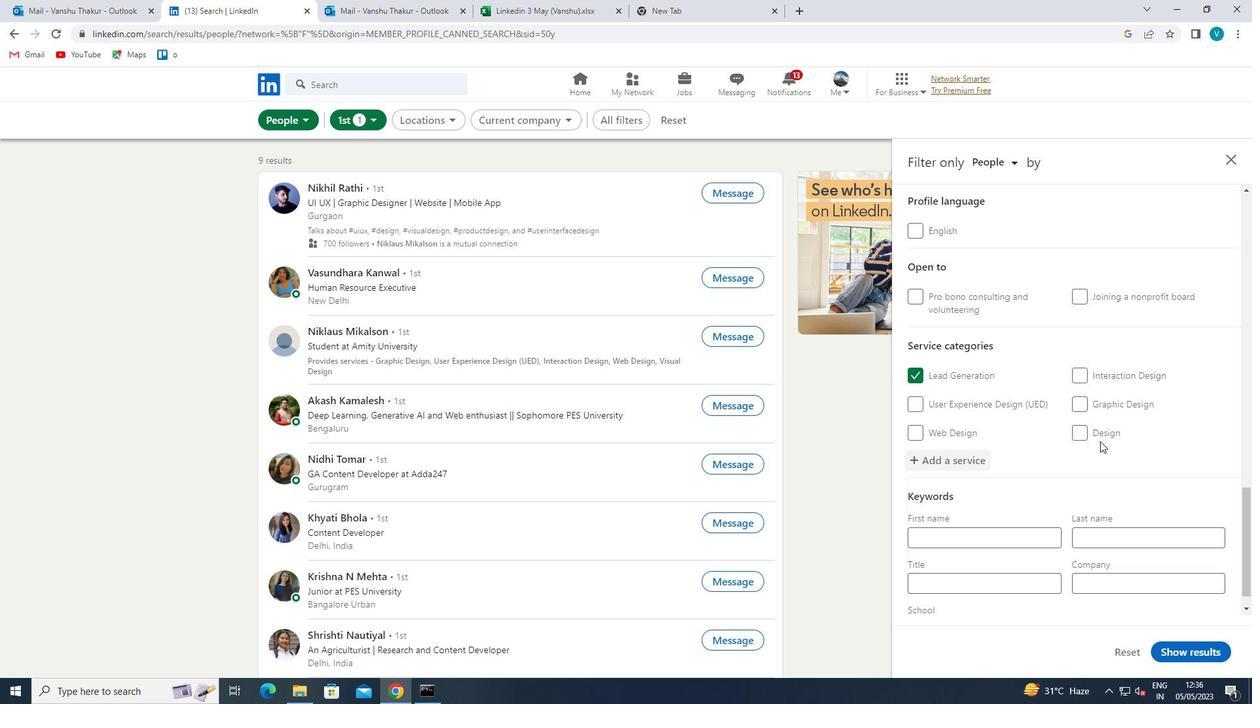 
Action: Mouse scrolled (1096, 442) with delta (0, 0)
Screenshot: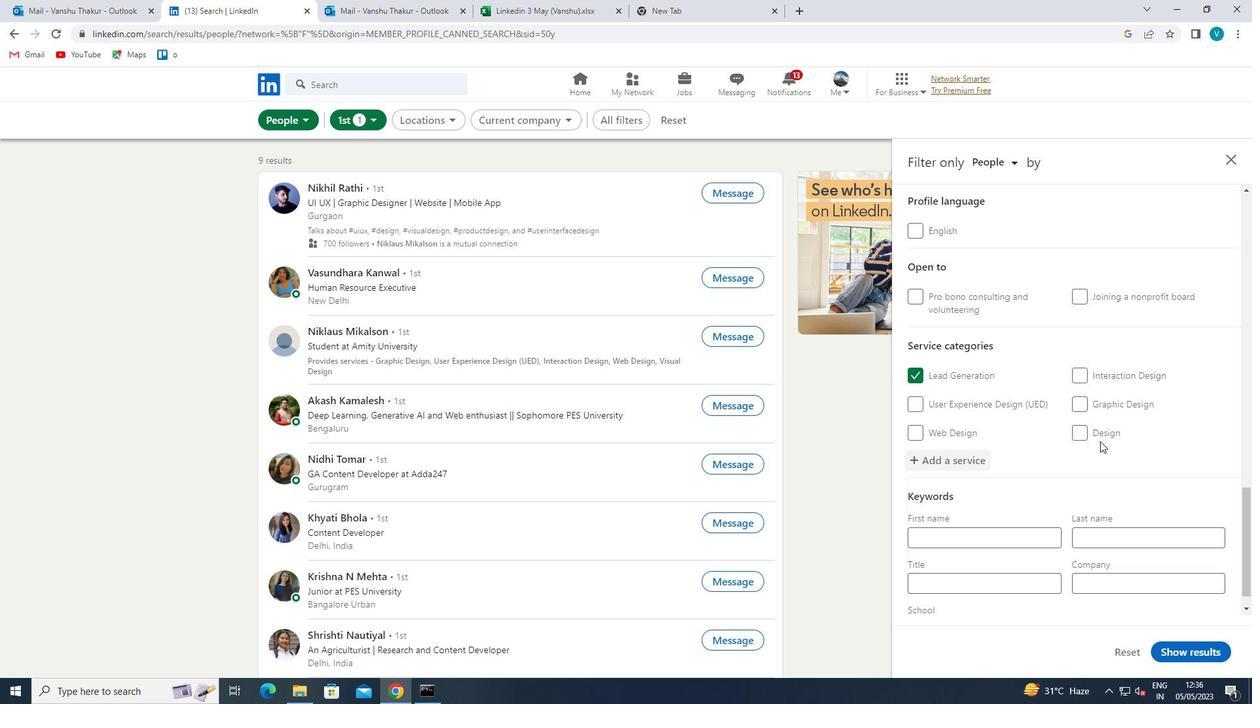 
Action: Mouse moved to (1001, 553)
Screenshot: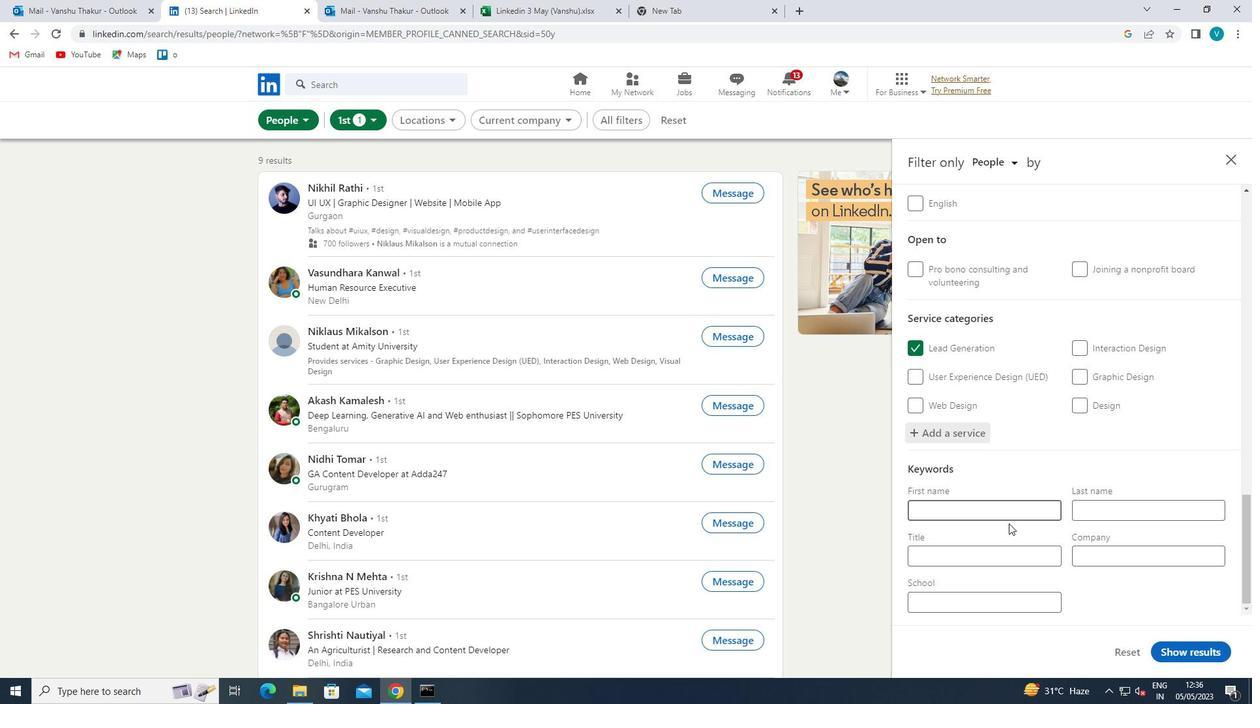 
Action: Mouse pressed left at (1001, 553)
Screenshot: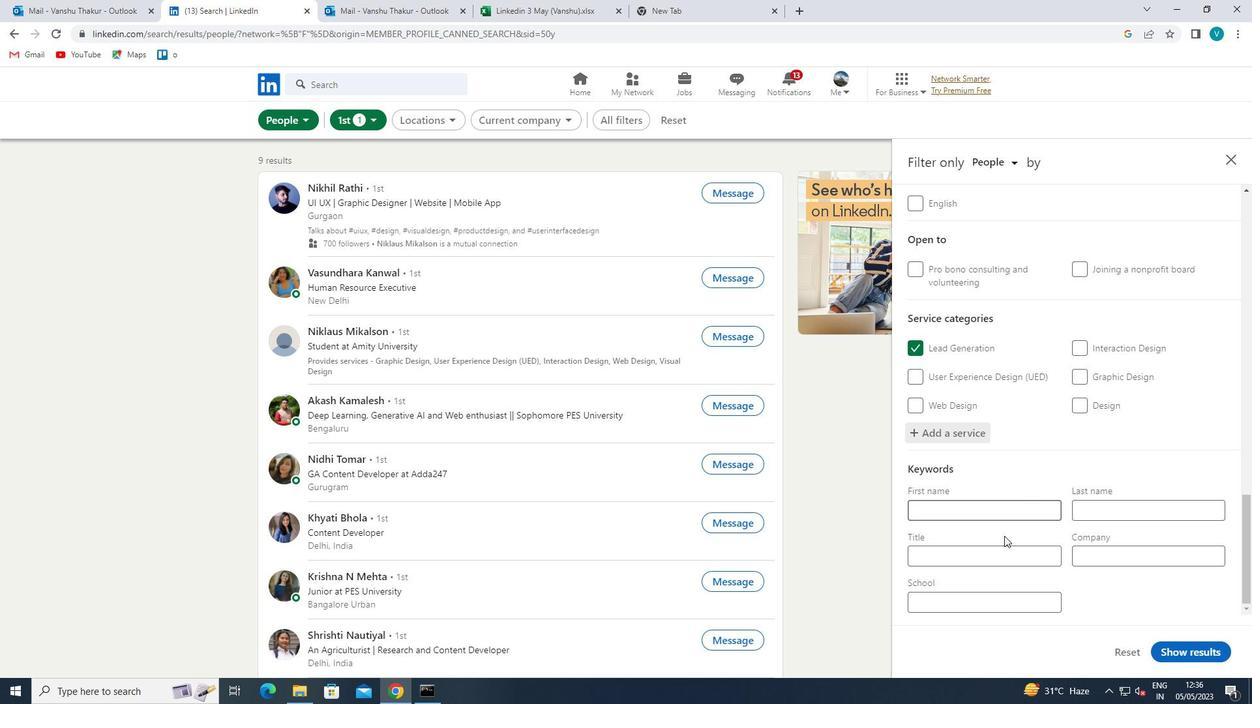 
Action: Mouse moved to (1002, 553)
Screenshot: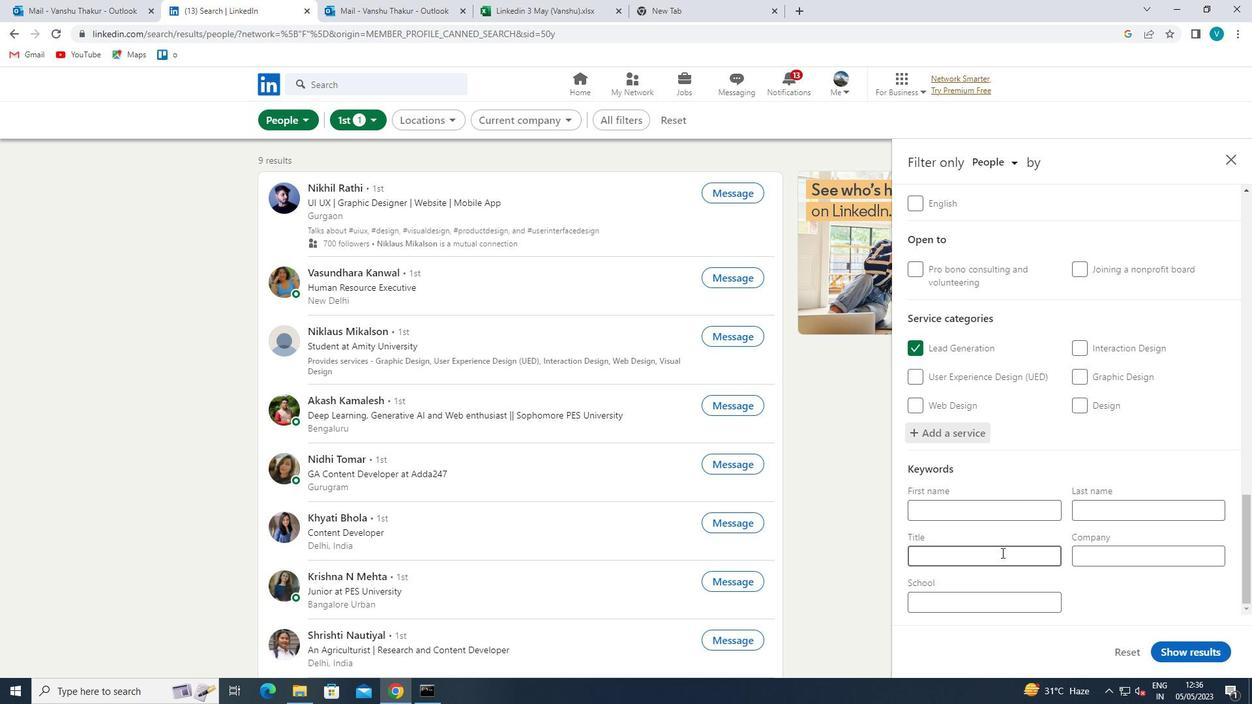 
Action: Key pressed <Key.shift>MATHEMATICIAN<Key.space>
Screenshot: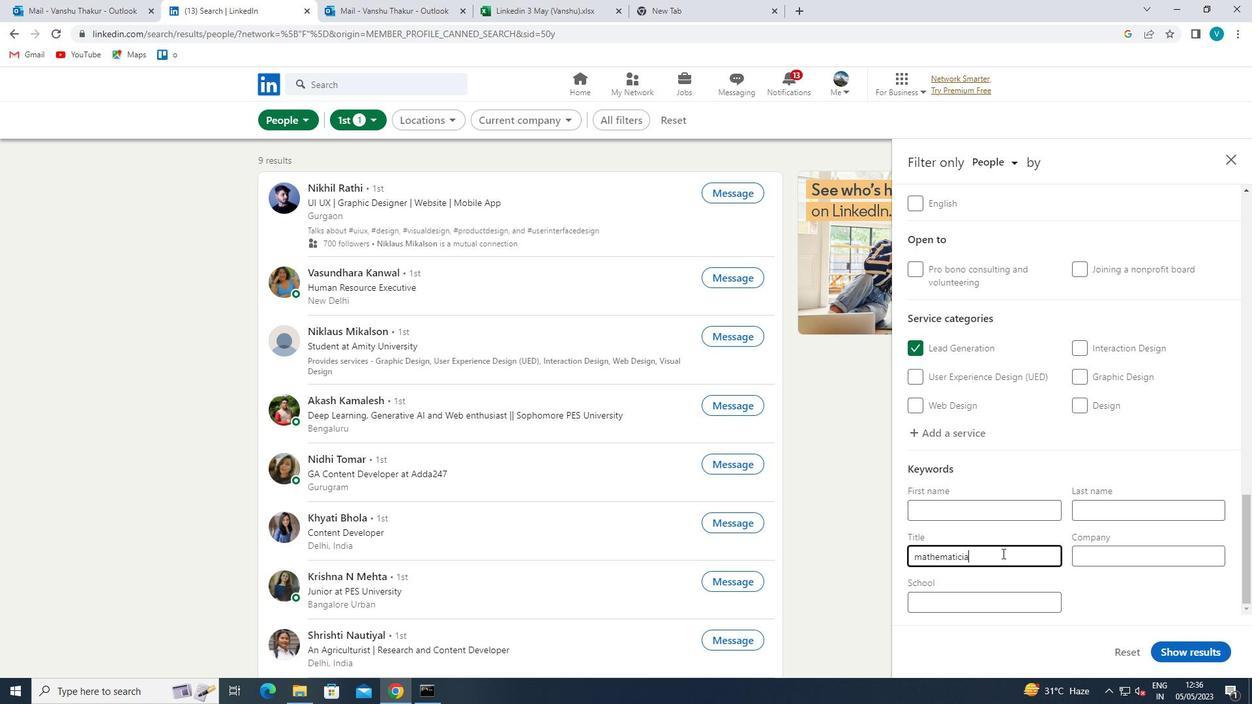 
Action: Mouse moved to (926, 554)
Screenshot: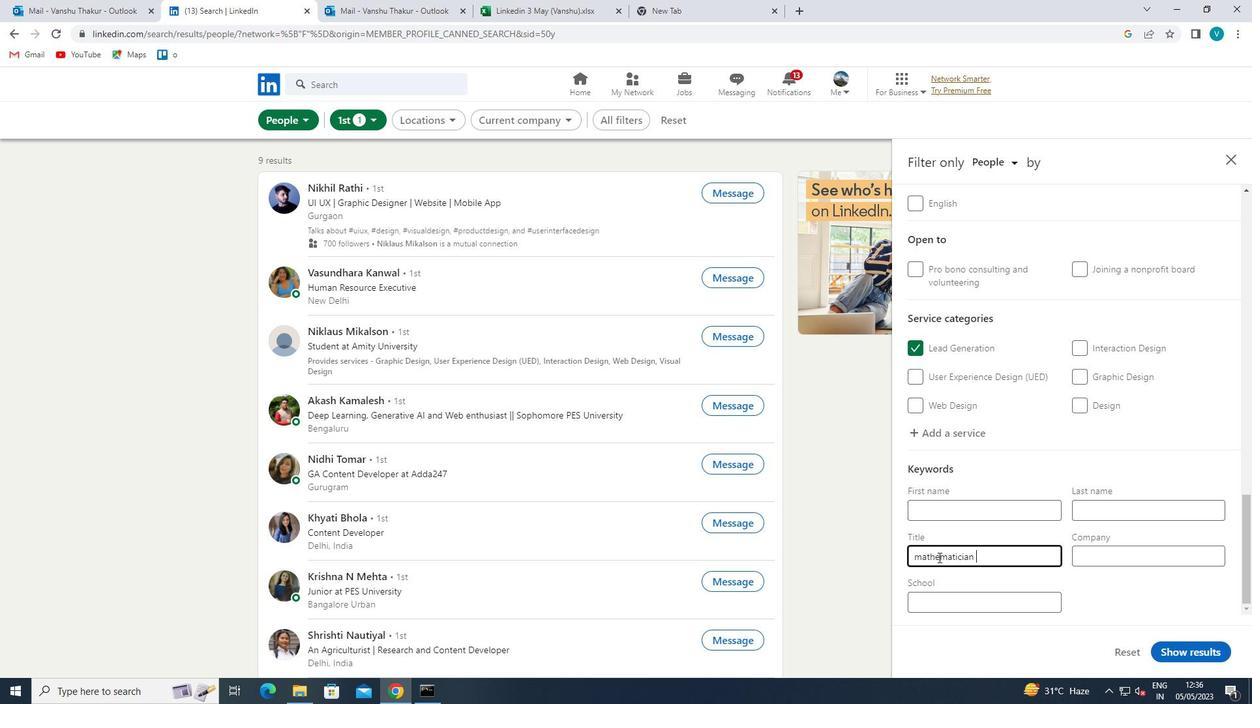 
Action: Mouse pressed left at (926, 554)
Screenshot: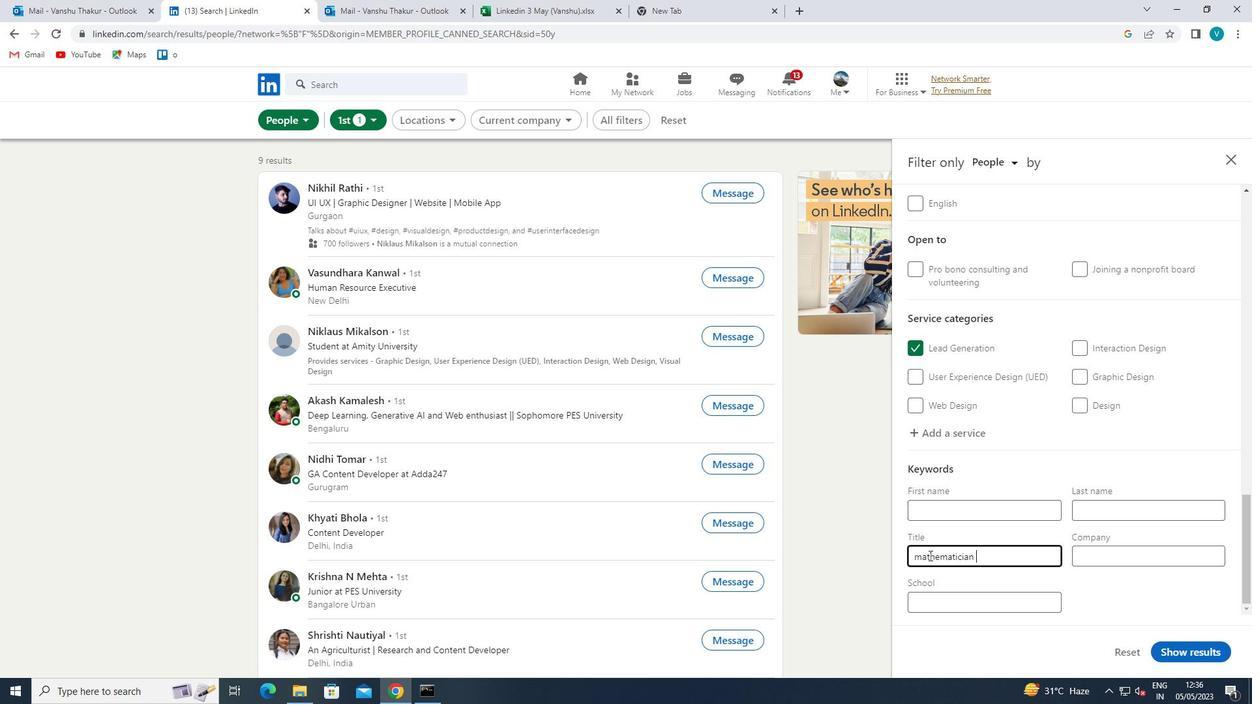 
Action: Mouse moved to (922, 562)
Screenshot: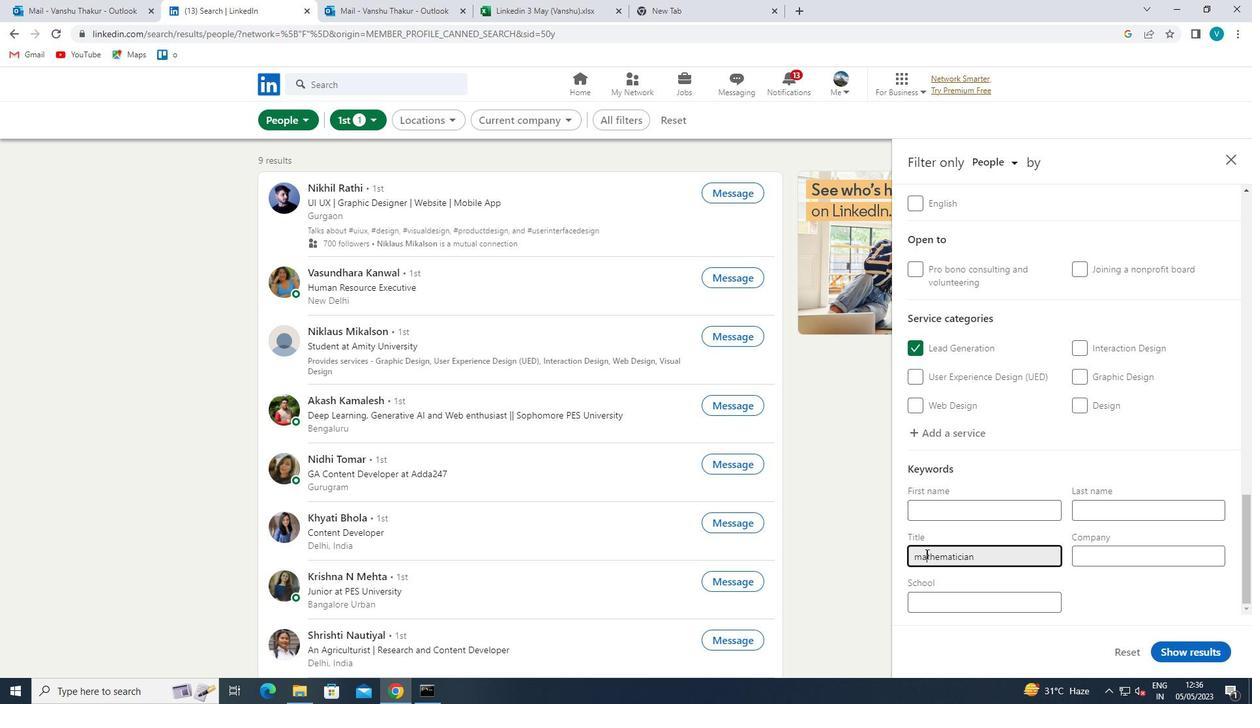 
Action: Key pressed <Key.left><Key.backspace><Key.shift>M
Screenshot: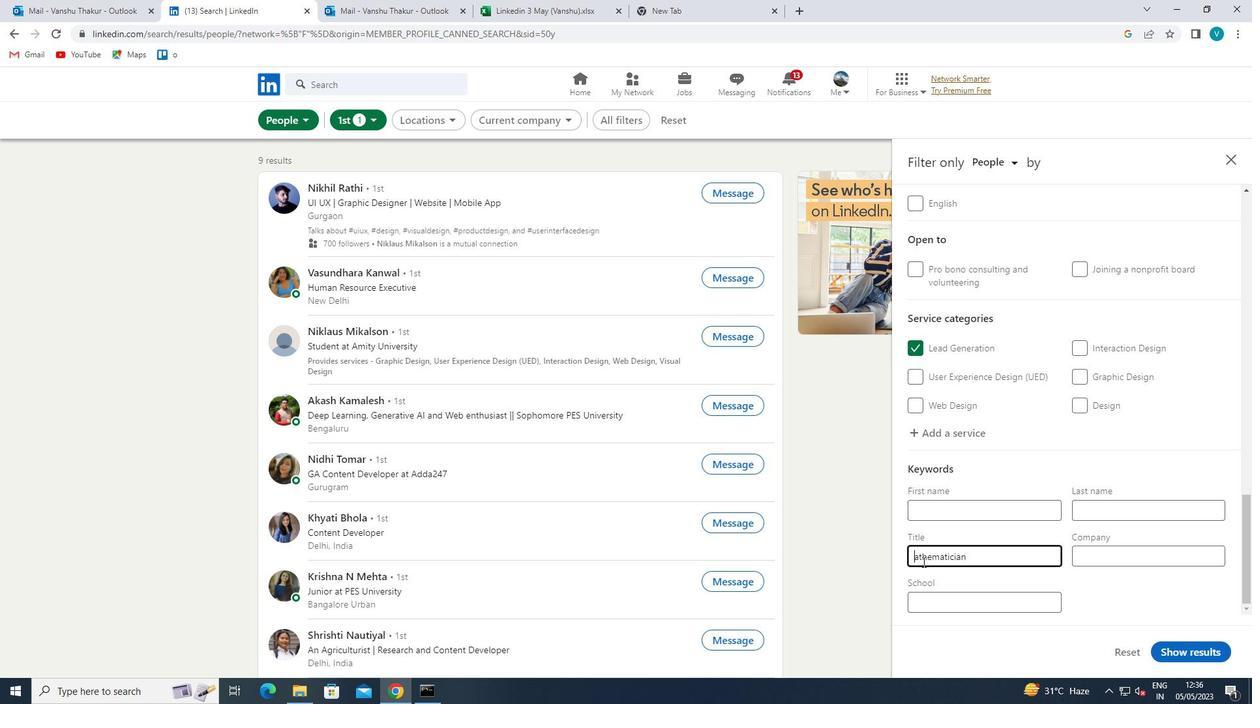 
Action: Mouse moved to (1220, 658)
Screenshot: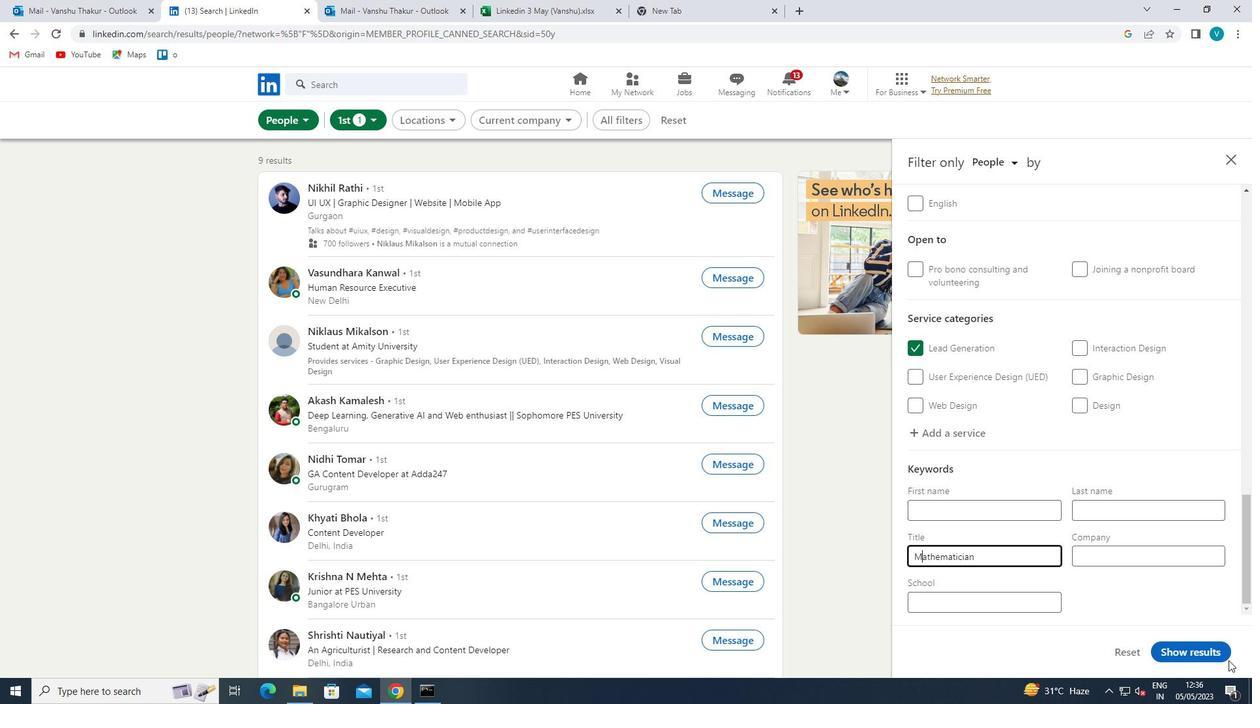 
Action: Mouse pressed left at (1220, 658)
Screenshot: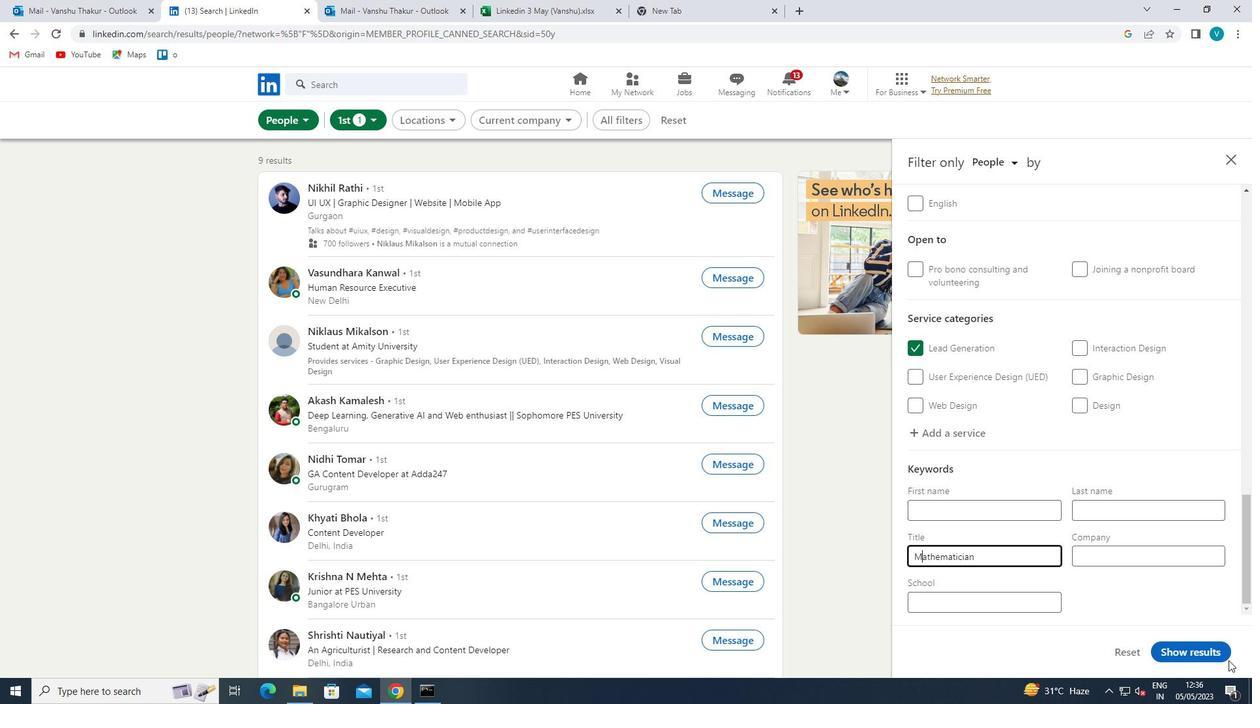 
